 Task: Find connections with filter location South Elmsall with filter topic #lawenforcementwith filter profile language Spanish with filter current company Aristocrat with filter school Bharatiya Vidya Bhavan's with filter industry Laundry and Drycleaning Services with filter service category Financial Accounting with filter keywords title Supervisors
Action: Mouse moved to (645, 99)
Screenshot: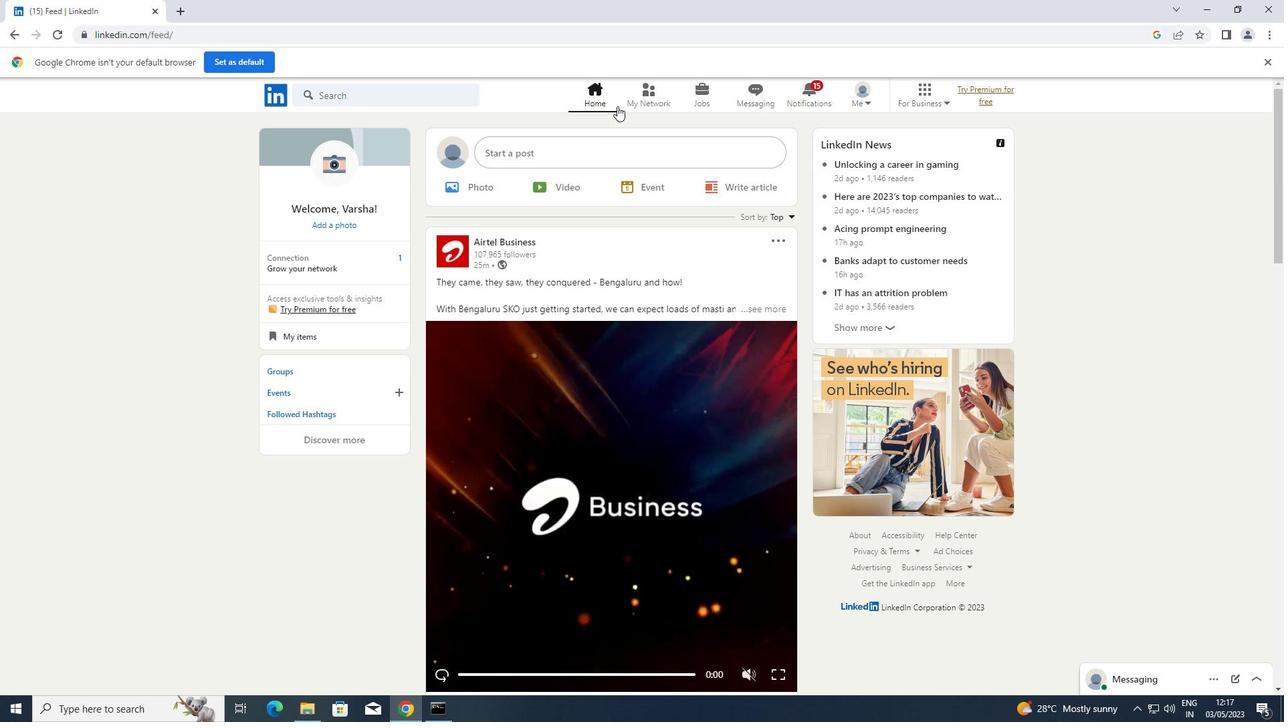 
Action: Mouse pressed left at (645, 99)
Screenshot: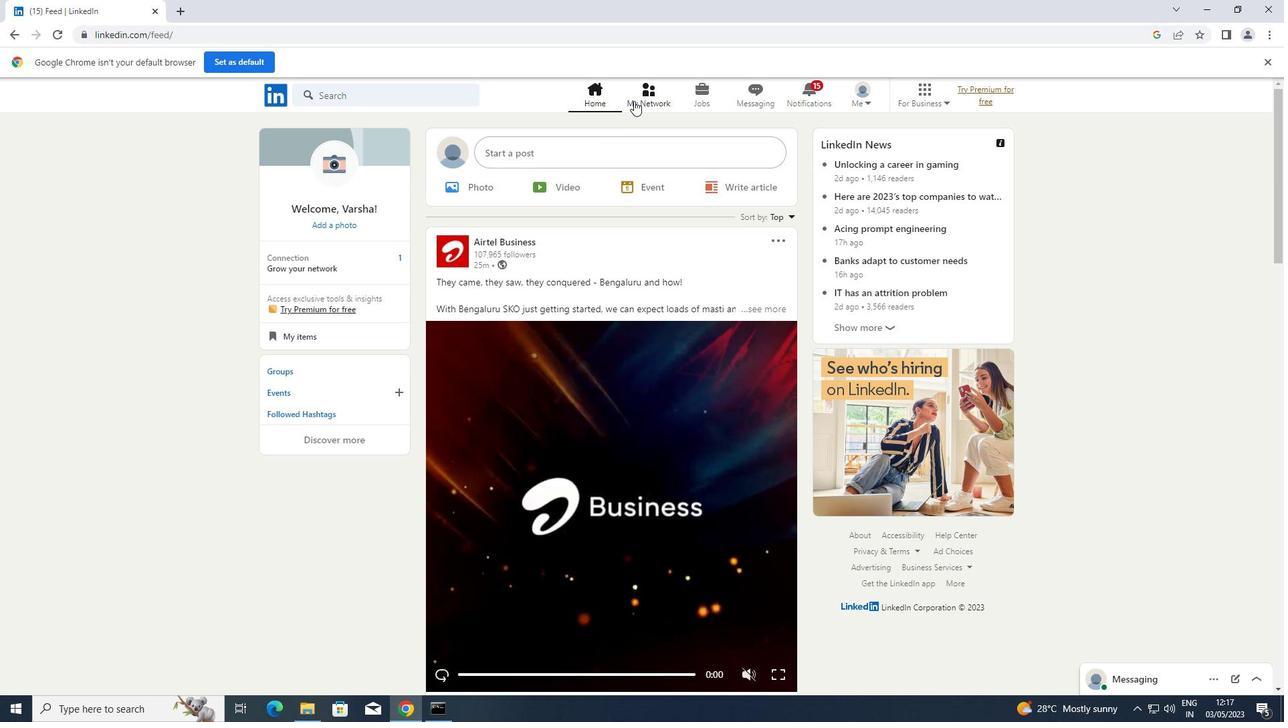 
Action: Mouse moved to (363, 164)
Screenshot: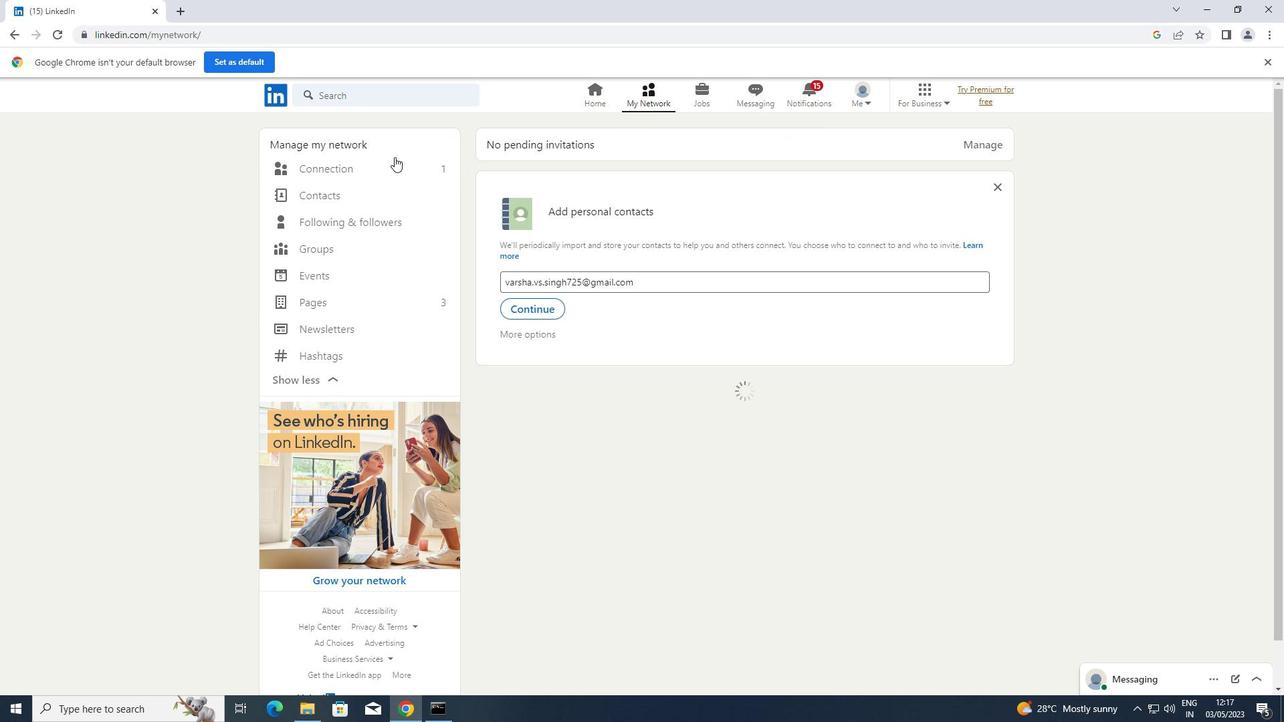 
Action: Mouse pressed left at (363, 164)
Screenshot: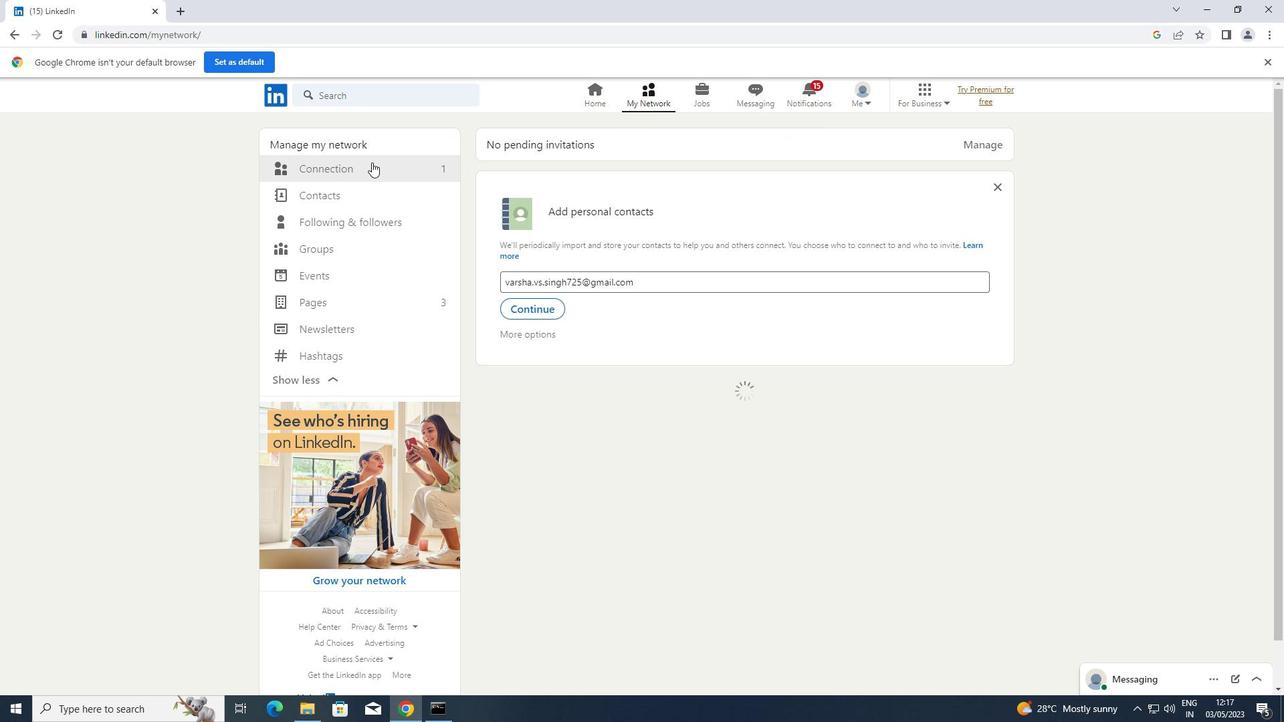 
Action: Mouse moved to (766, 167)
Screenshot: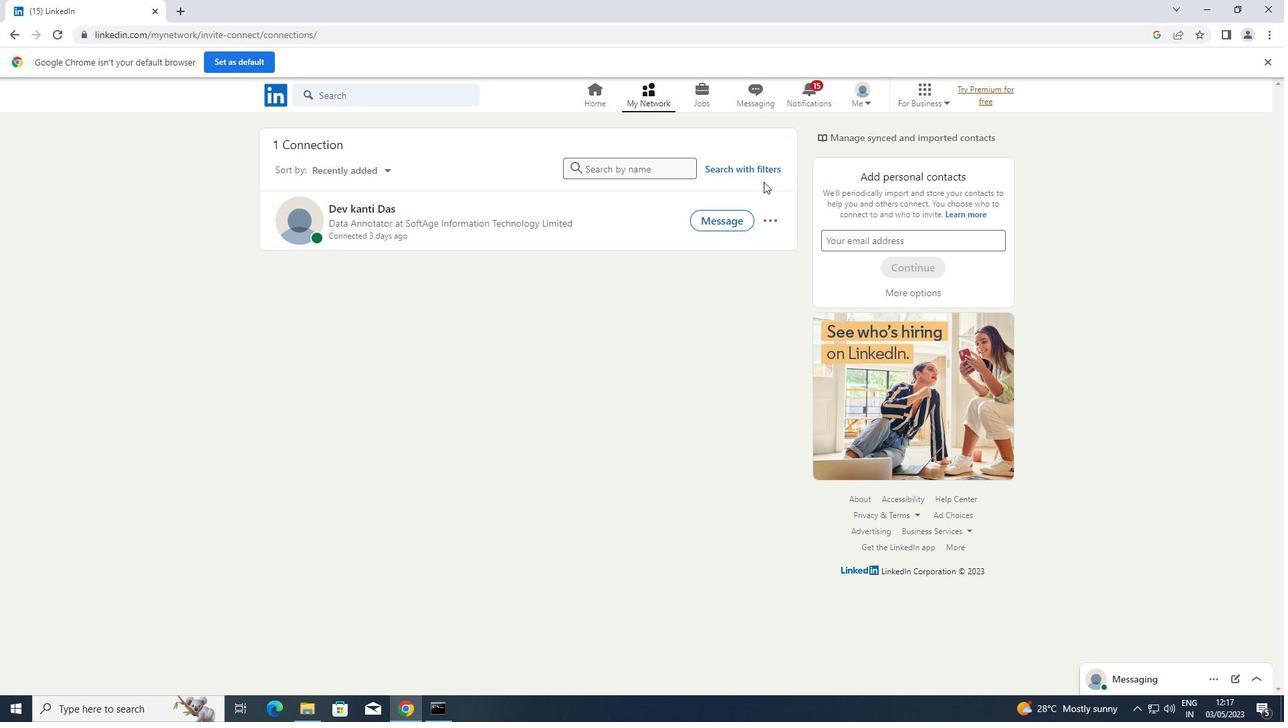 
Action: Mouse pressed left at (766, 167)
Screenshot: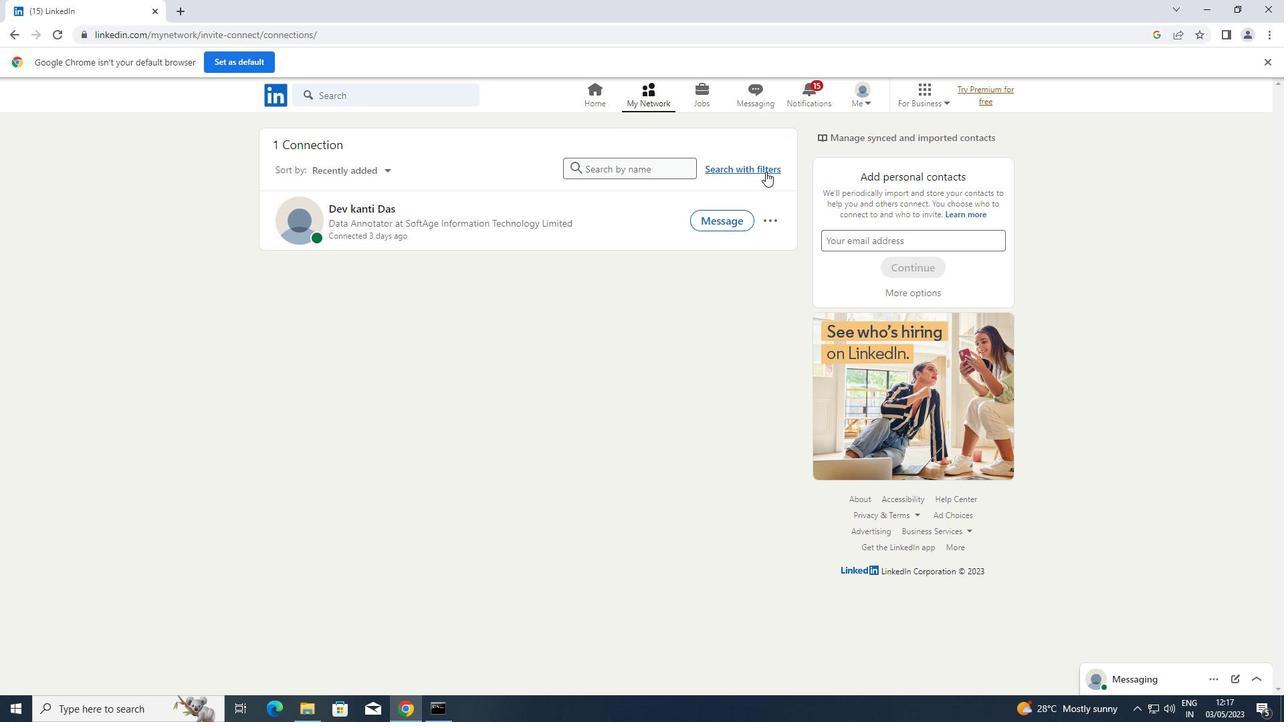 
Action: Mouse moved to (696, 132)
Screenshot: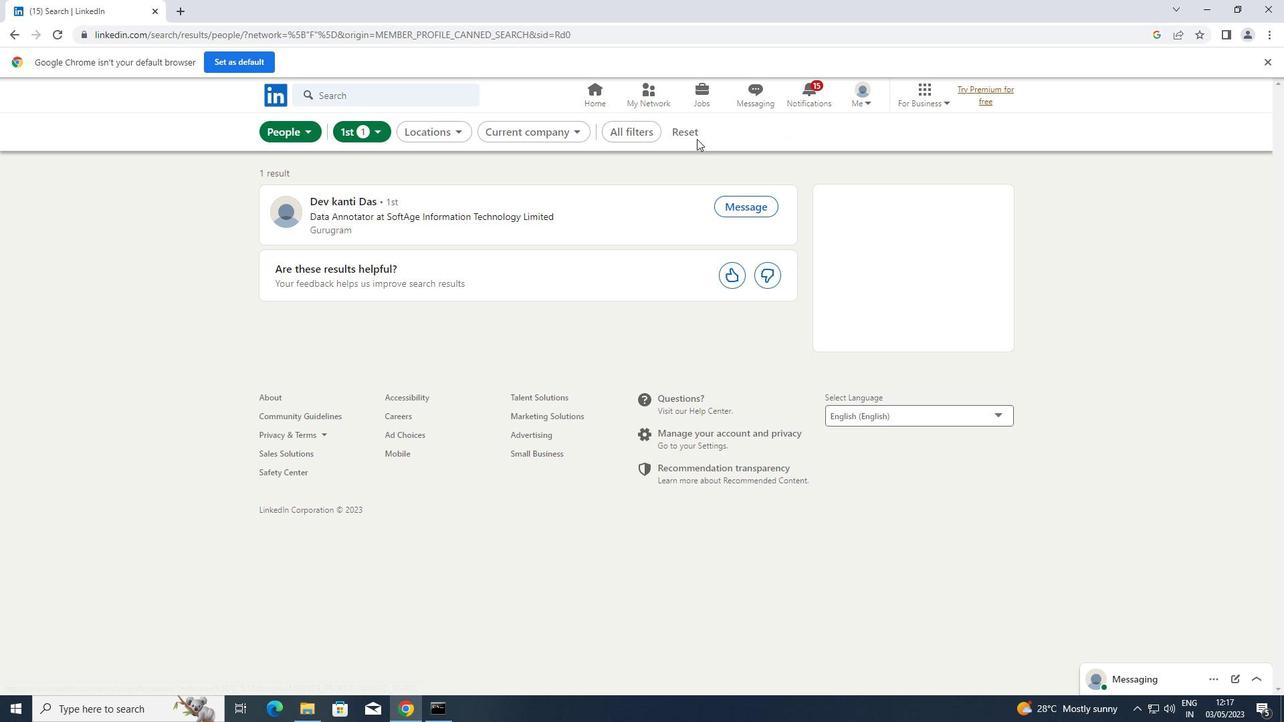 
Action: Mouse pressed left at (696, 132)
Screenshot: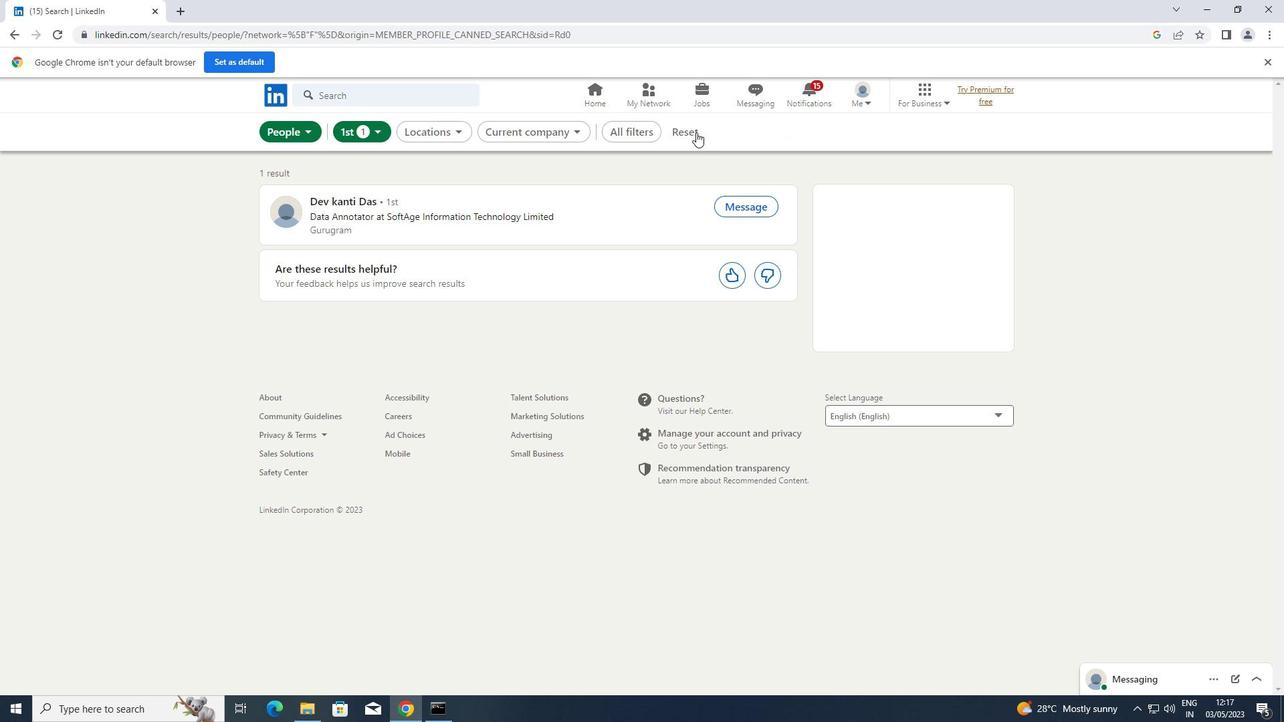 
Action: Mouse moved to (681, 134)
Screenshot: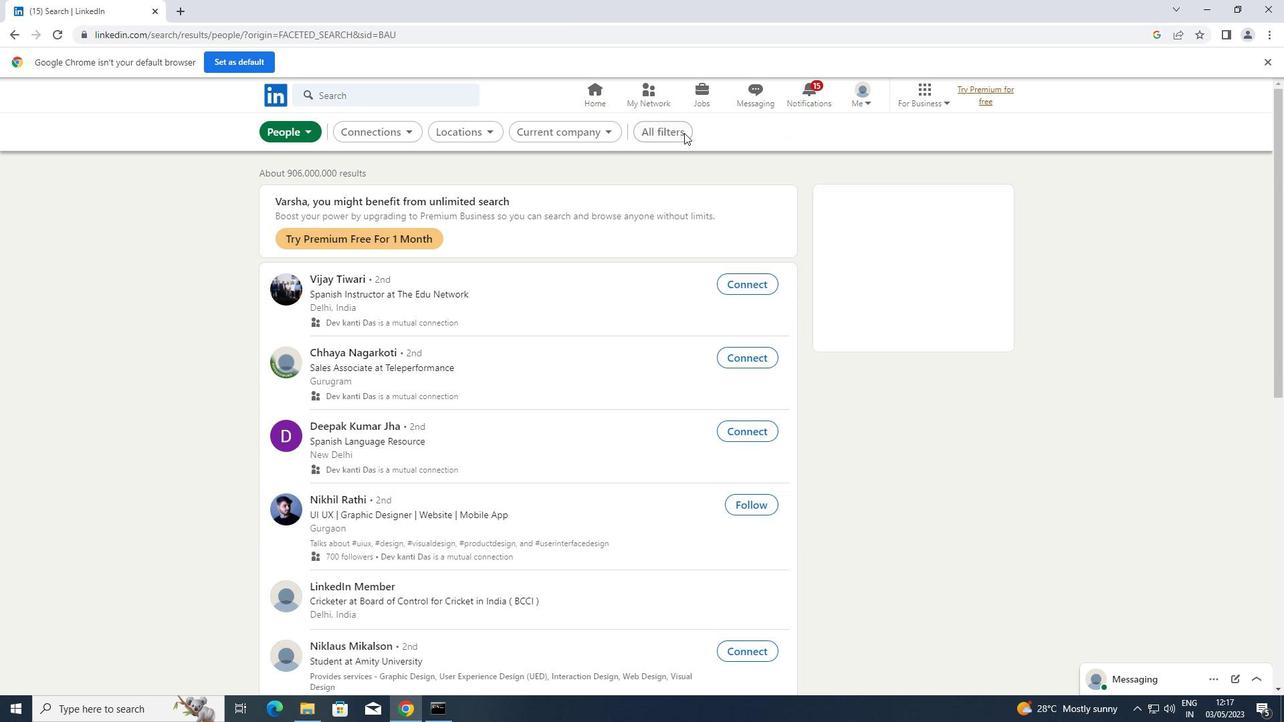 
Action: Mouse pressed left at (681, 134)
Screenshot: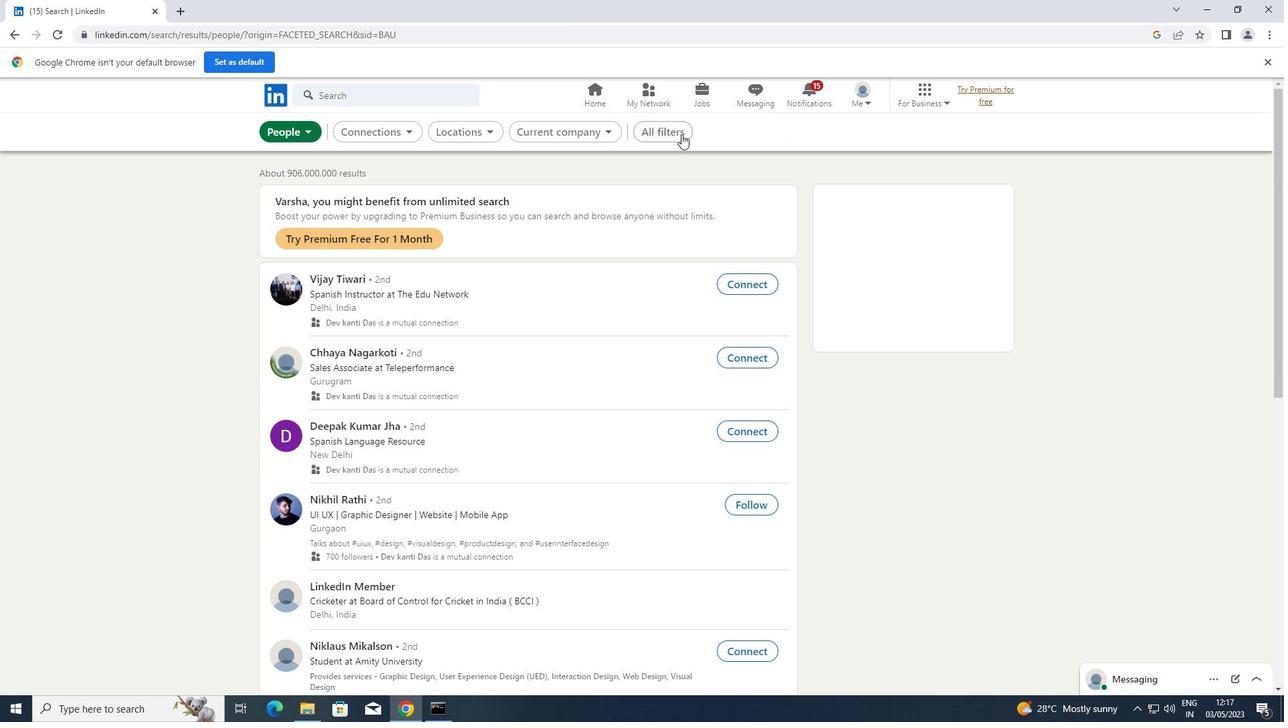 
Action: Mouse moved to (1008, 306)
Screenshot: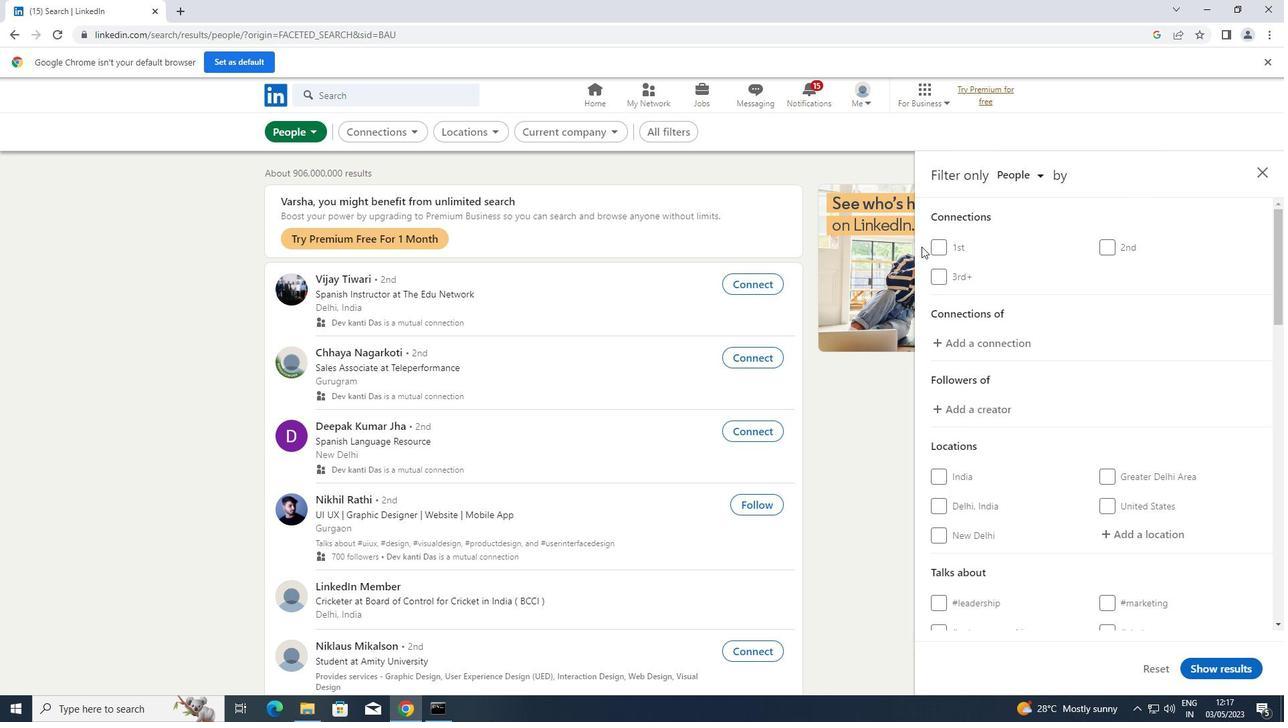 
Action: Mouse scrolled (1008, 305) with delta (0, 0)
Screenshot: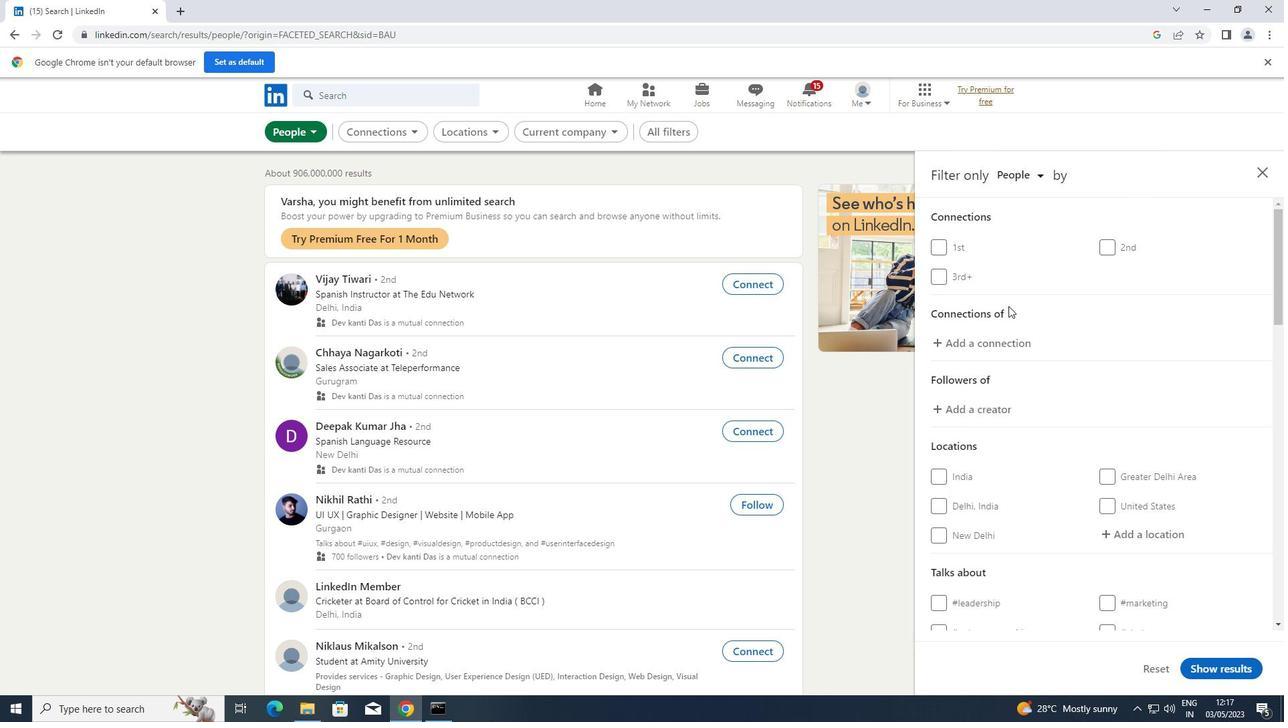 
Action: Mouse scrolled (1008, 305) with delta (0, 0)
Screenshot: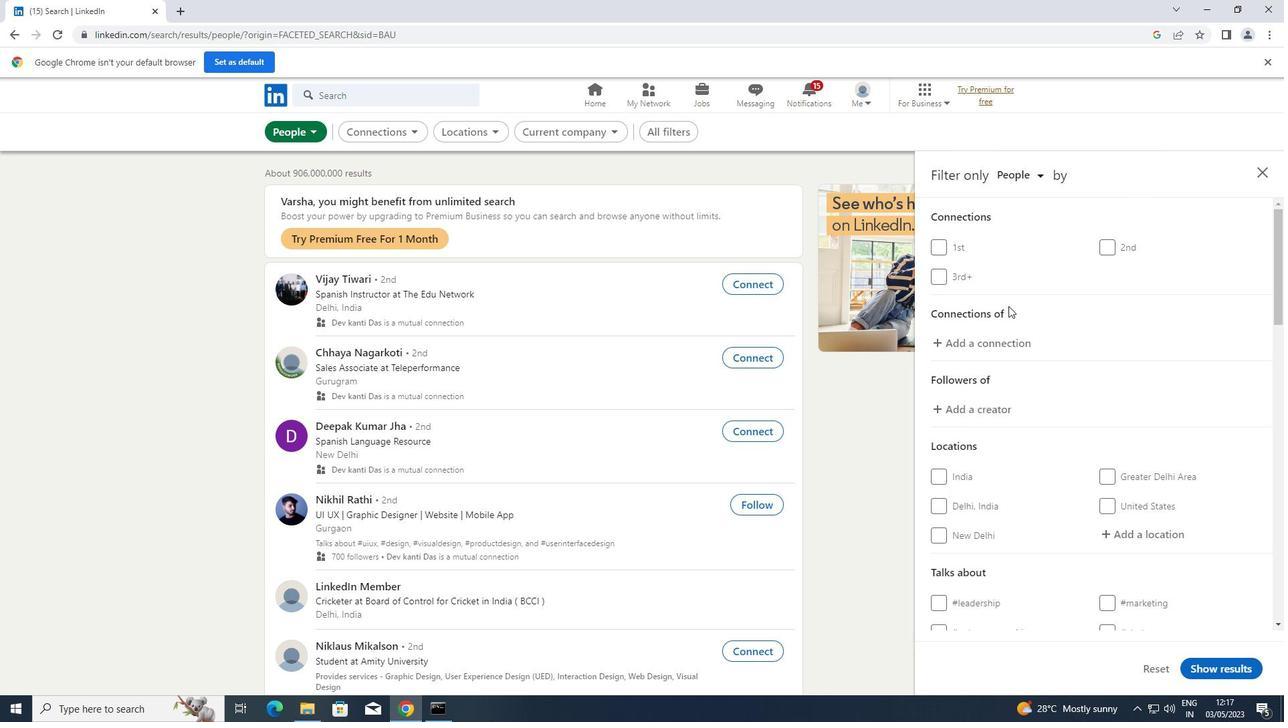 
Action: Mouse moved to (1120, 403)
Screenshot: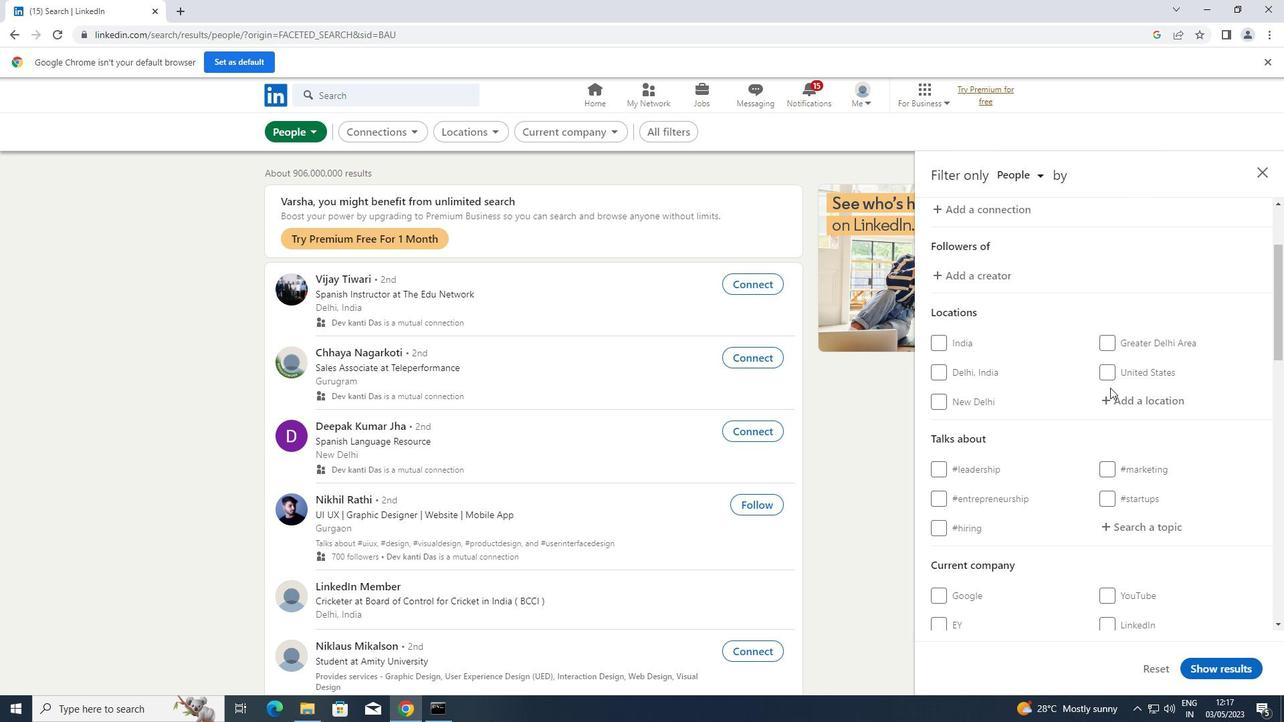 
Action: Mouse pressed left at (1120, 403)
Screenshot: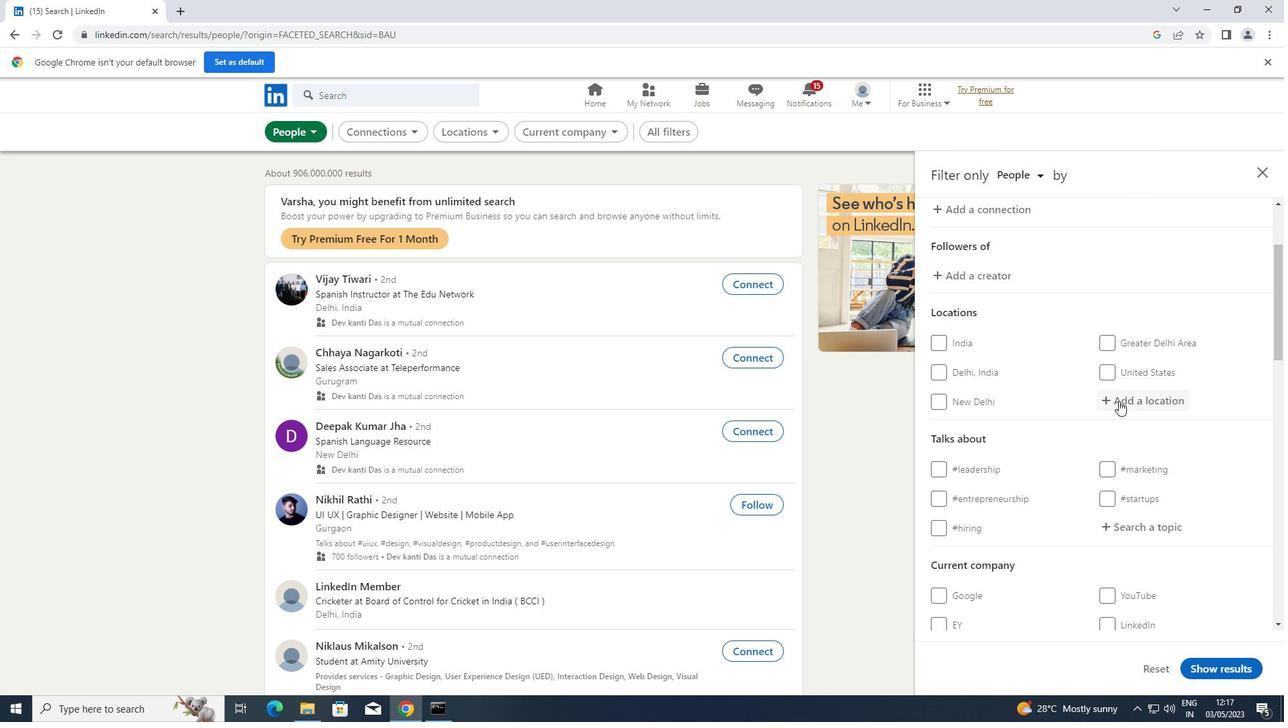 
Action: Key pressed <Key.shift>SOUTH<Key.space><Key.shift>ELMSALL
Screenshot: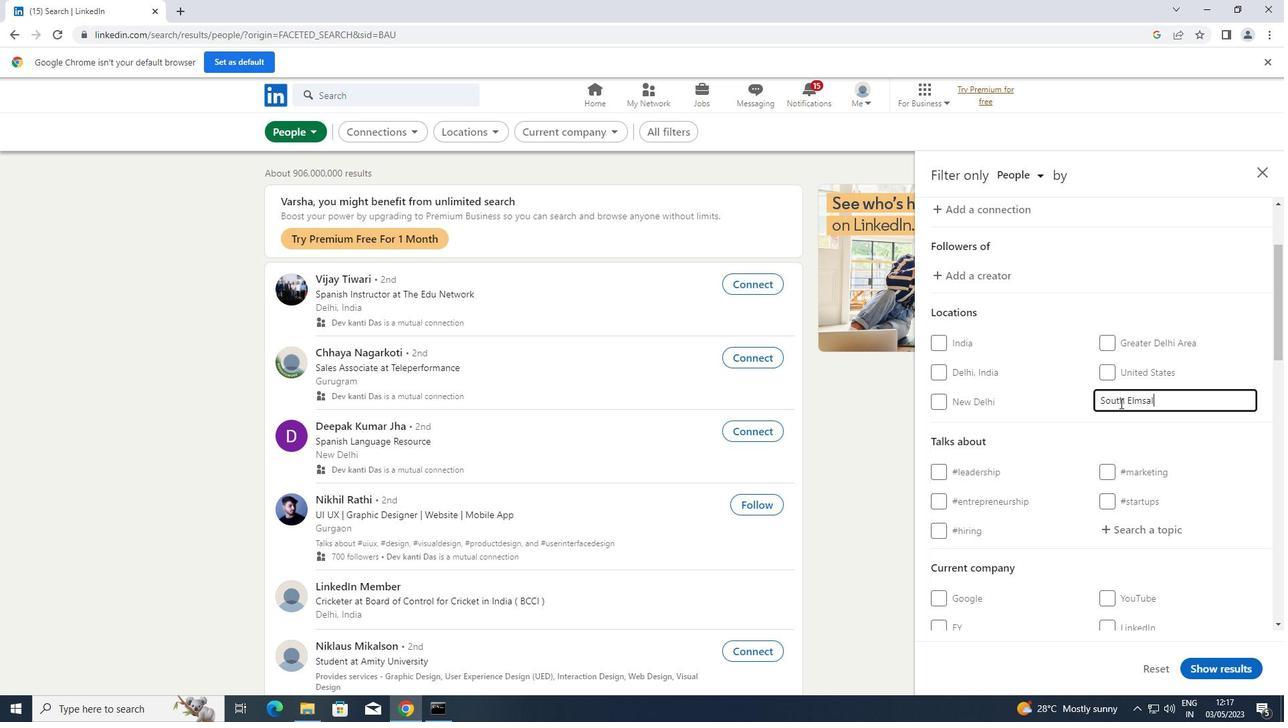 
Action: Mouse scrolled (1120, 402) with delta (0, 0)
Screenshot: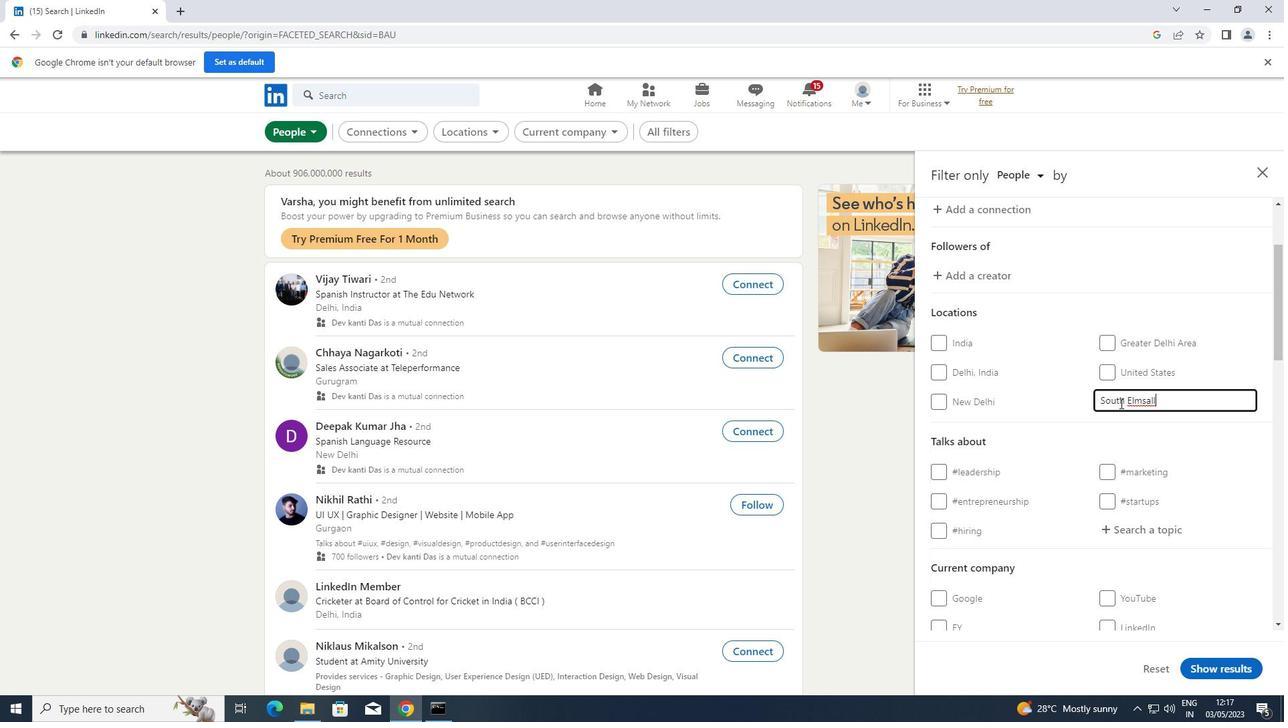 
Action: Mouse moved to (1153, 464)
Screenshot: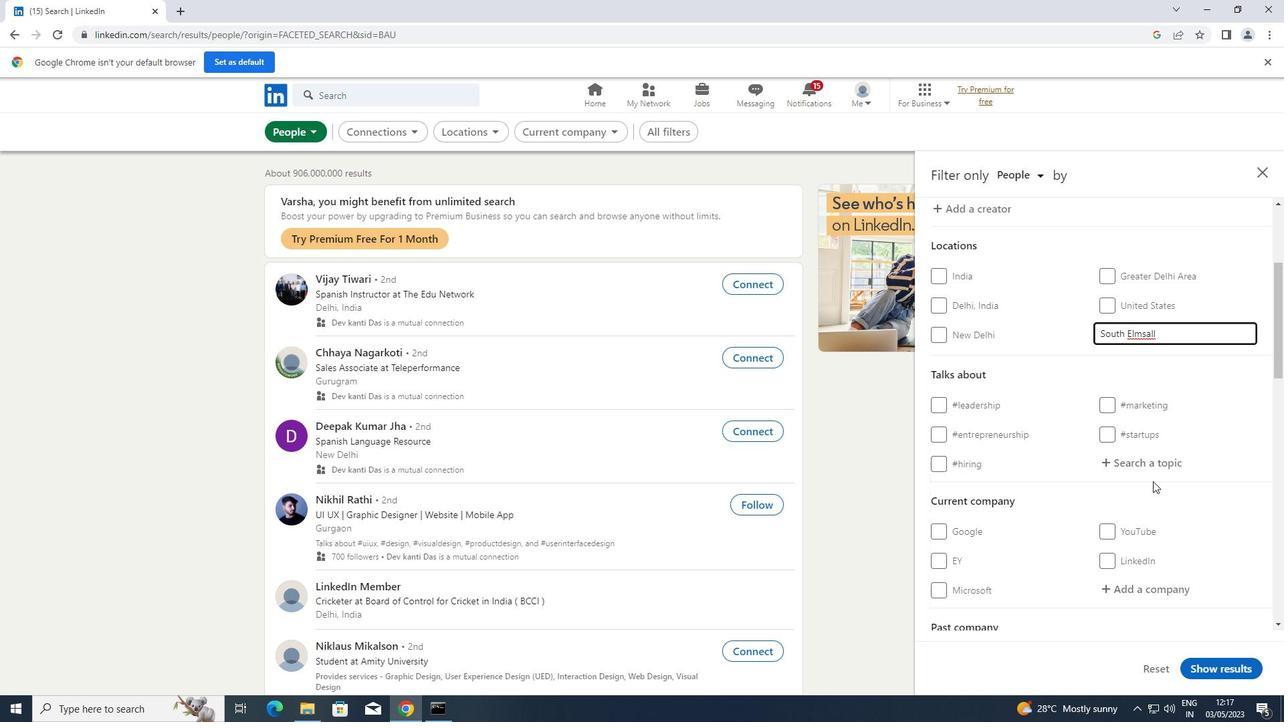 
Action: Mouse pressed left at (1153, 464)
Screenshot: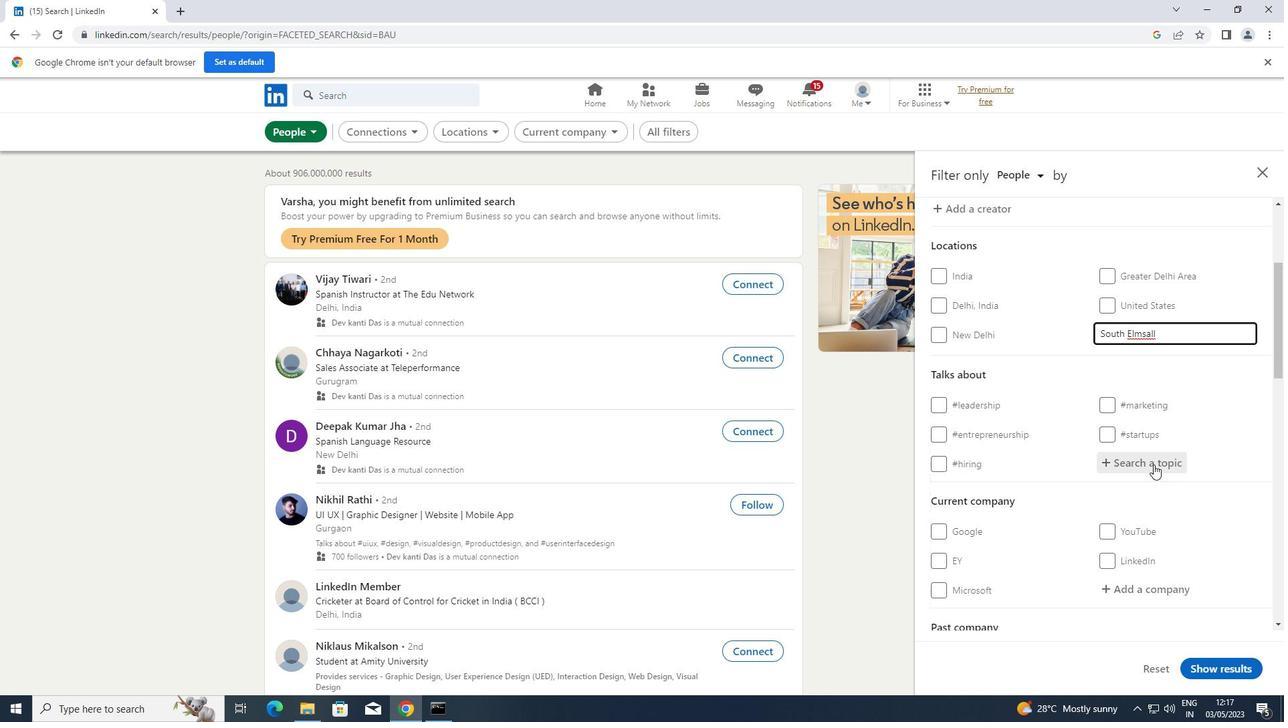 
Action: Key pressed LAWMEN
Screenshot: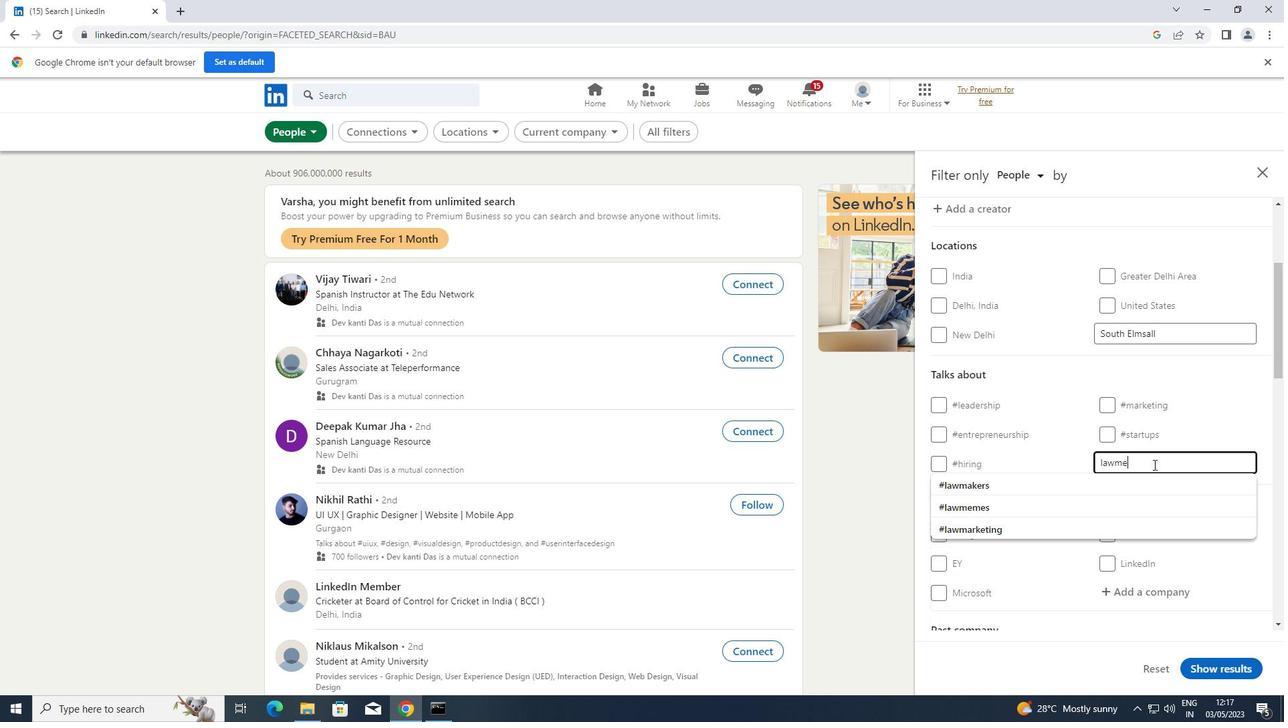 
Action: Mouse moved to (1126, 462)
Screenshot: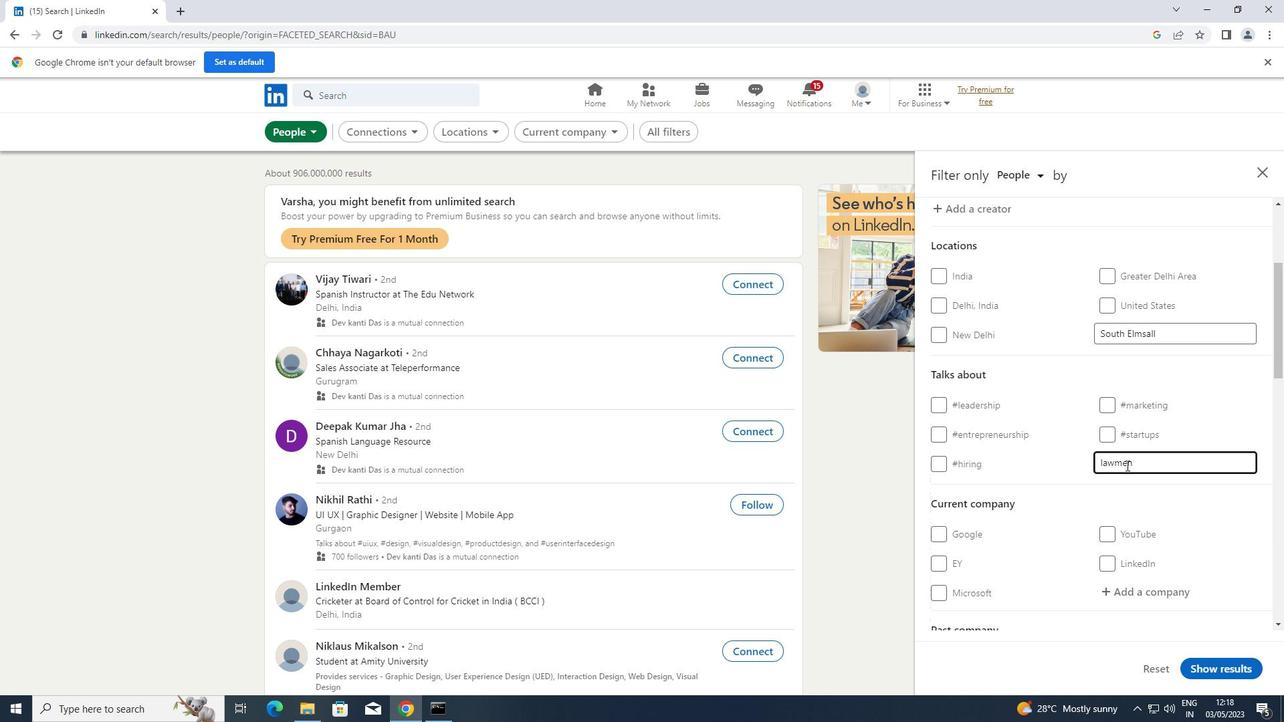 
Action: Mouse pressed left at (1126, 462)
Screenshot: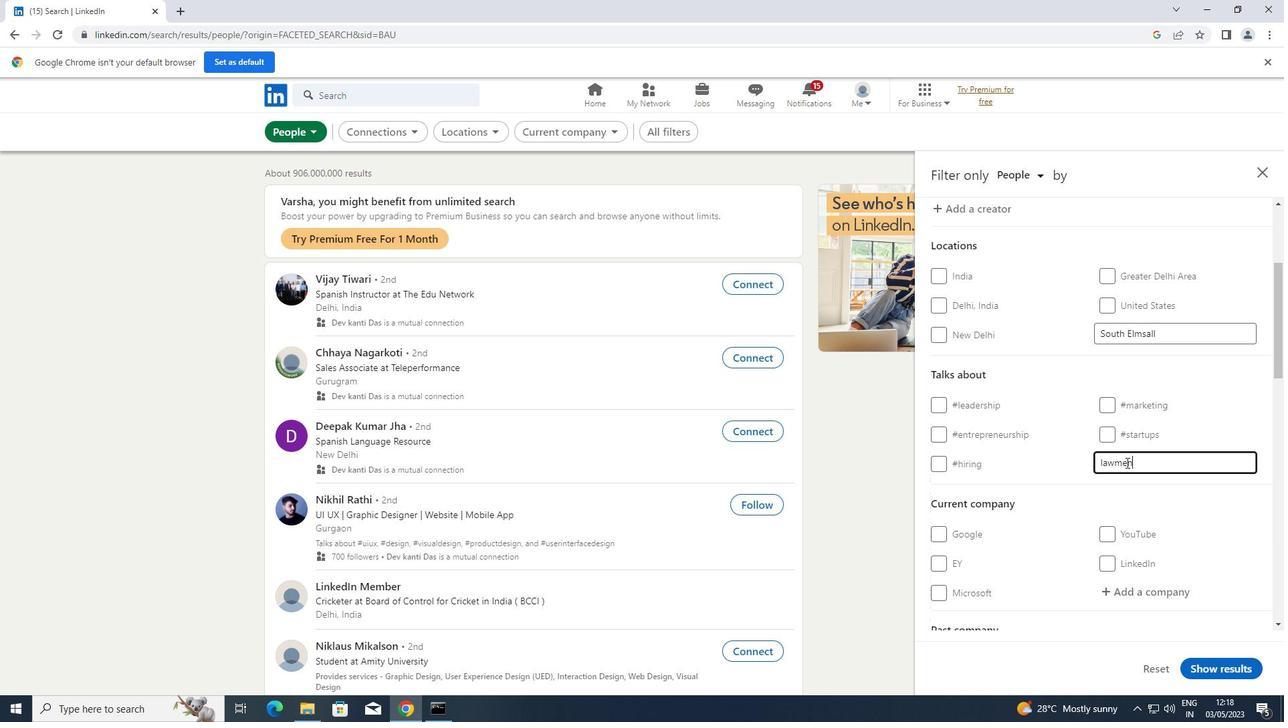 
Action: Mouse moved to (1123, 462)
Screenshot: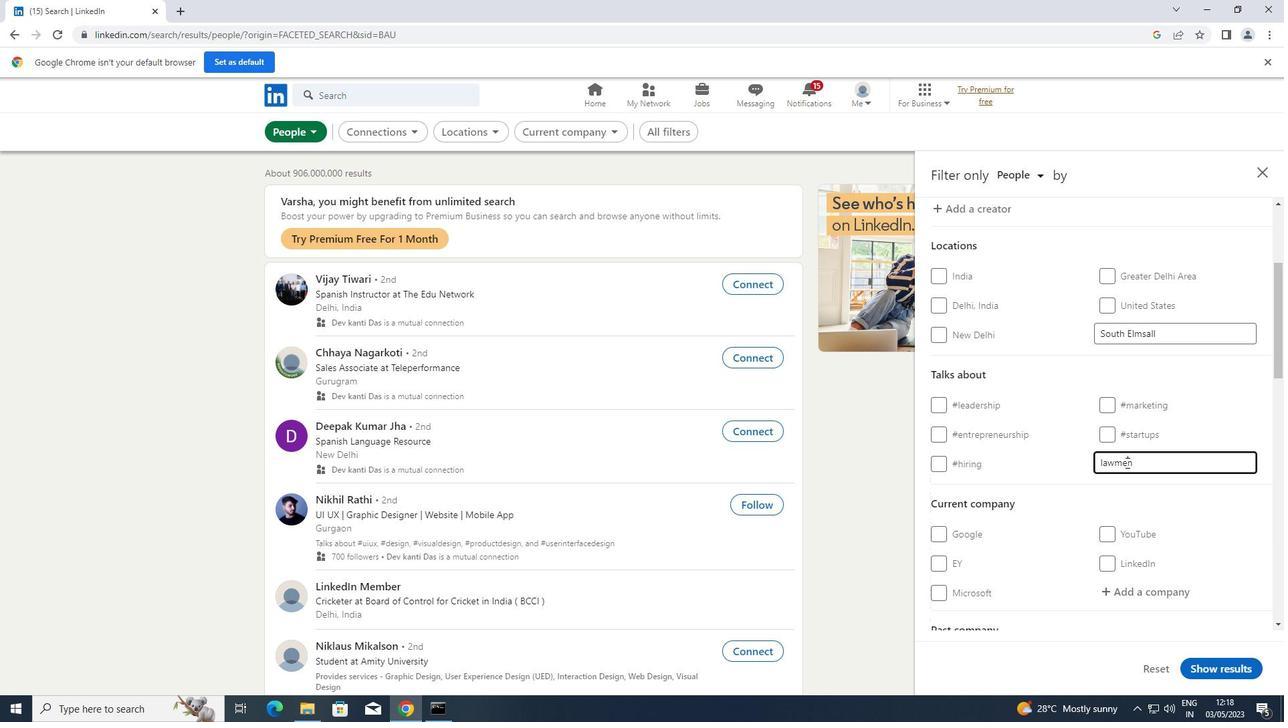 
Action: Mouse pressed left at (1123, 462)
Screenshot: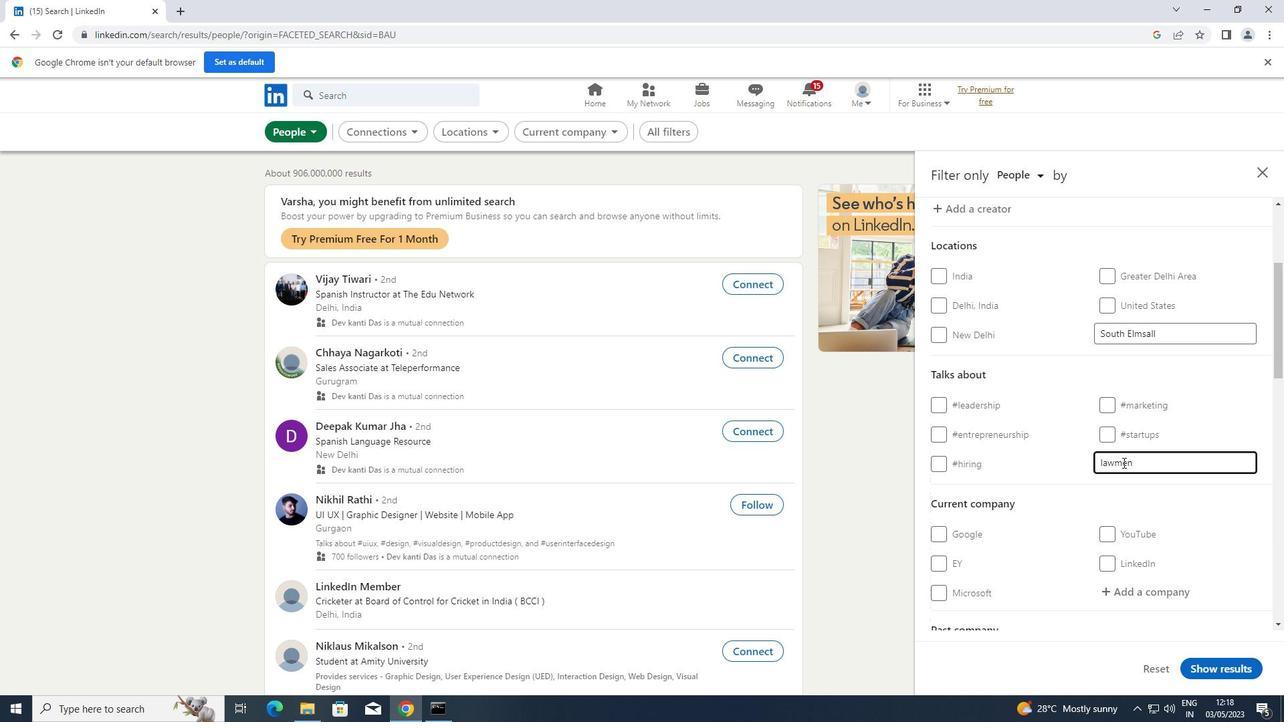 
Action: Key pressed <Key.backspace>
Screenshot: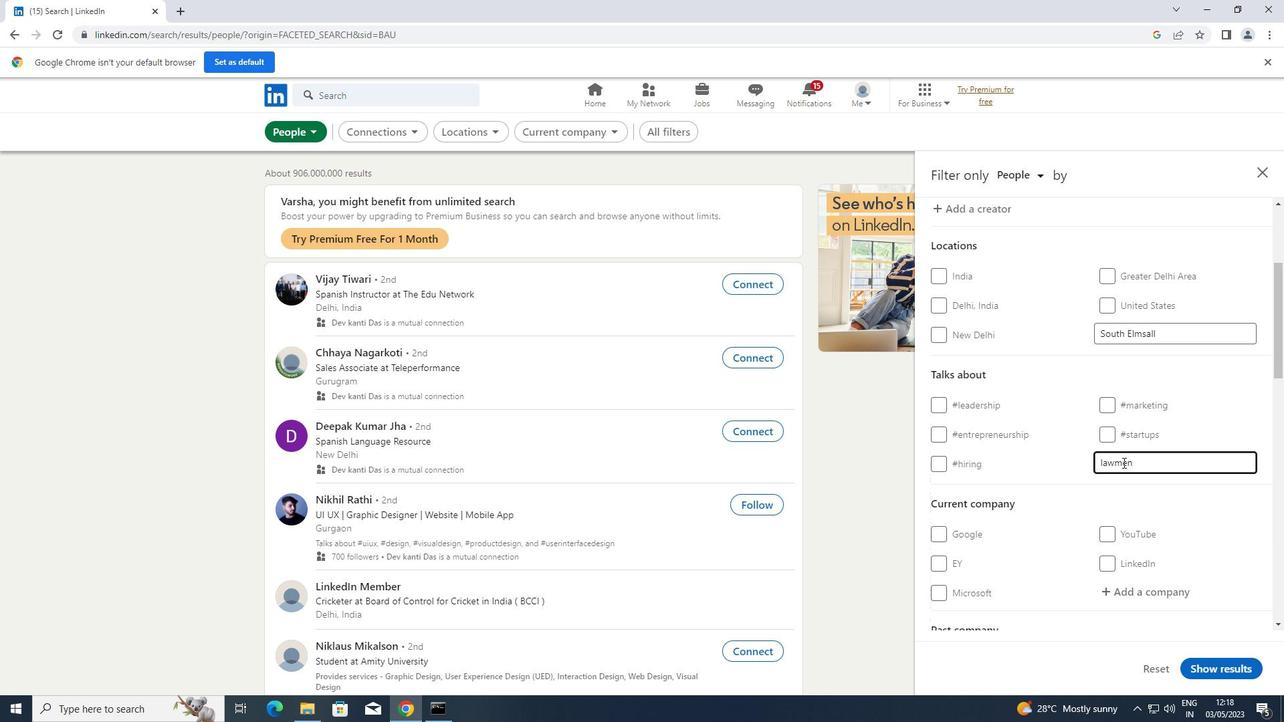 
Action: Mouse pressed left at (1123, 462)
Screenshot: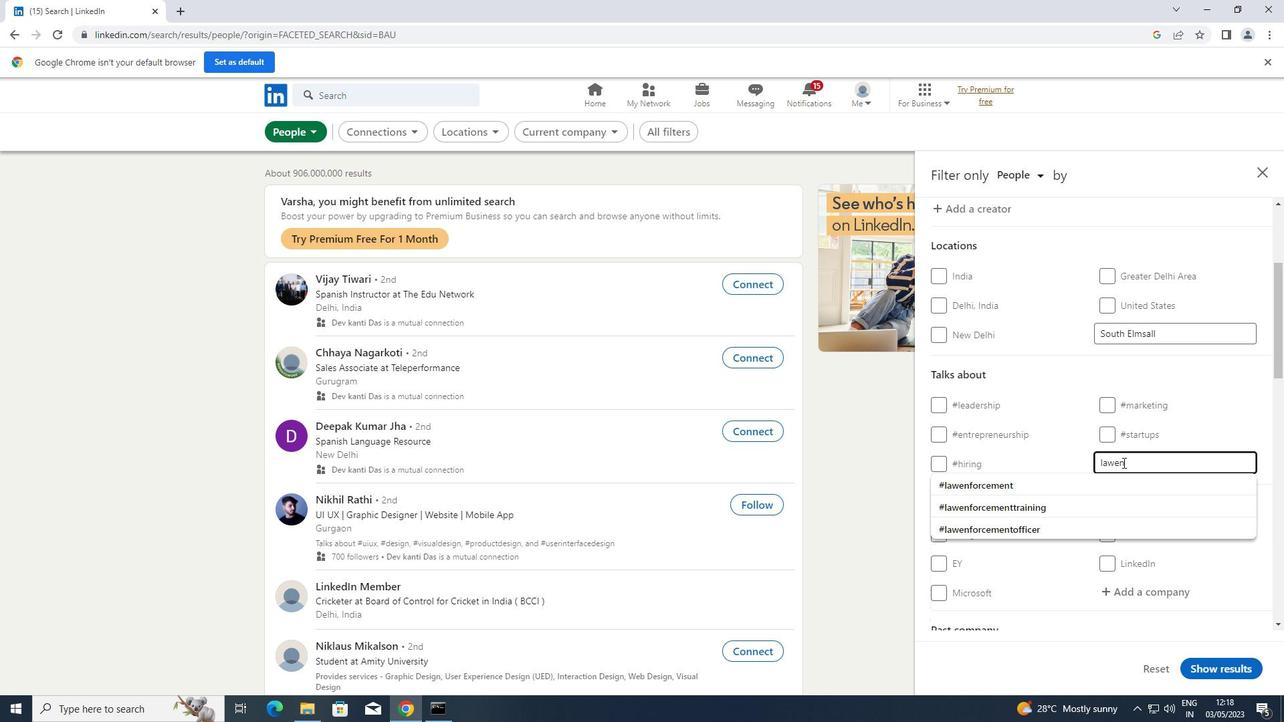 
Action: Mouse moved to (1127, 462)
Screenshot: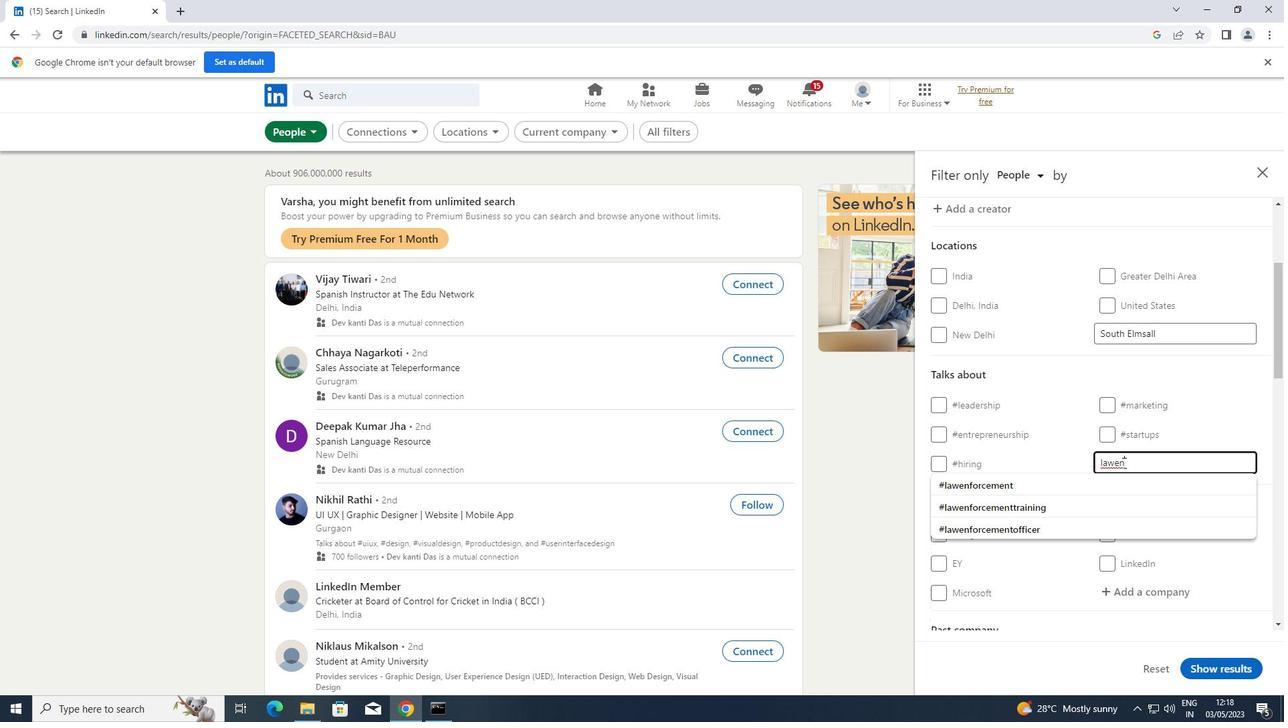 
Action: Mouse pressed left at (1127, 462)
Screenshot: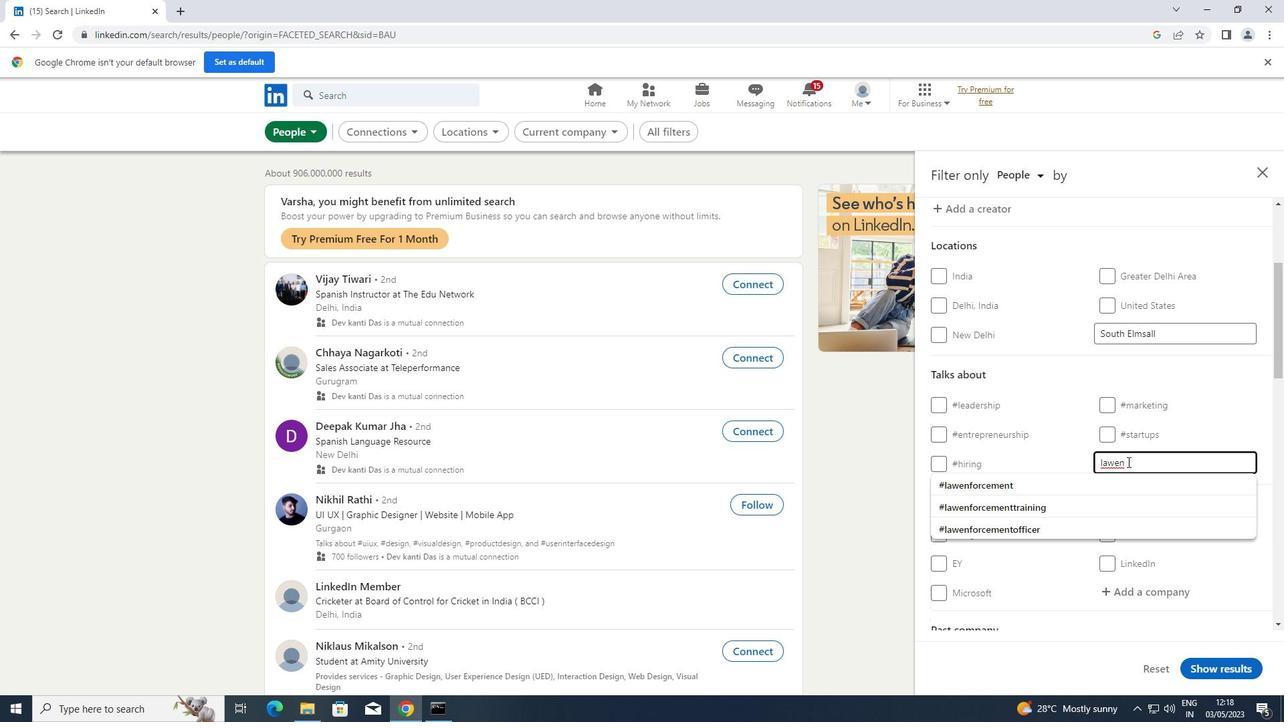 
Action: Key pressed FORCEMENT
Screenshot: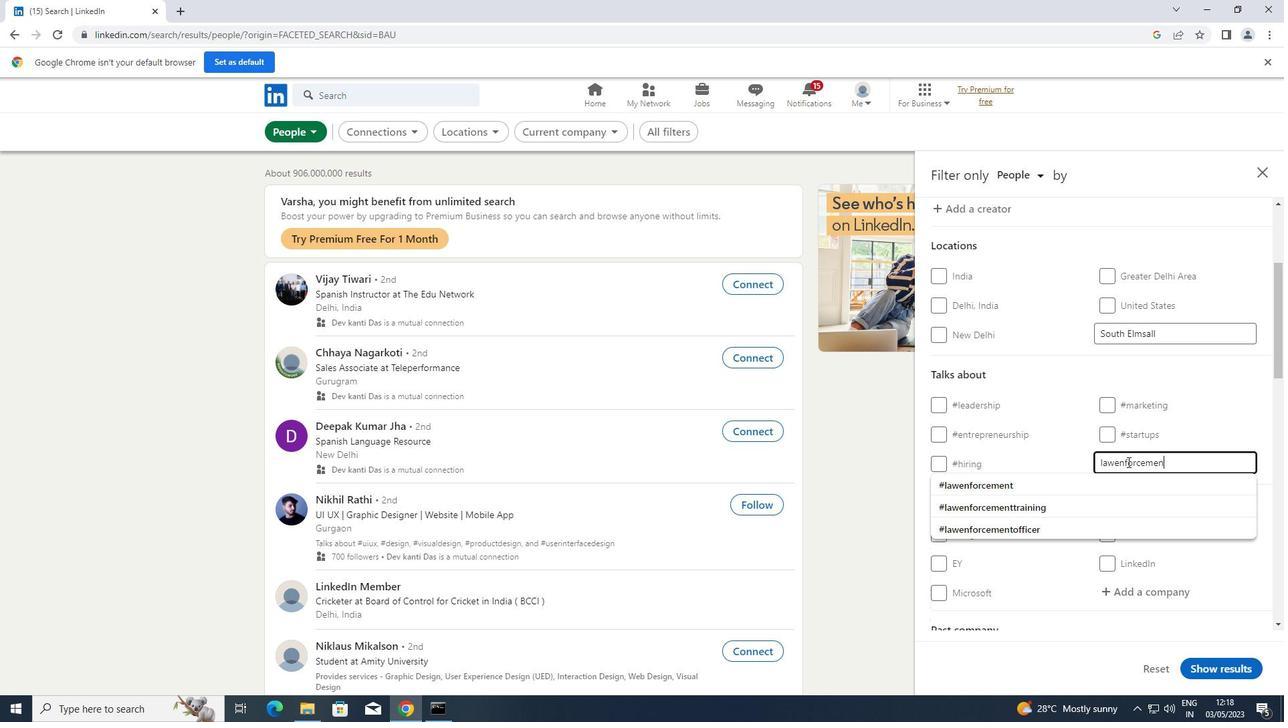 
Action: Mouse moved to (1057, 477)
Screenshot: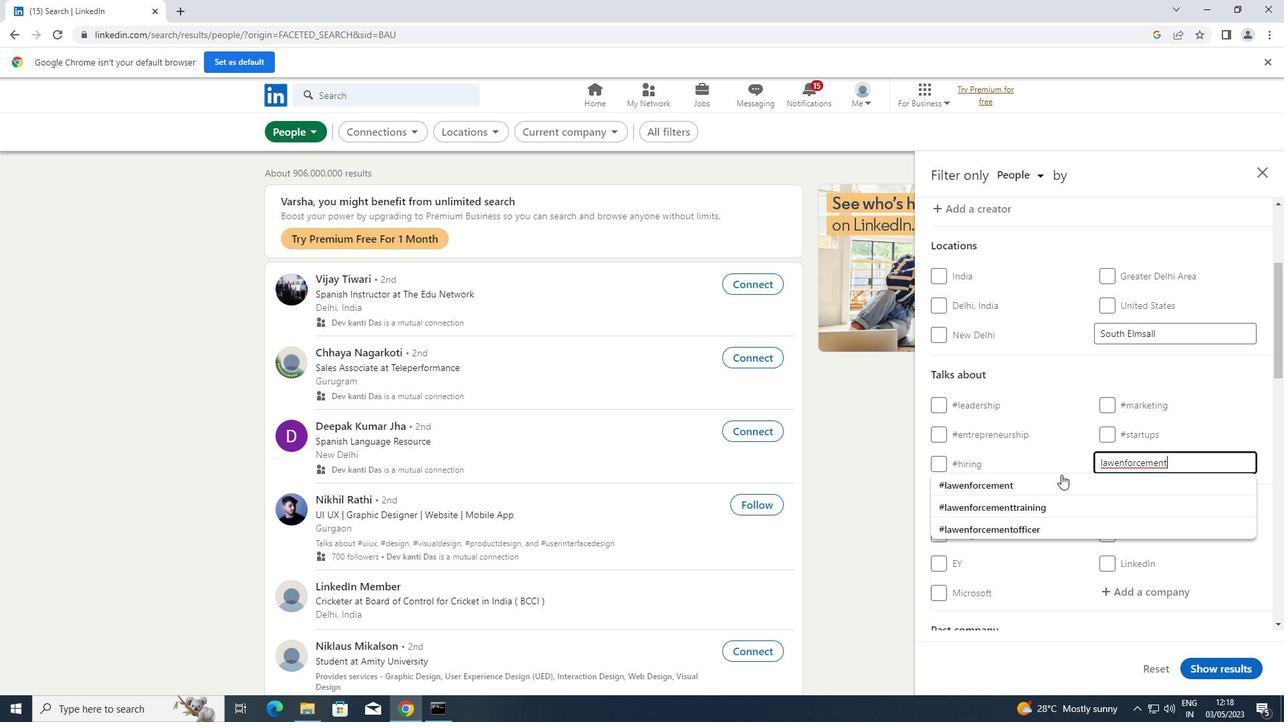 
Action: Mouse pressed left at (1057, 477)
Screenshot: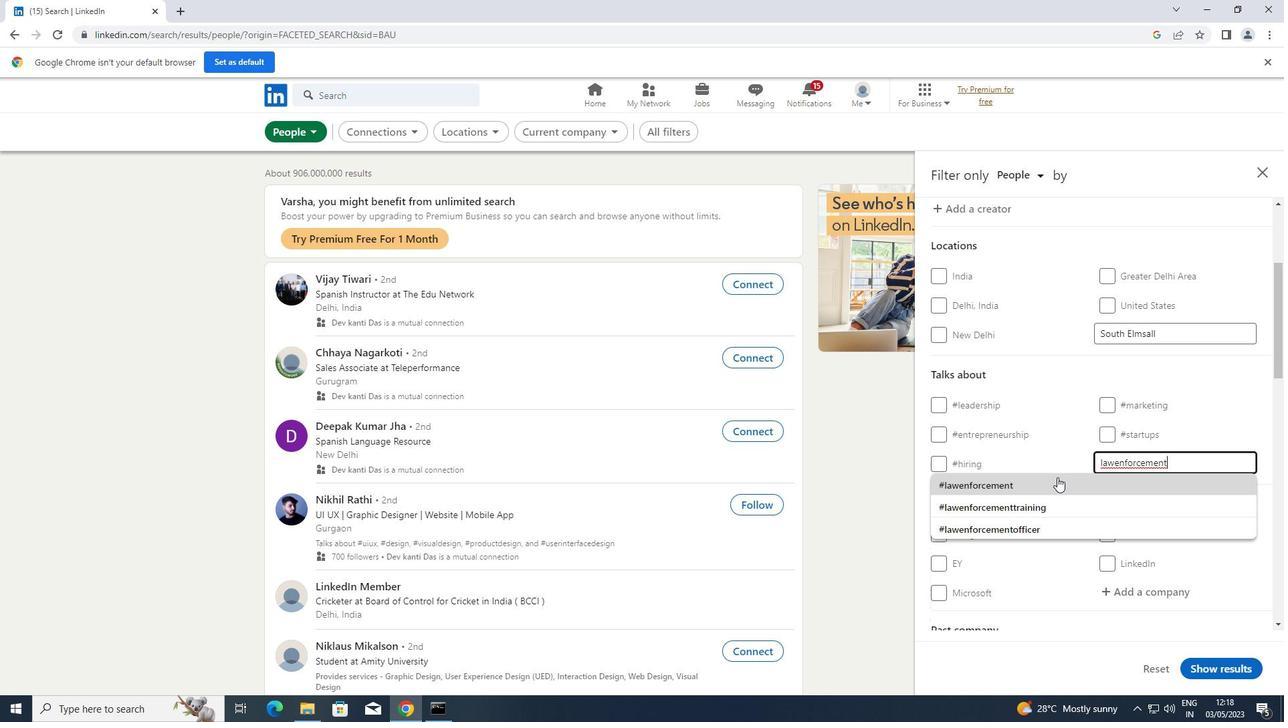 
Action: Mouse scrolled (1057, 476) with delta (0, 0)
Screenshot: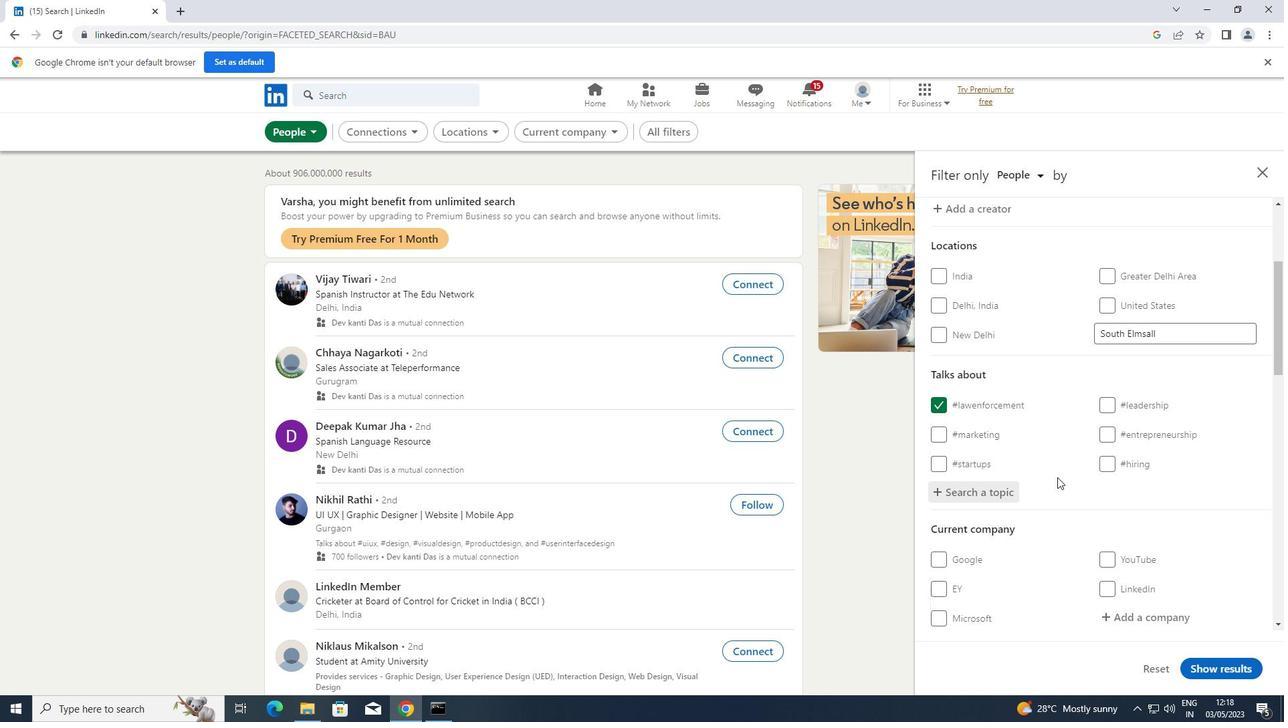 
Action: Mouse scrolled (1057, 476) with delta (0, 0)
Screenshot: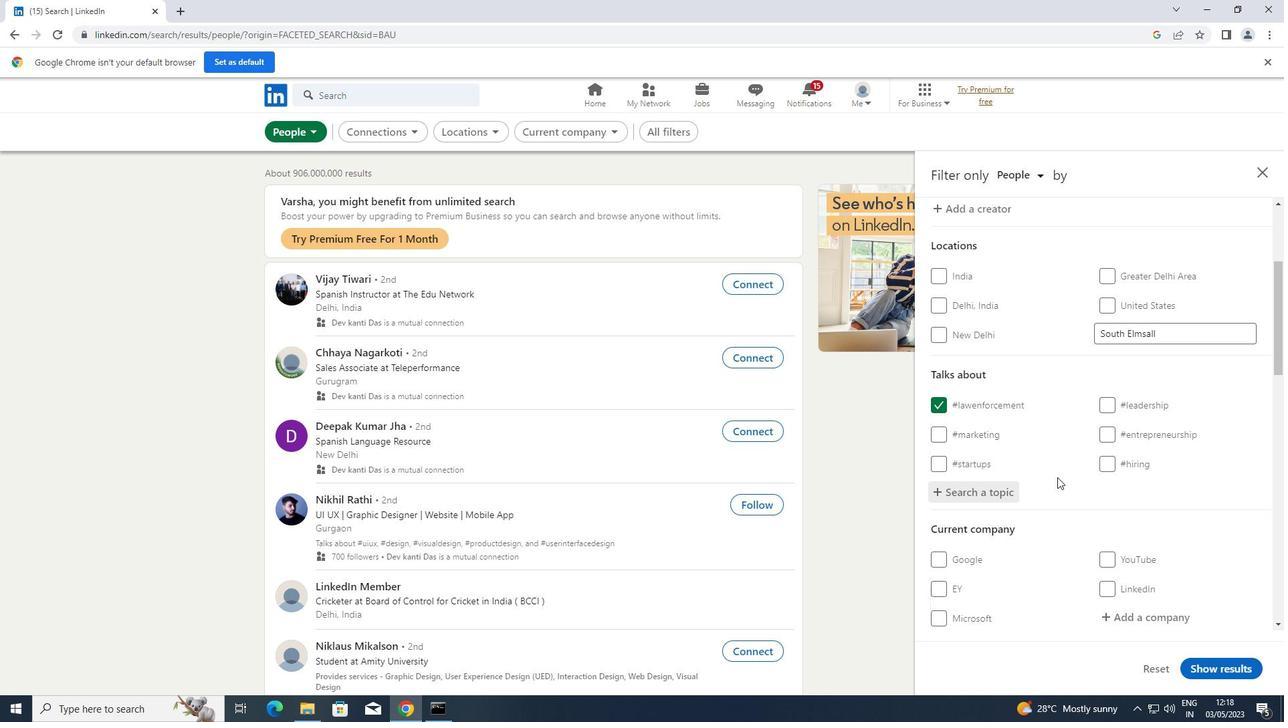 
Action: Mouse scrolled (1057, 476) with delta (0, 0)
Screenshot: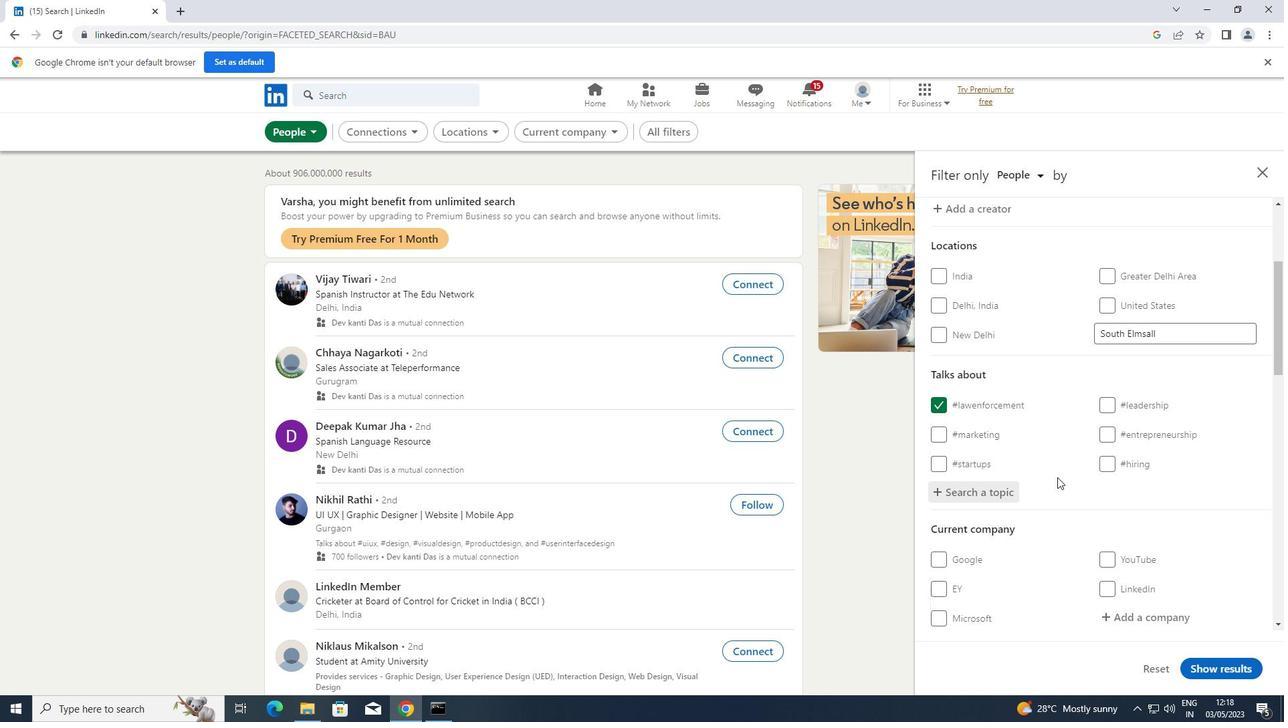 
Action: Mouse scrolled (1057, 476) with delta (0, 0)
Screenshot: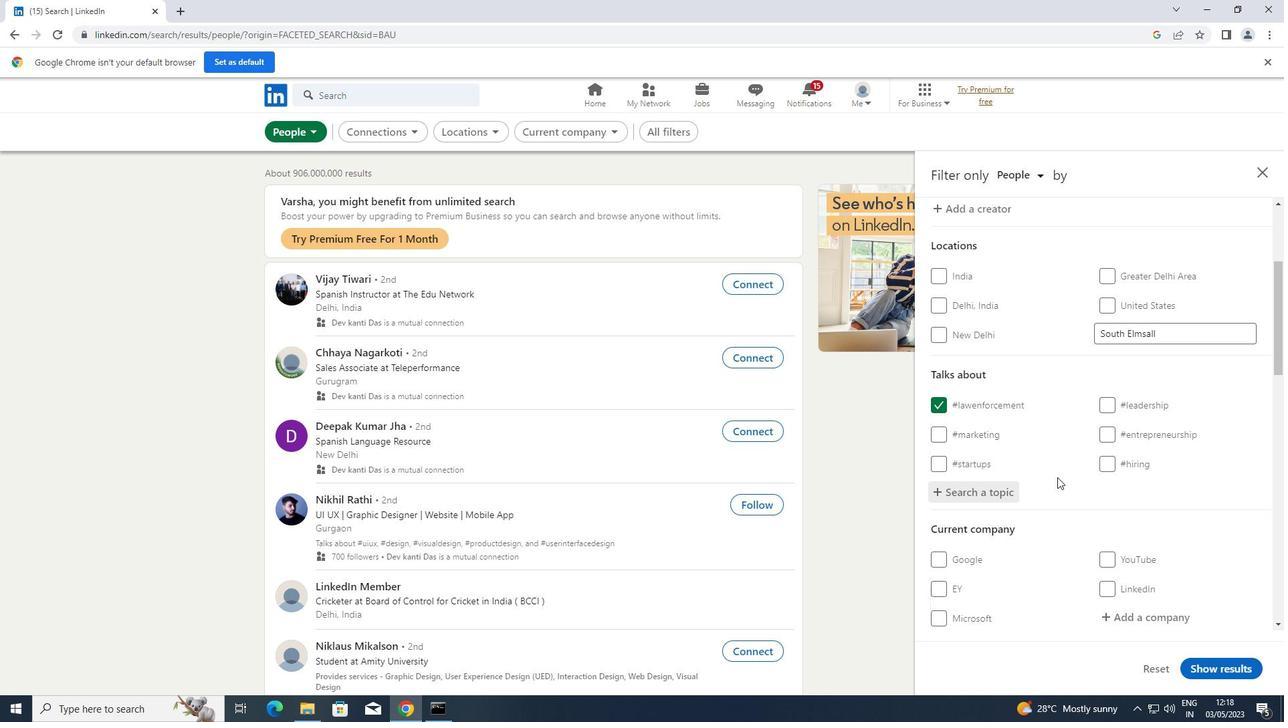
Action: Mouse scrolled (1057, 476) with delta (0, 0)
Screenshot: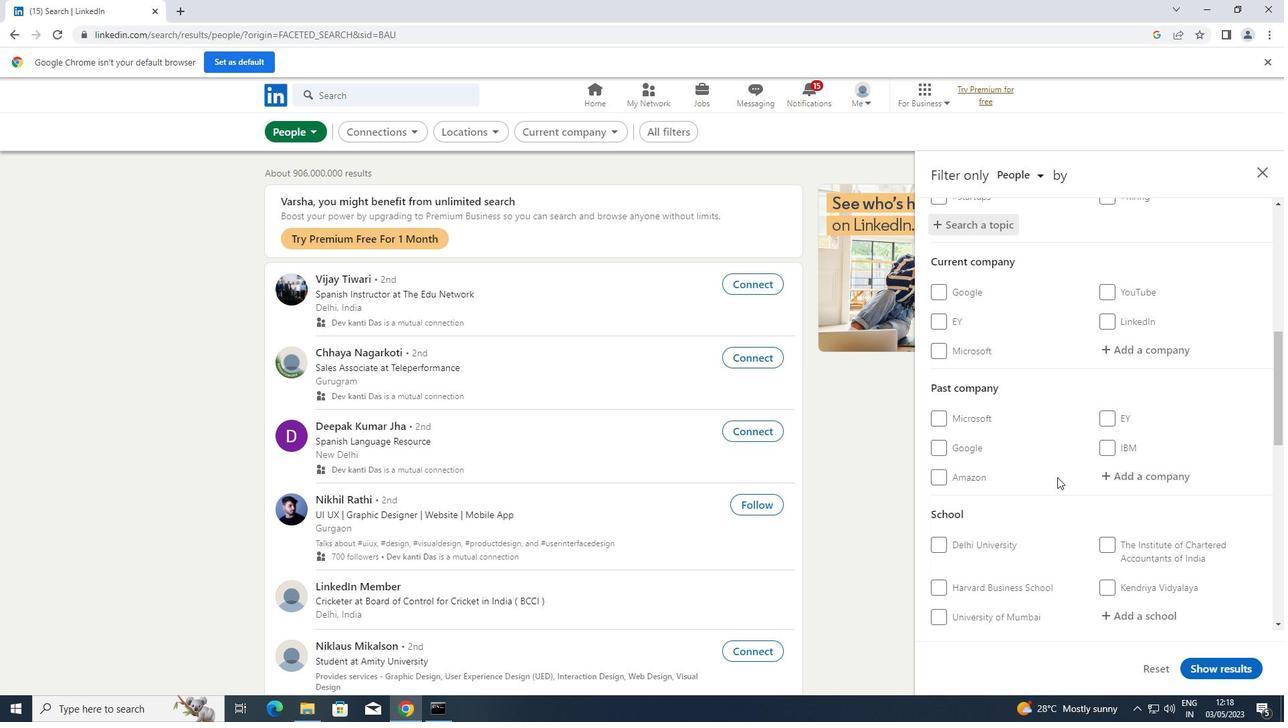 
Action: Mouse scrolled (1057, 476) with delta (0, 0)
Screenshot: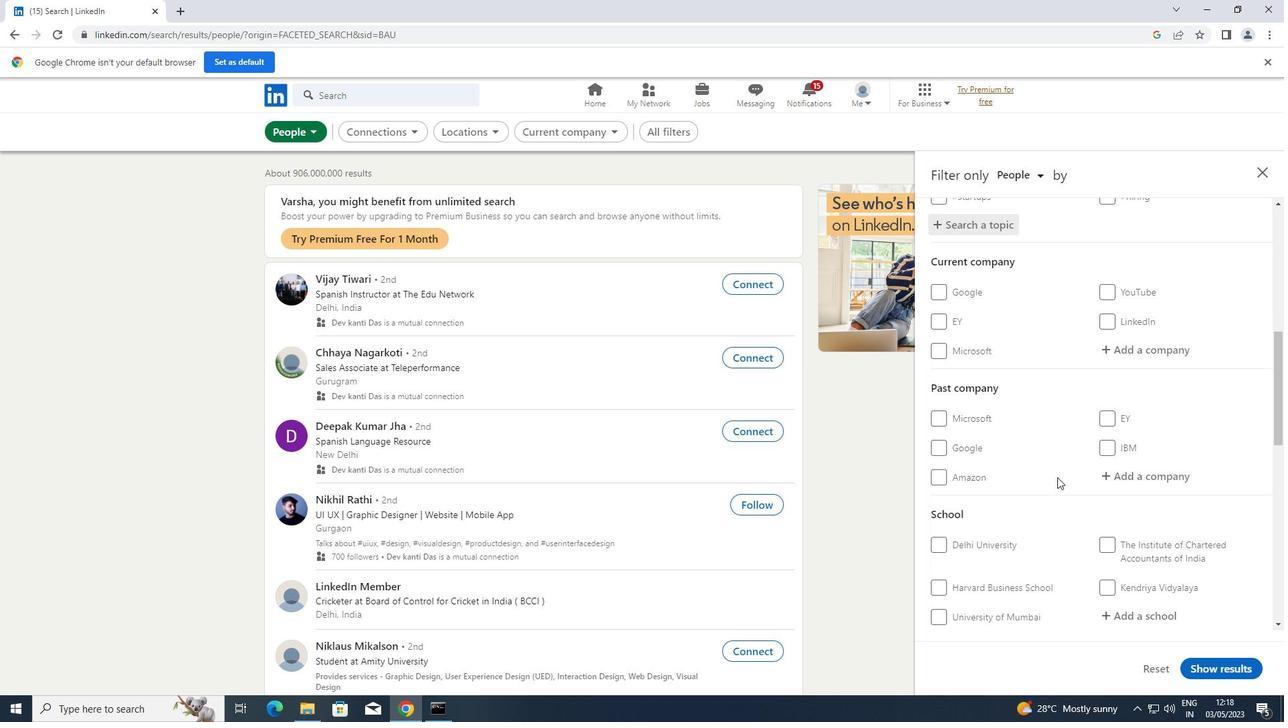 
Action: Mouse scrolled (1057, 476) with delta (0, 0)
Screenshot: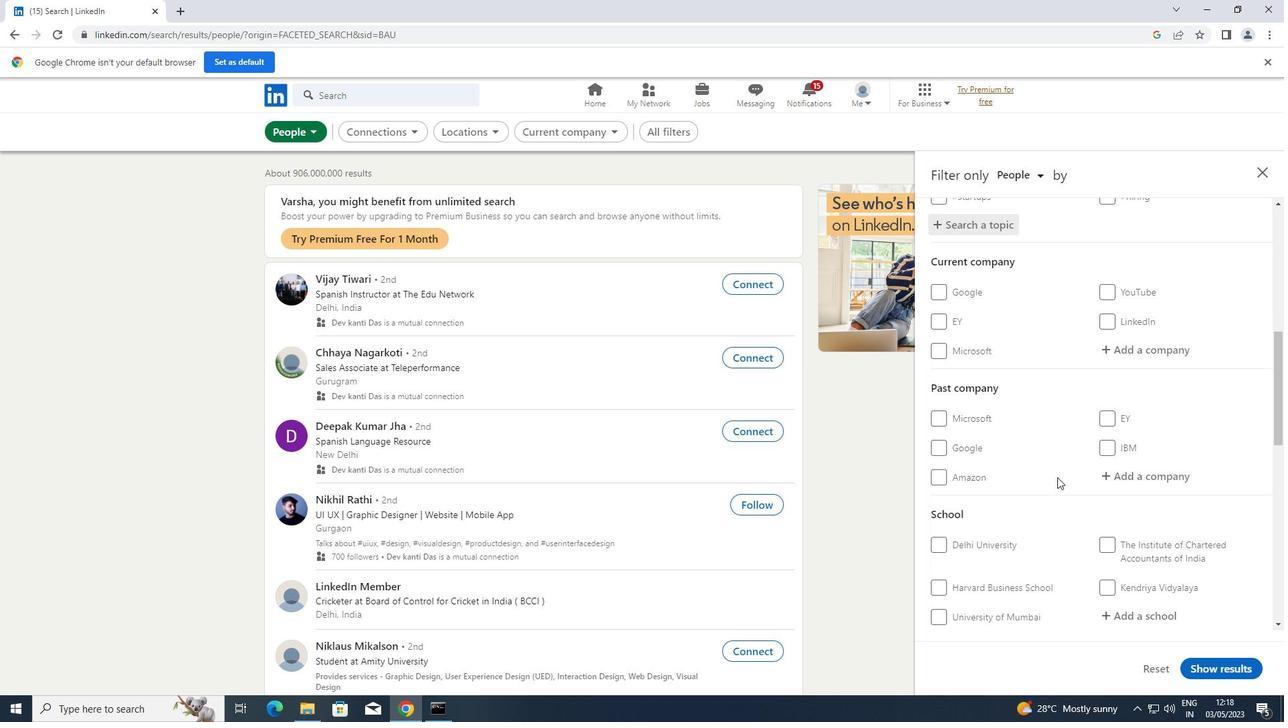 
Action: Mouse scrolled (1057, 476) with delta (0, 0)
Screenshot: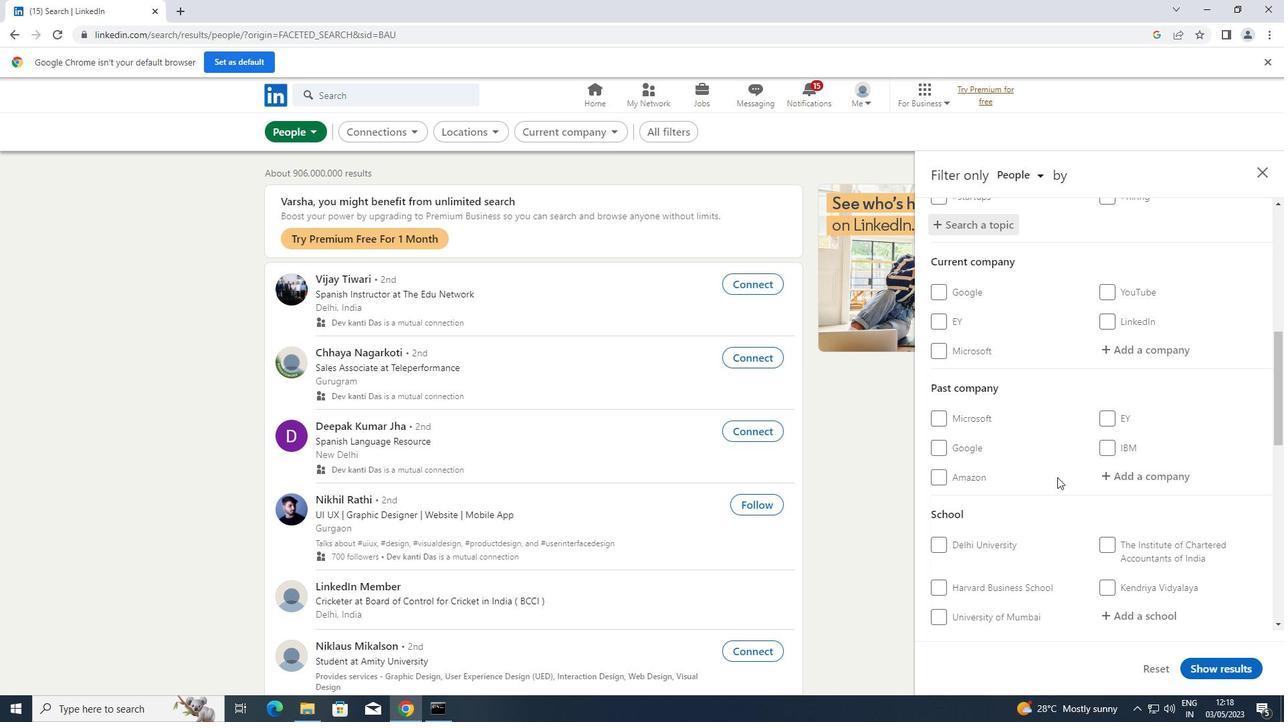 
Action: Mouse scrolled (1057, 476) with delta (0, 0)
Screenshot: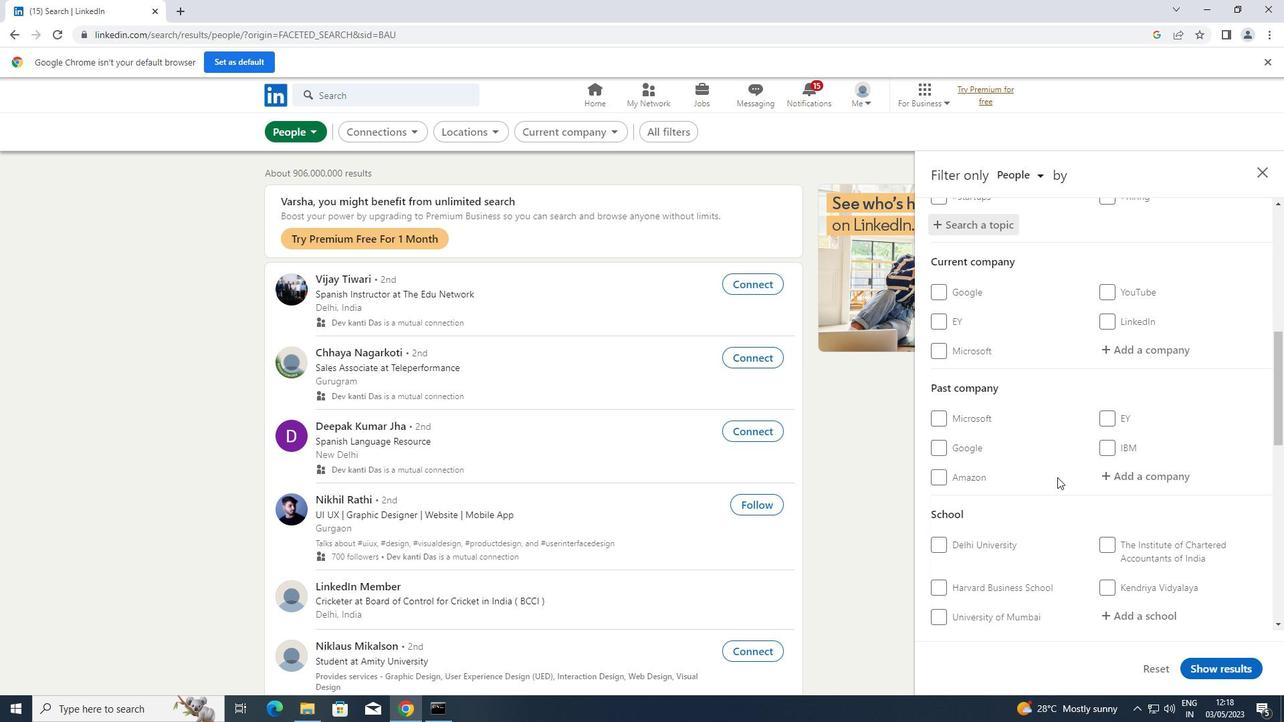 
Action: Mouse scrolled (1057, 476) with delta (0, 0)
Screenshot: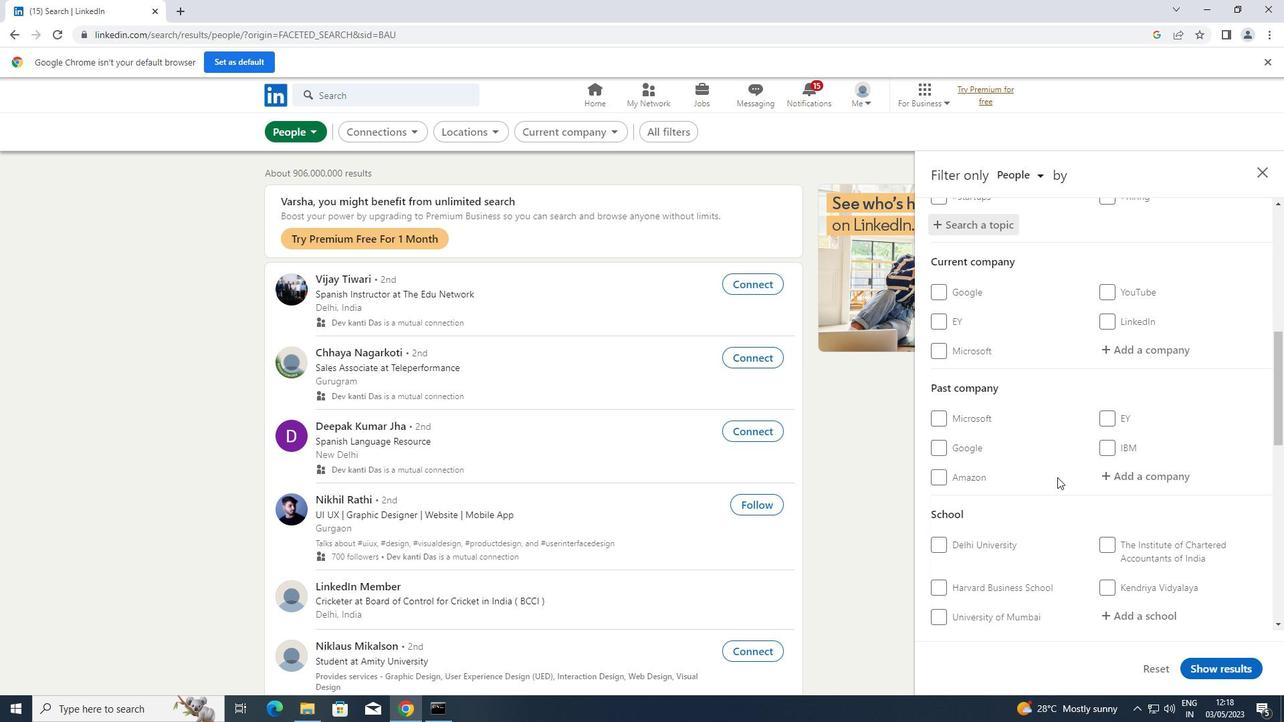 
Action: Mouse moved to (939, 462)
Screenshot: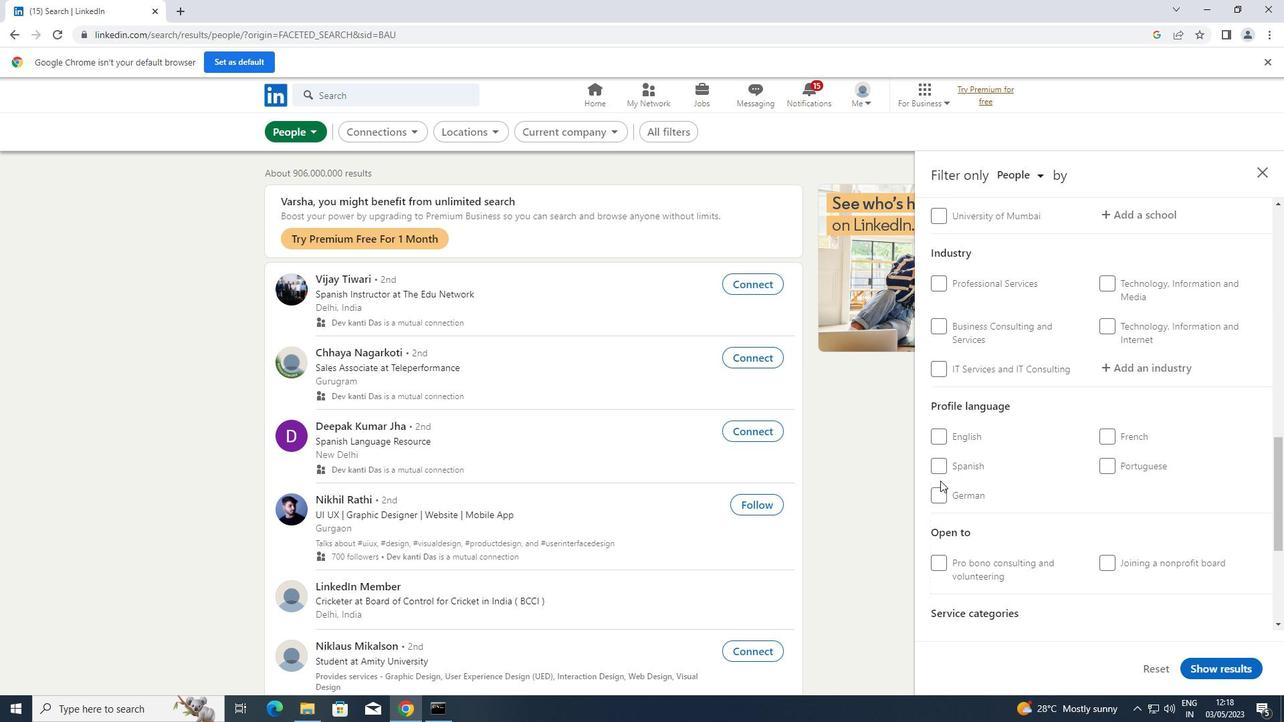 
Action: Mouse pressed left at (939, 462)
Screenshot: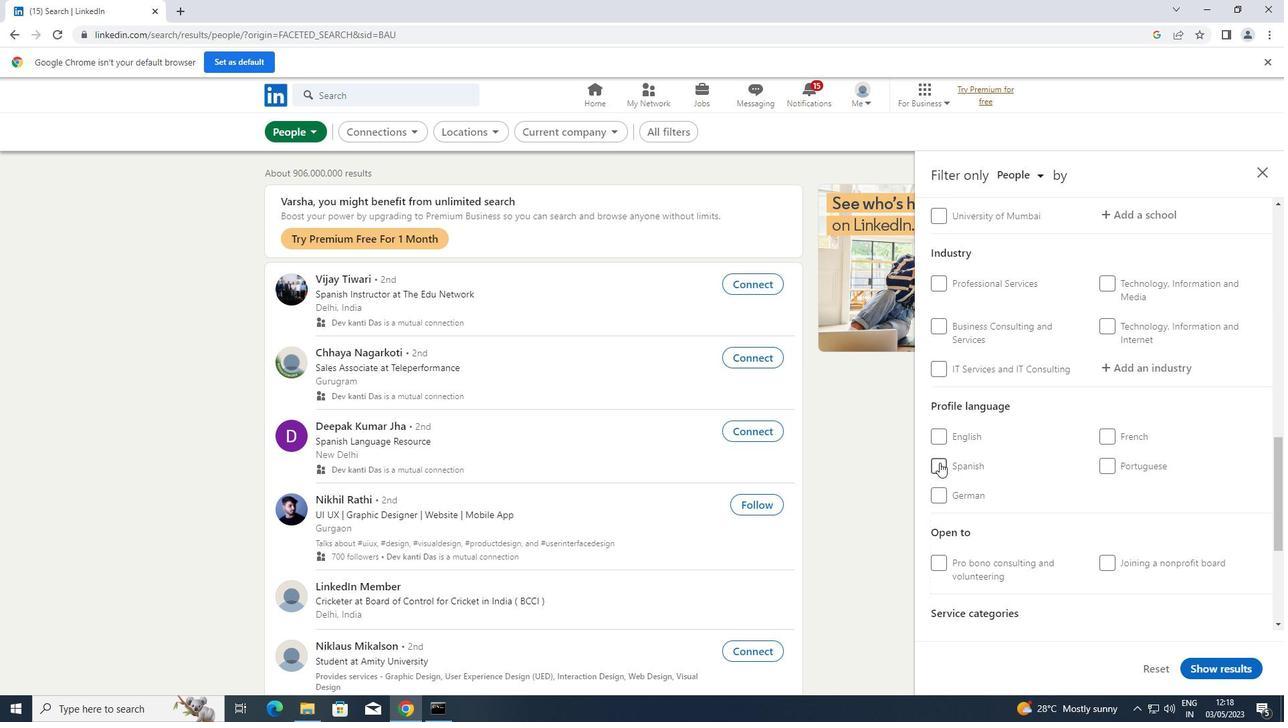 
Action: Mouse moved to (961, 466)
Screenshot: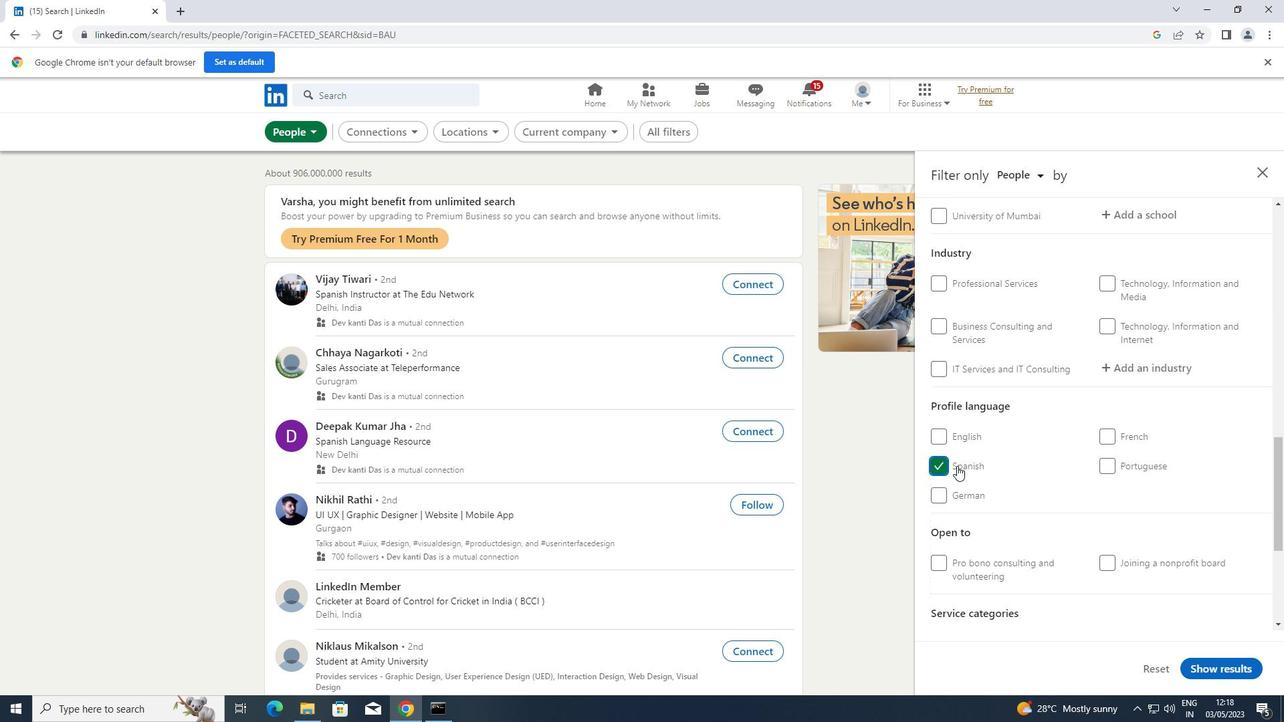 
Action: Mouse scrolled (961, 467) with delta (0, 0)
Screenshot: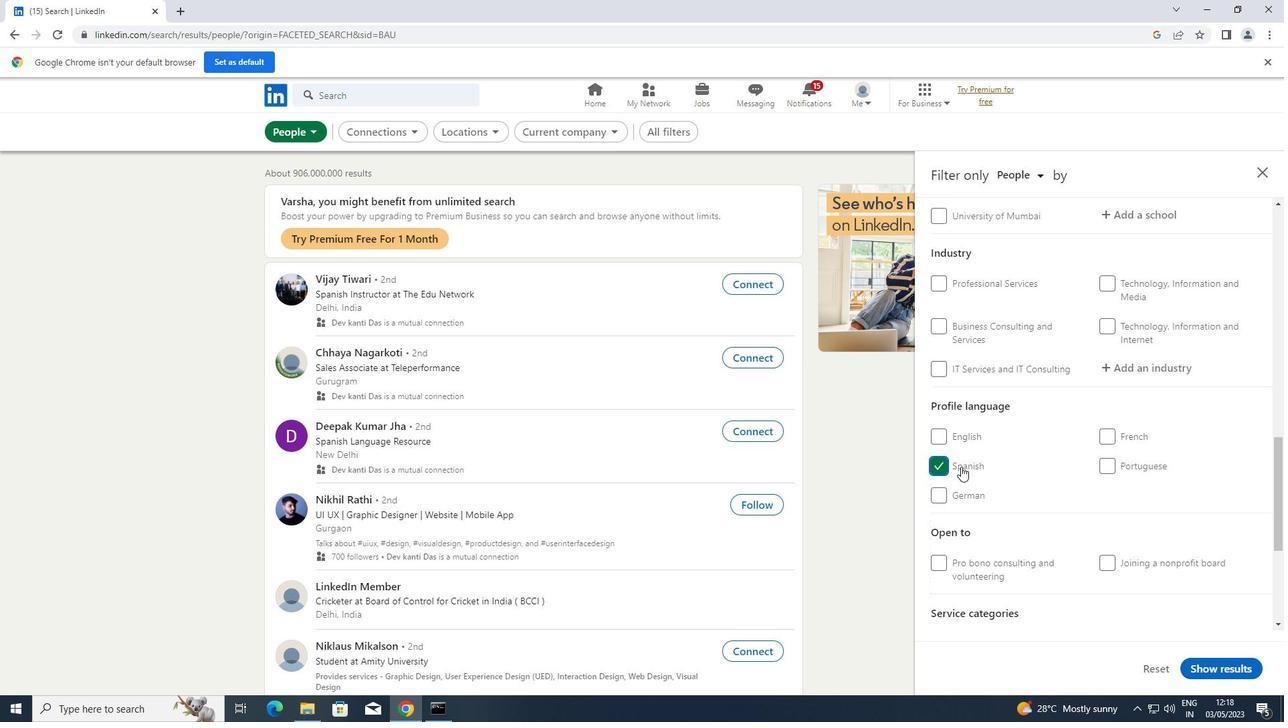
Action: Mouse scrolled (961, 467) with delta (0, 0)
Screenshot: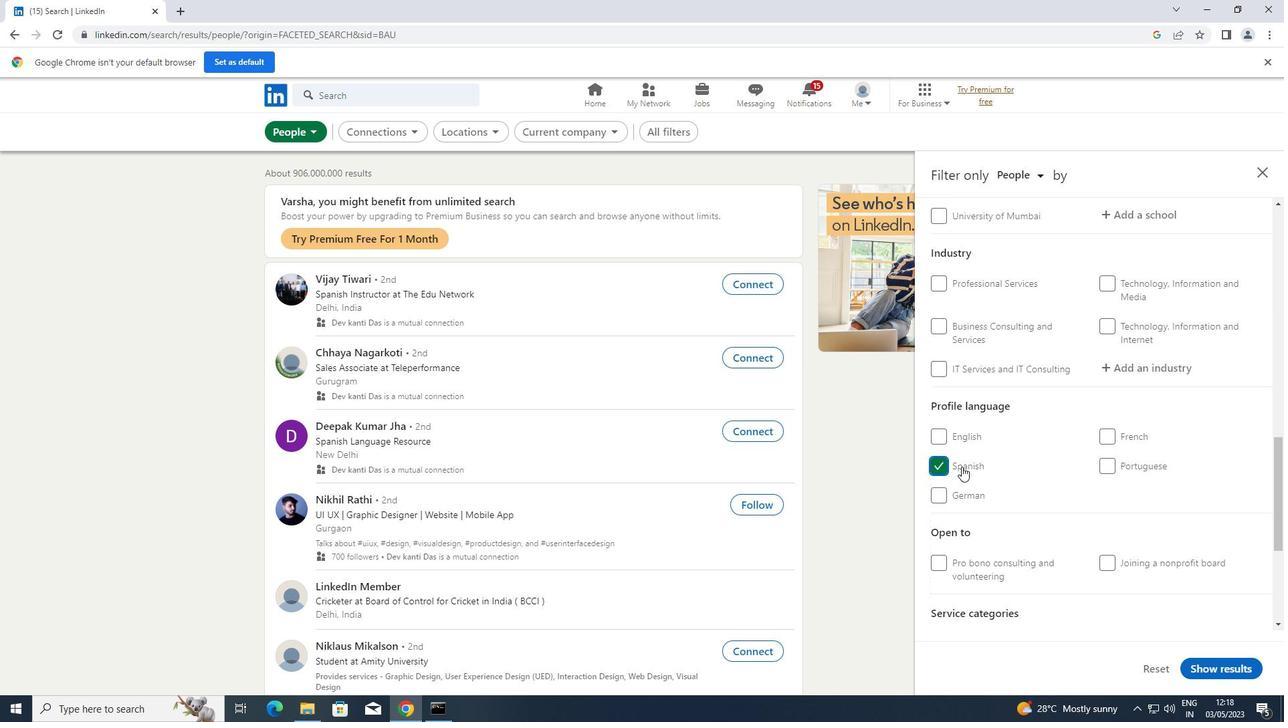 
Action: Mouse scrolled (961, 467) with delta (0, 0)
Screenshot: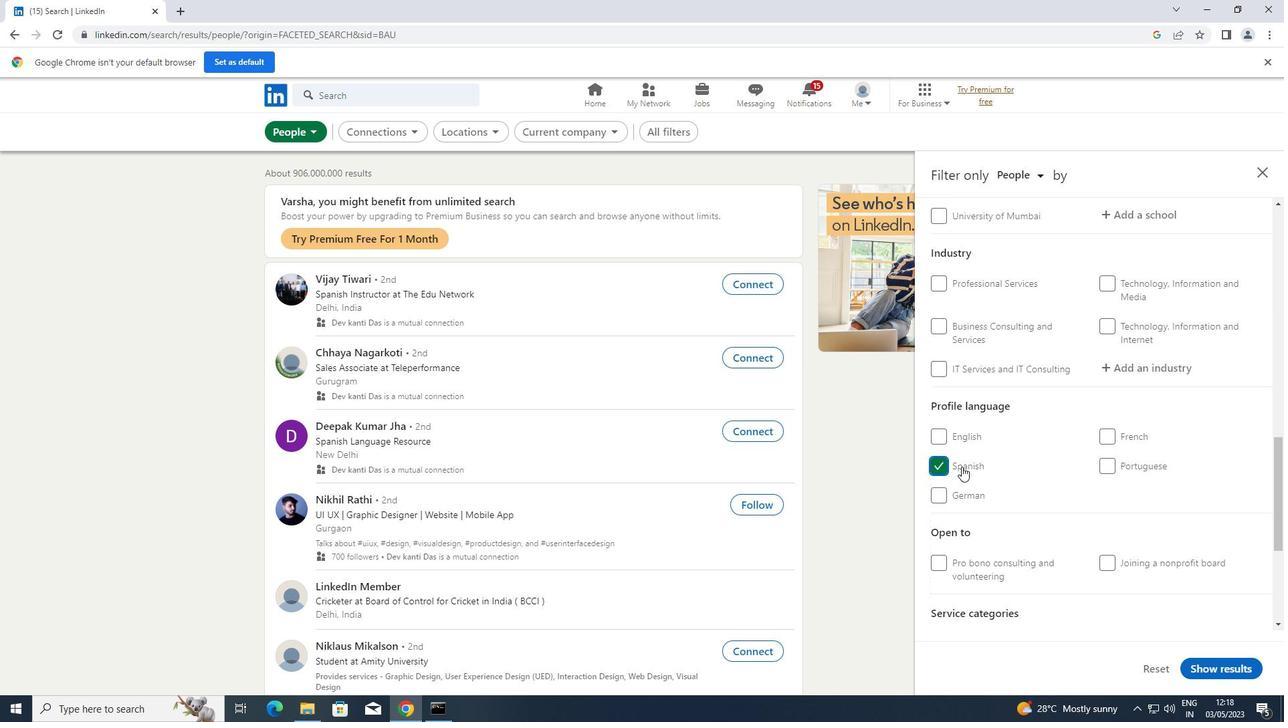 
Action: Mouse scrolled (961, 467) with delta (0, 0)
Screenshot: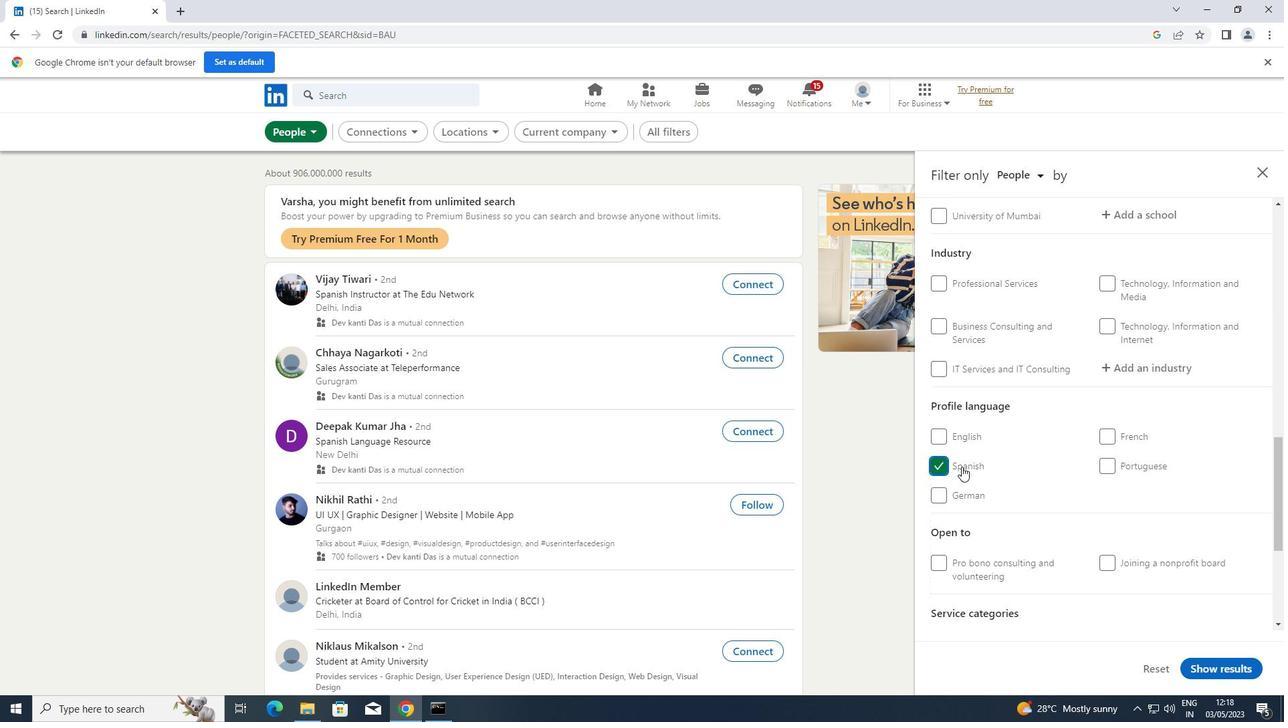 
Action: Mouse scrolled (961, 467) with delta (0, 0)
Screenshot: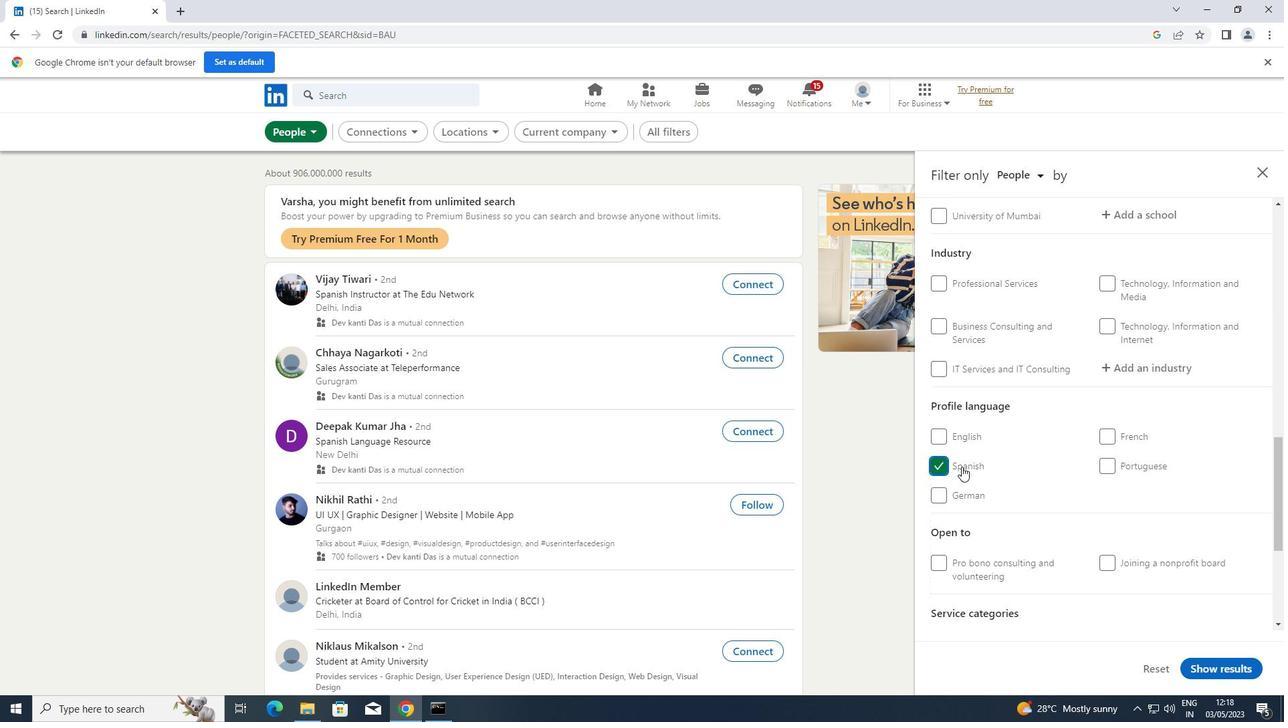 
Action: Mouse scrolled (961, 467) with delta (0, 0)
Screenshot: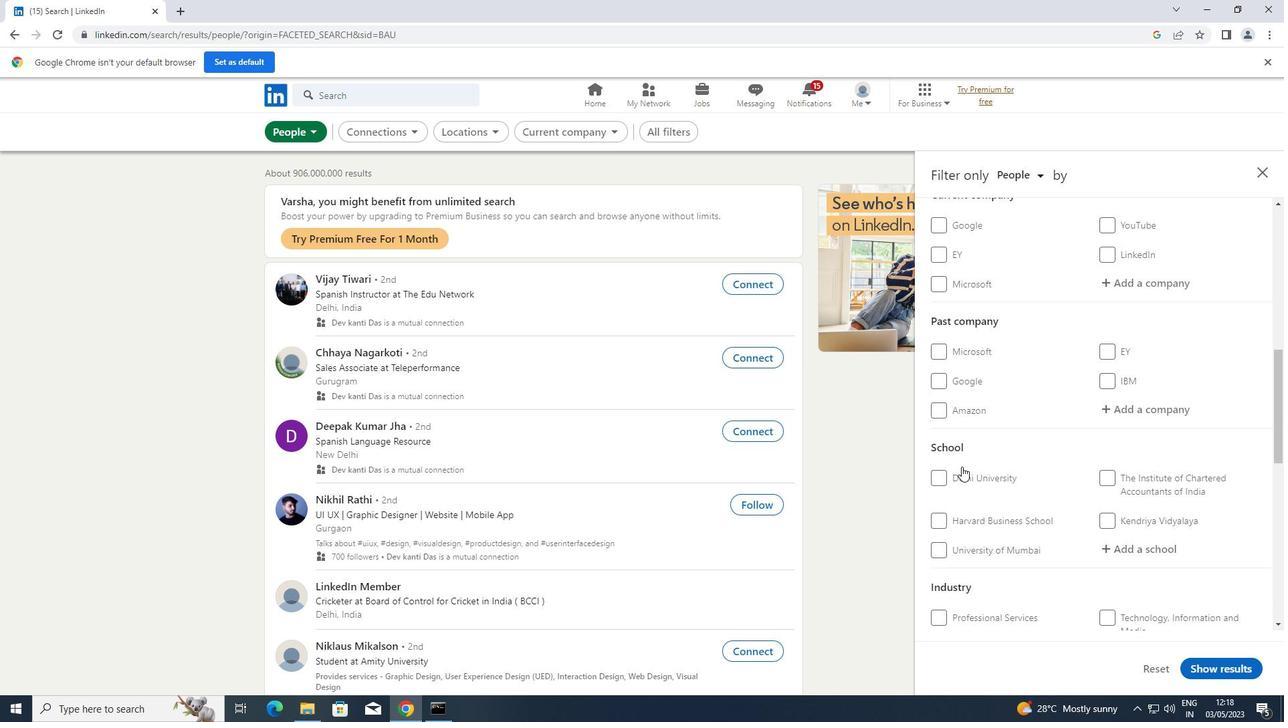 
Action: Mouse scrolled (961, 467) with delta (0, 0)
Screenshot: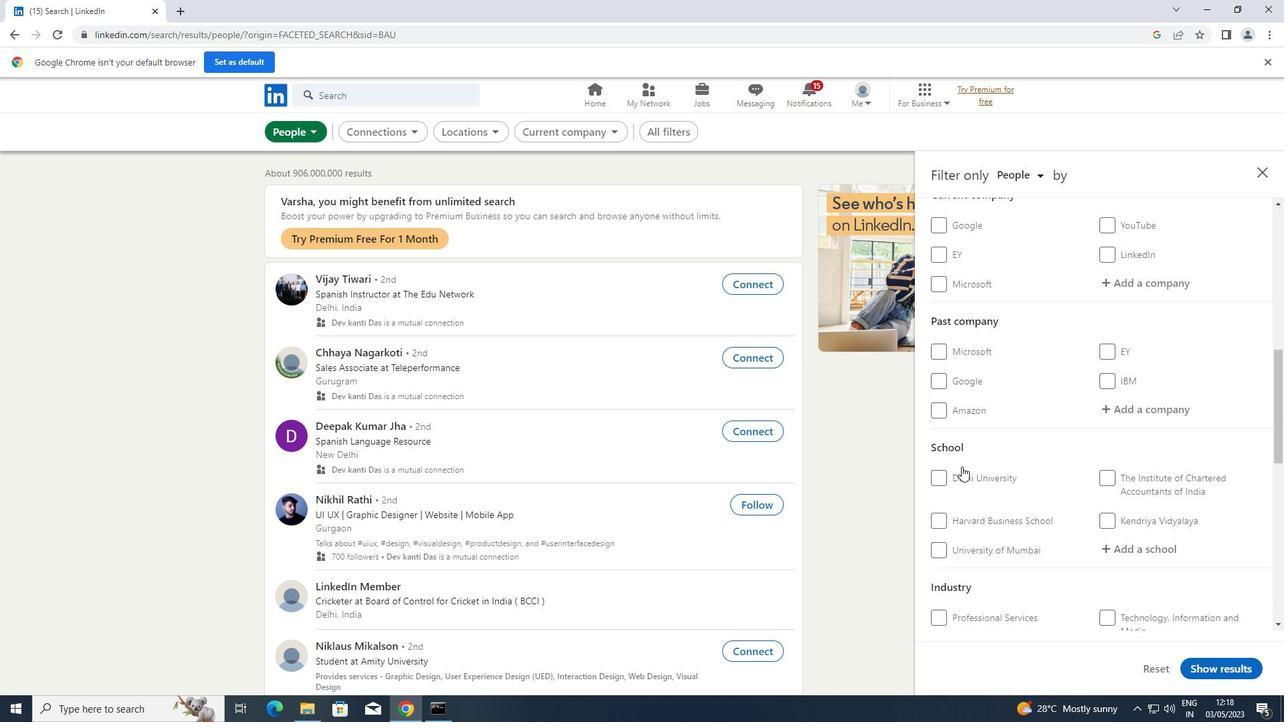 
Action: Mouse scrolled (961, 467) with delta (0, 0)
Screenshot: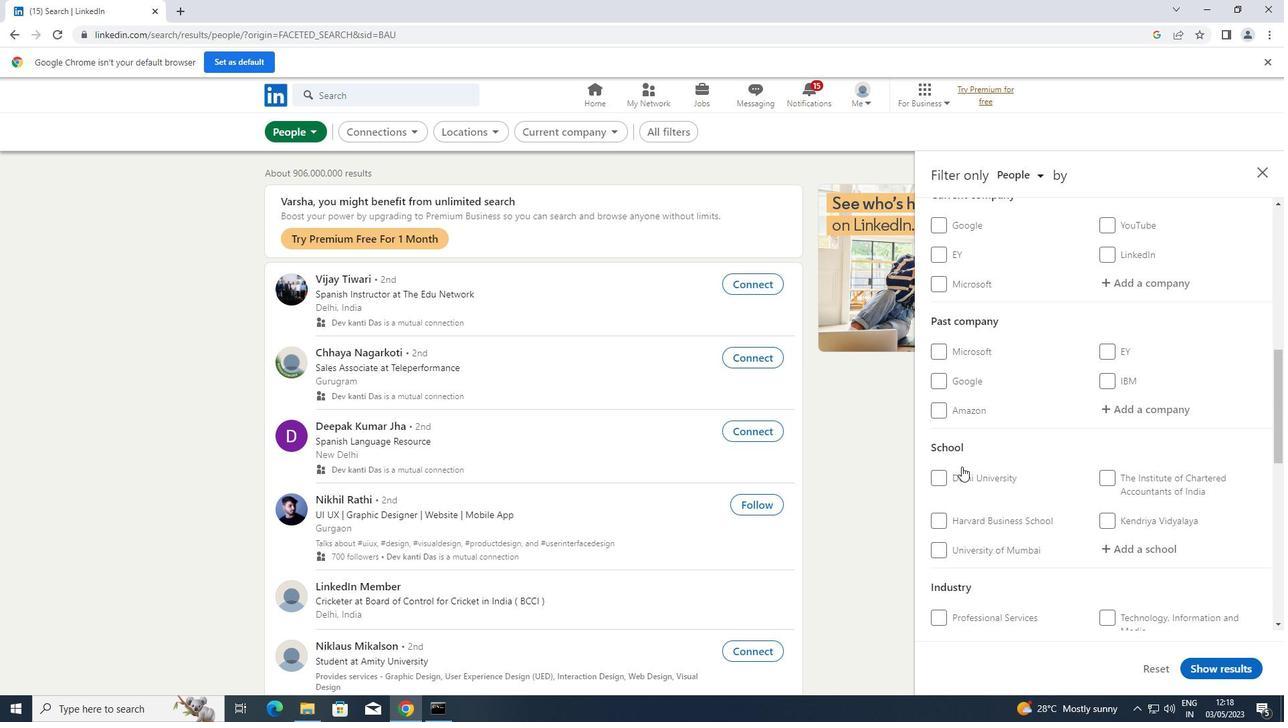 
Action: Mouse moved to (961, 466)
Screenshot: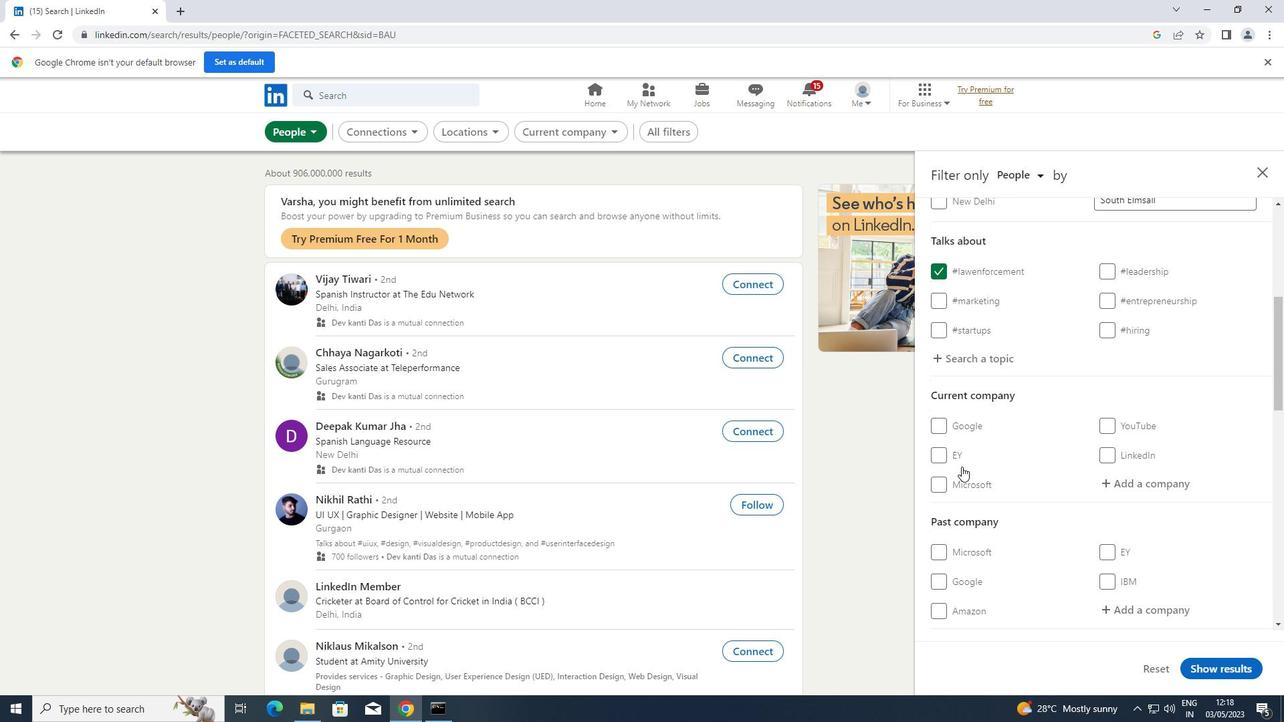 
Action: Mouse scrolled (961, 467) with delta (0, 0)
Screenshot: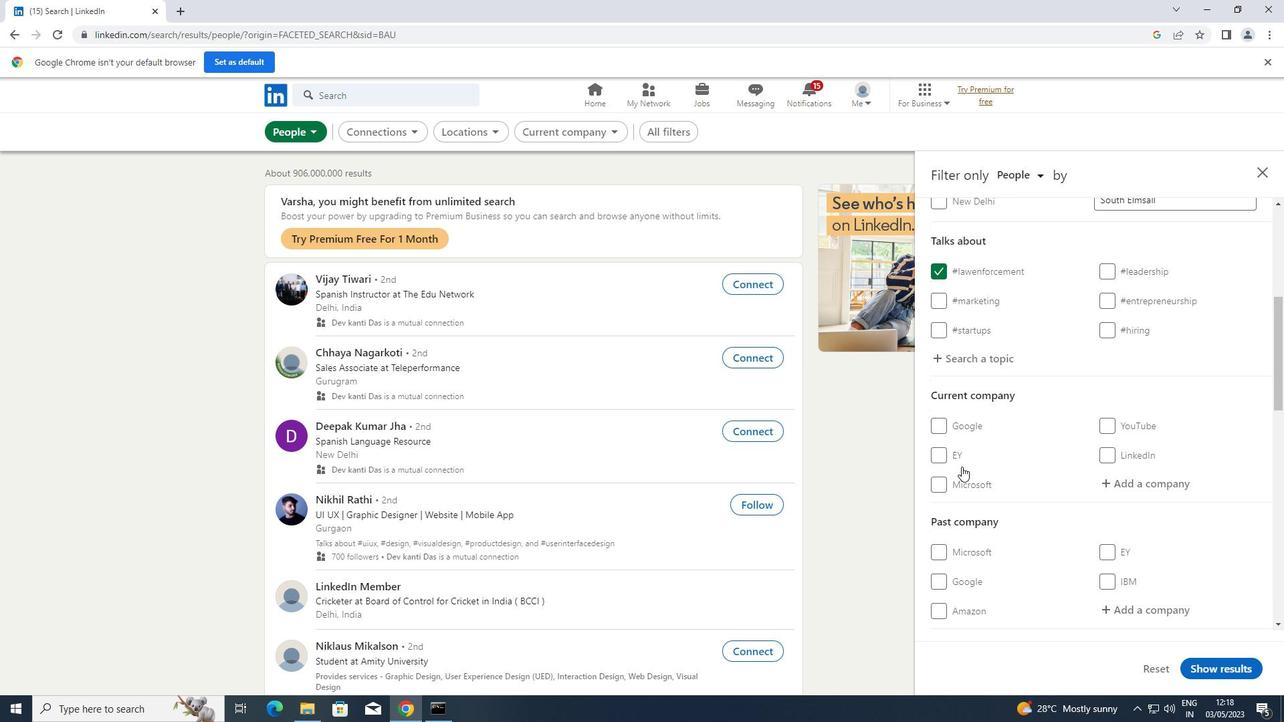
Action: Mouse moved to (1129, 544)
Screenshot: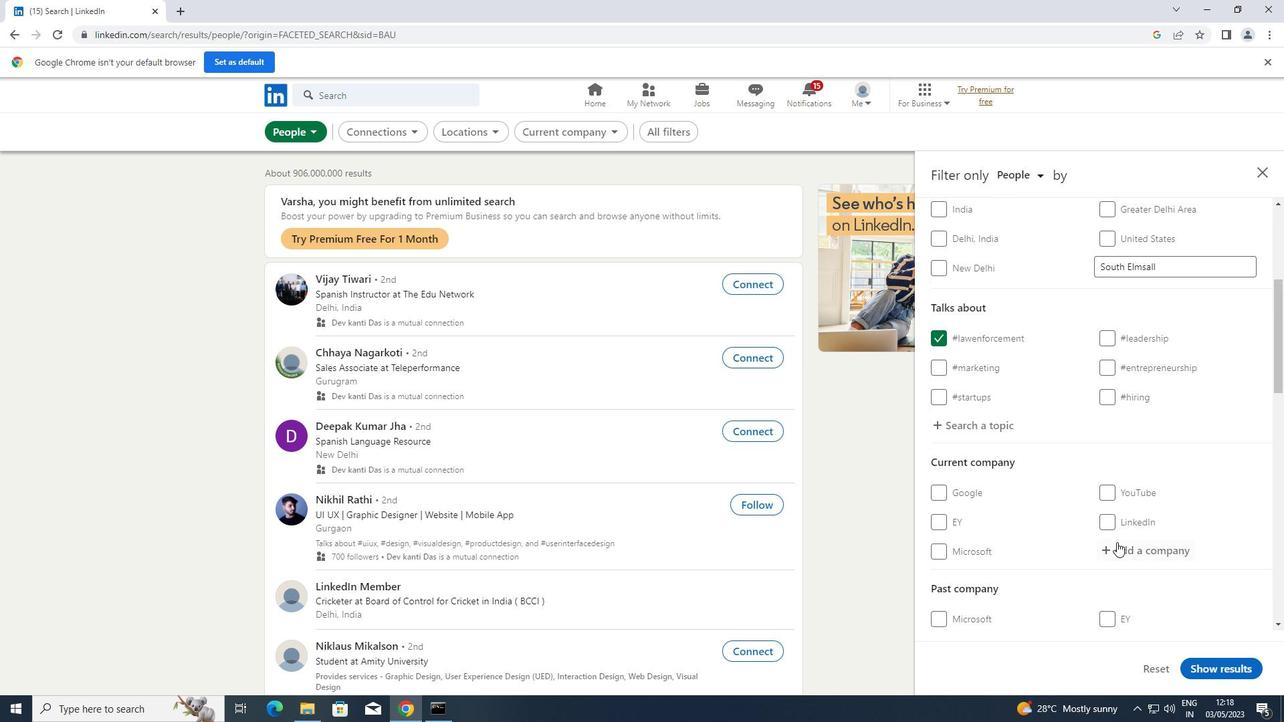 
Action: Mouse pressed left at (1129, 544)
Screenshot: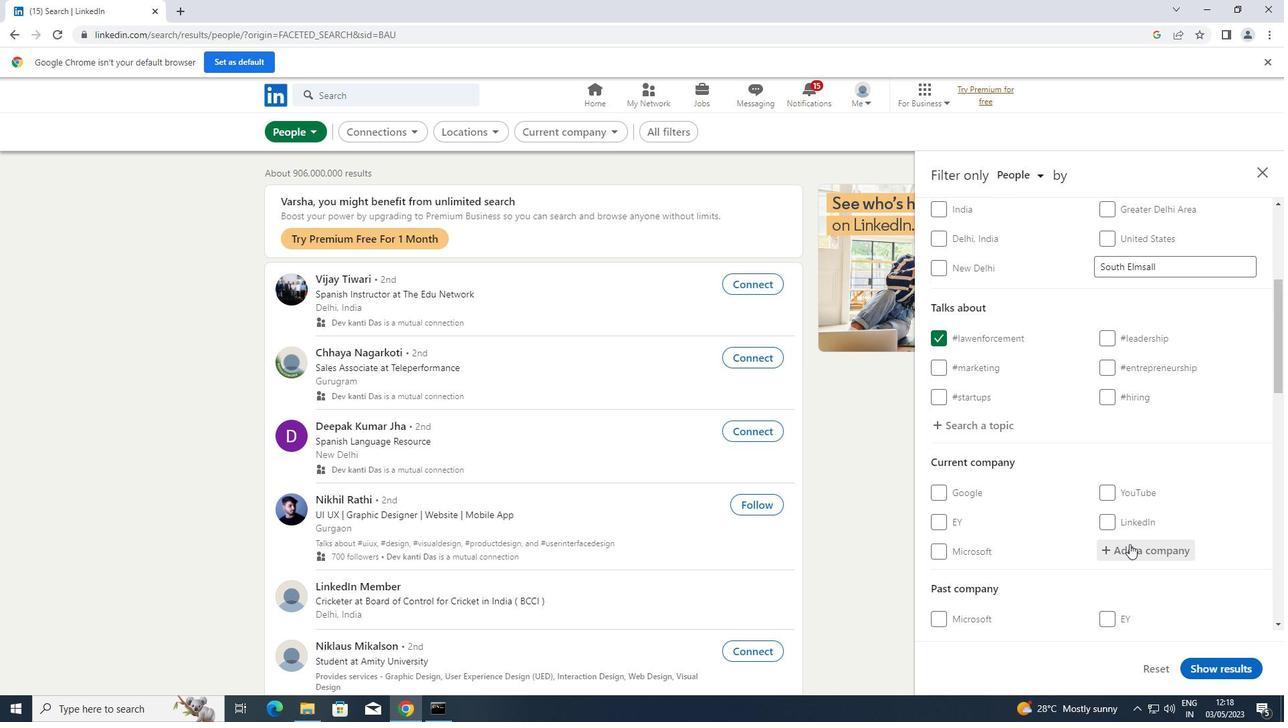 
Action: Key pressed <Key.shift>ARISTOCRA
Screenshot: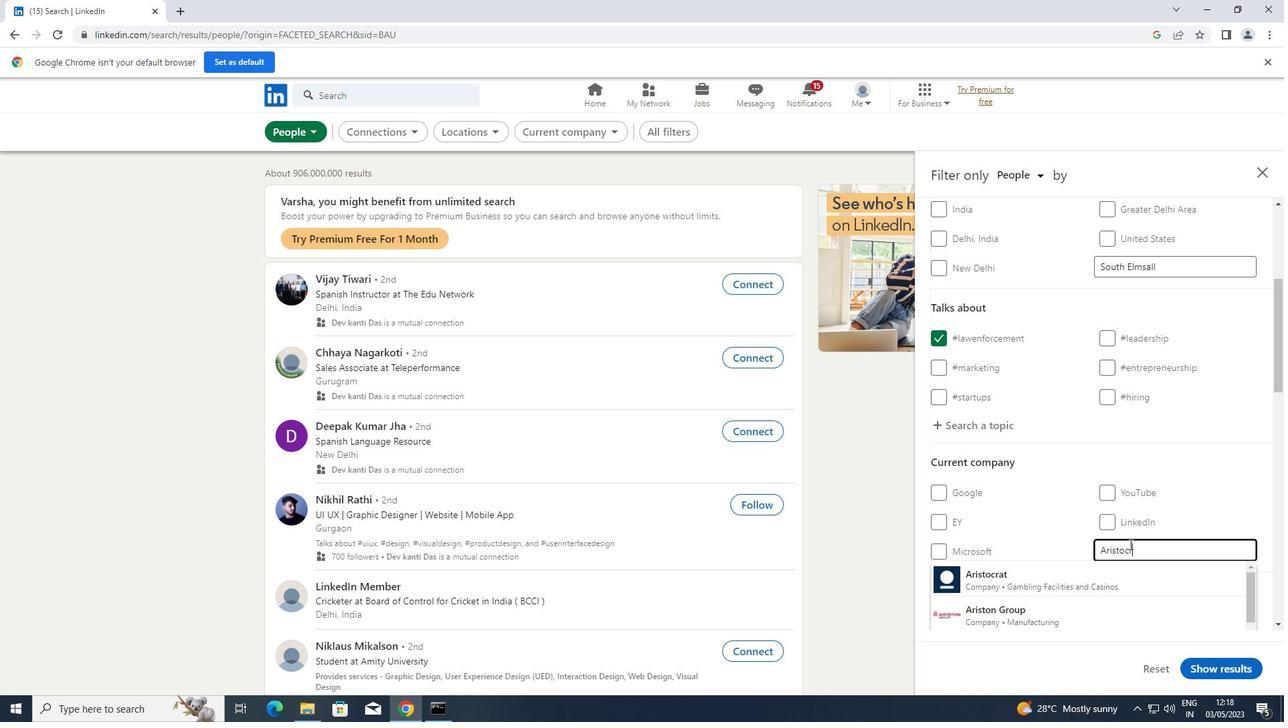 
Action: Mouse moved to (1066, 575)
Screenshot: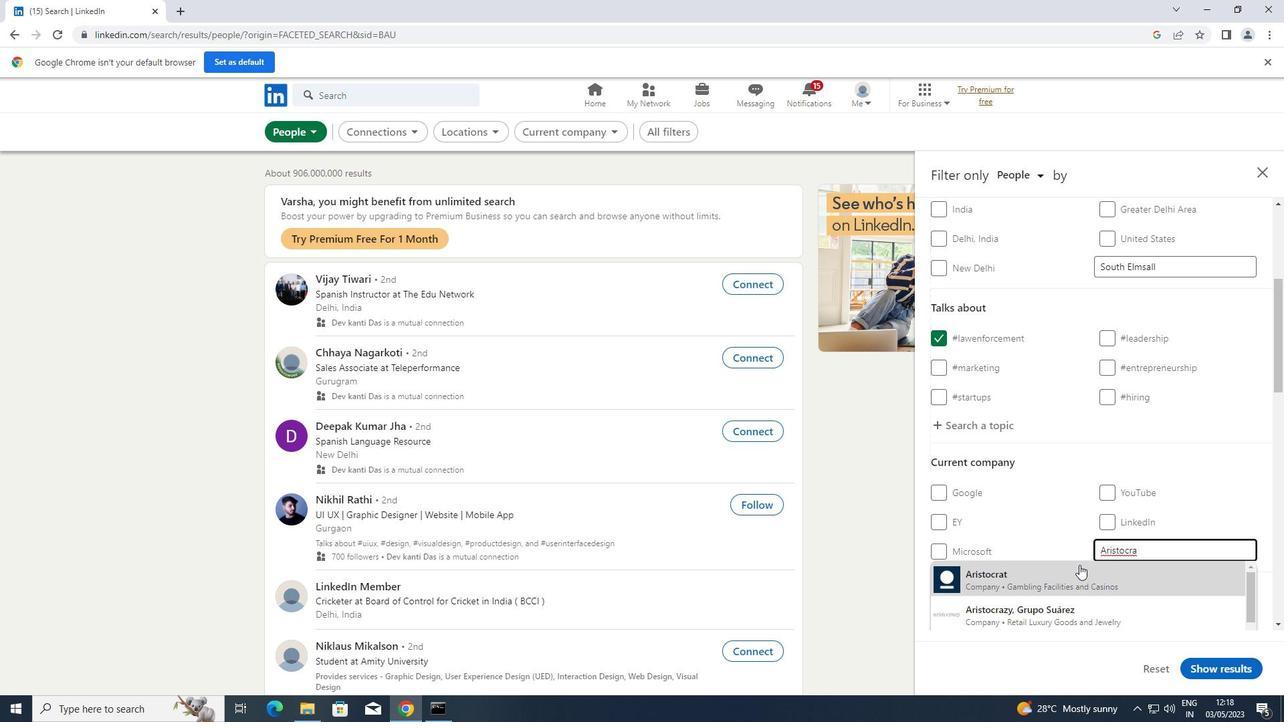 
Action: Mouse pressed left at (1066, 575)
Screenshot: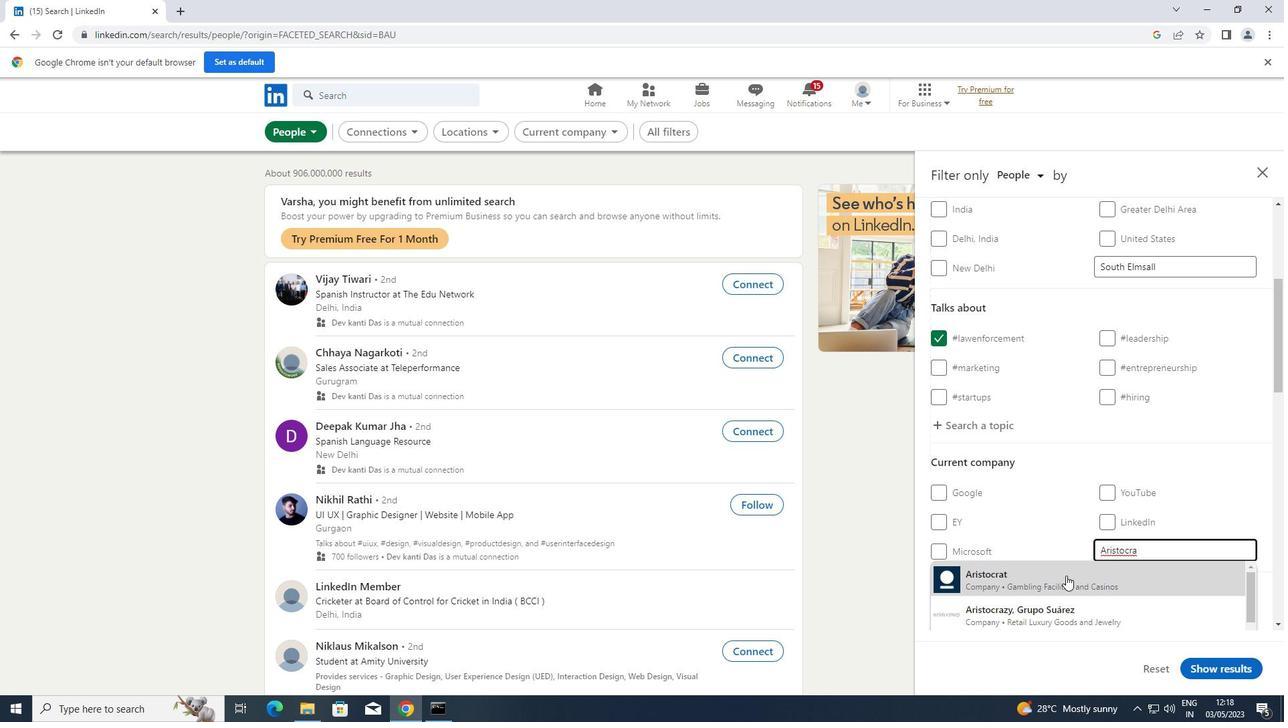 
Action: Mouse scrolled (1066, 575) with delta (0, 0)
Screenshot: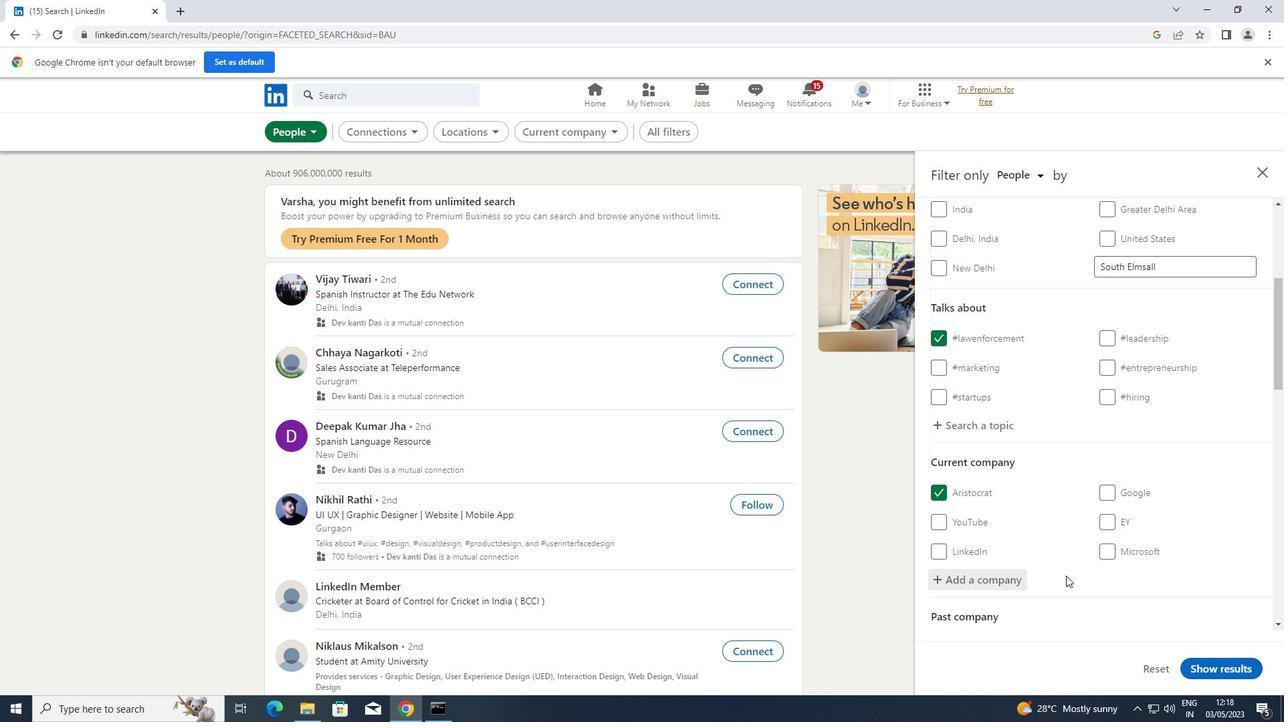
Action: Mouse scrolled (1066, 575) with delta (0, 0)
Screenshot: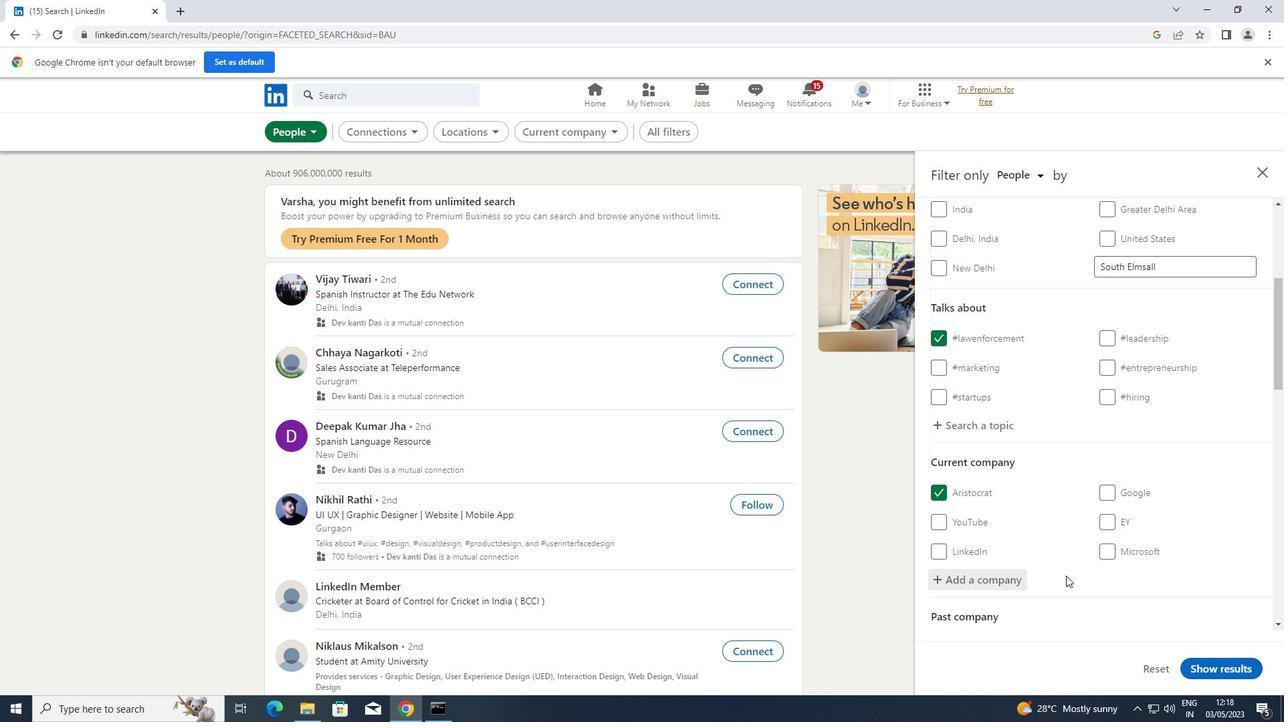 
Action: Mouse moved to (1065, 574)
Screenshot: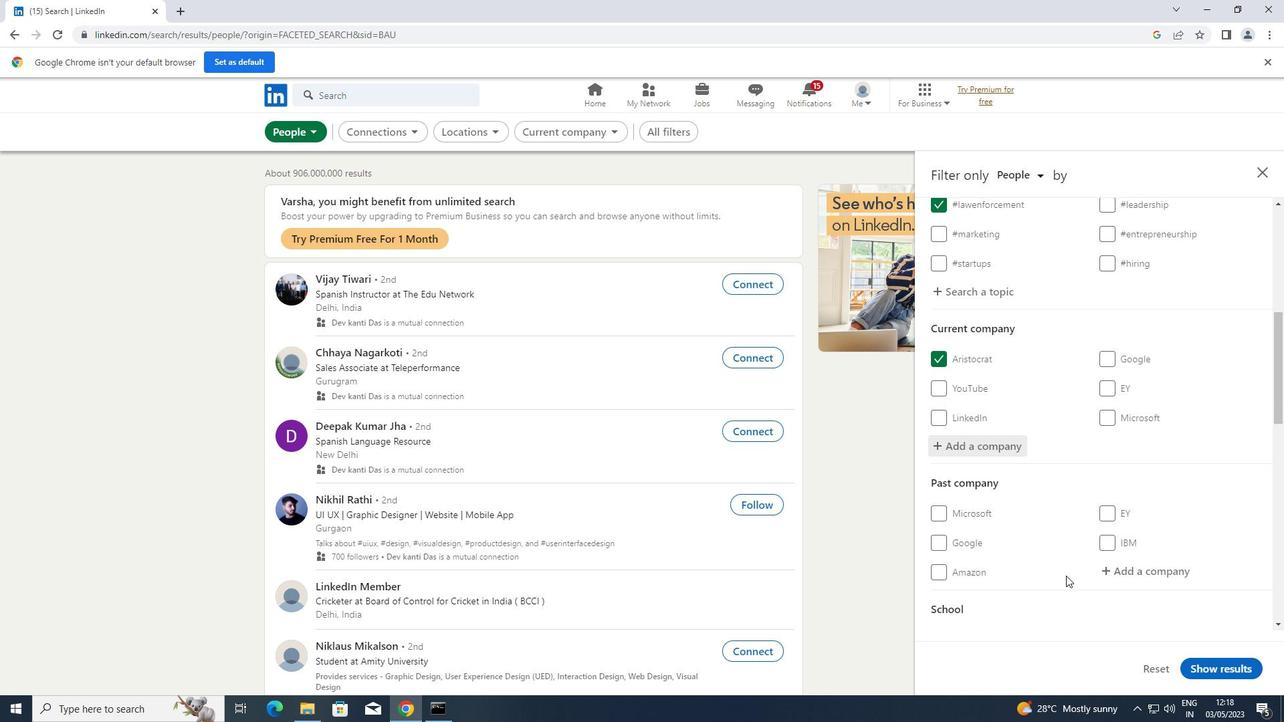 
Action: Mouse scrolled (1065, 573) with delta (0, 0)
Screenshot: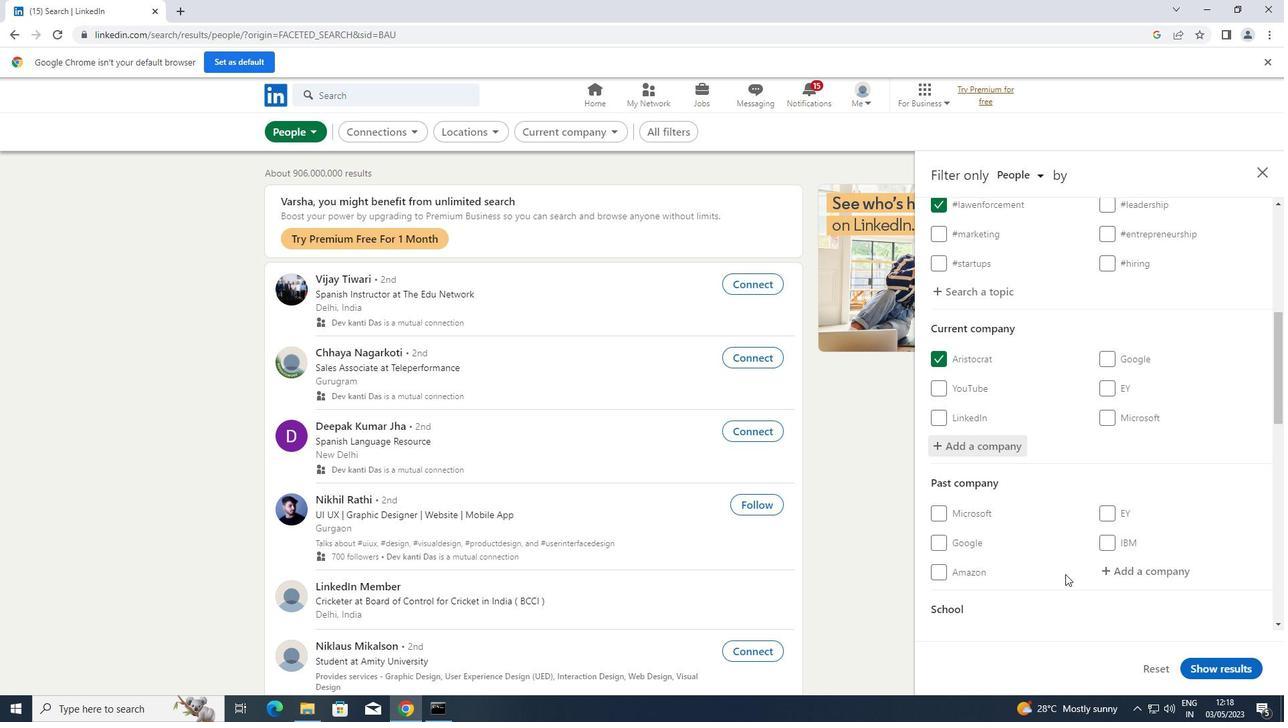 
Action: Mouse moved to (1133, 550)
Screenshot: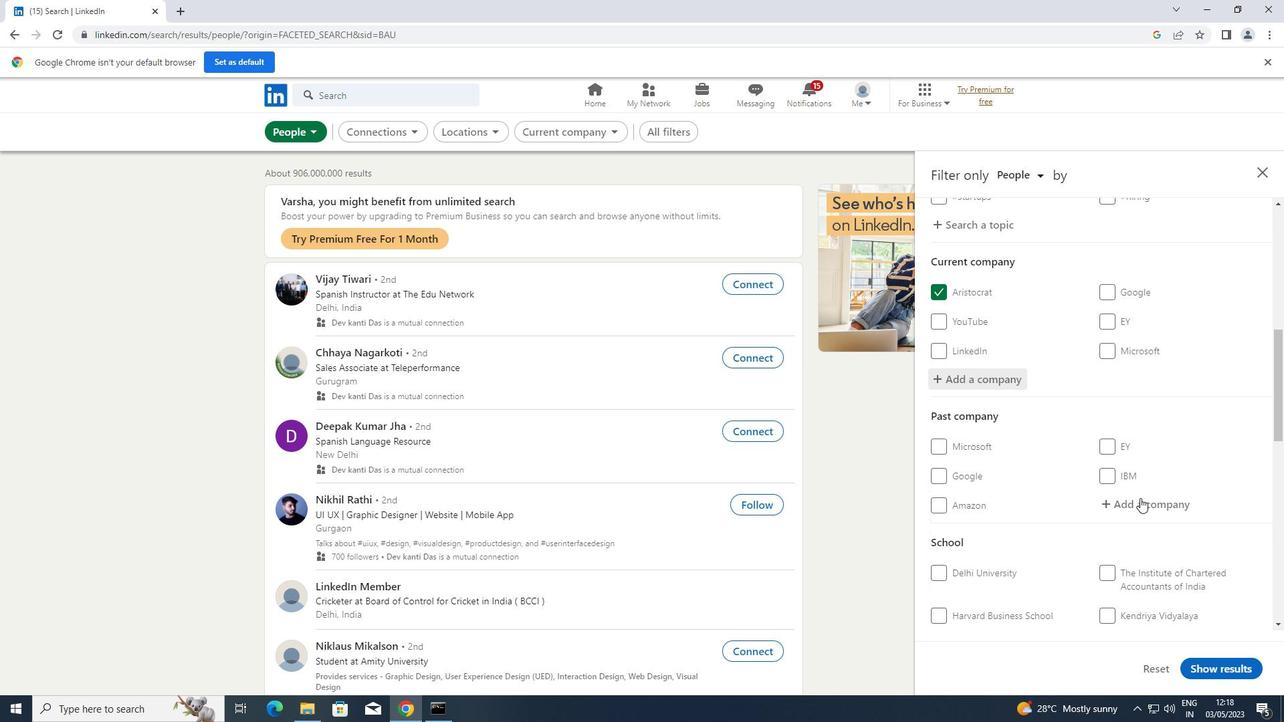 
Action: Mouse scrolled (1133, 549) with delta (0, 0)
Screenshot: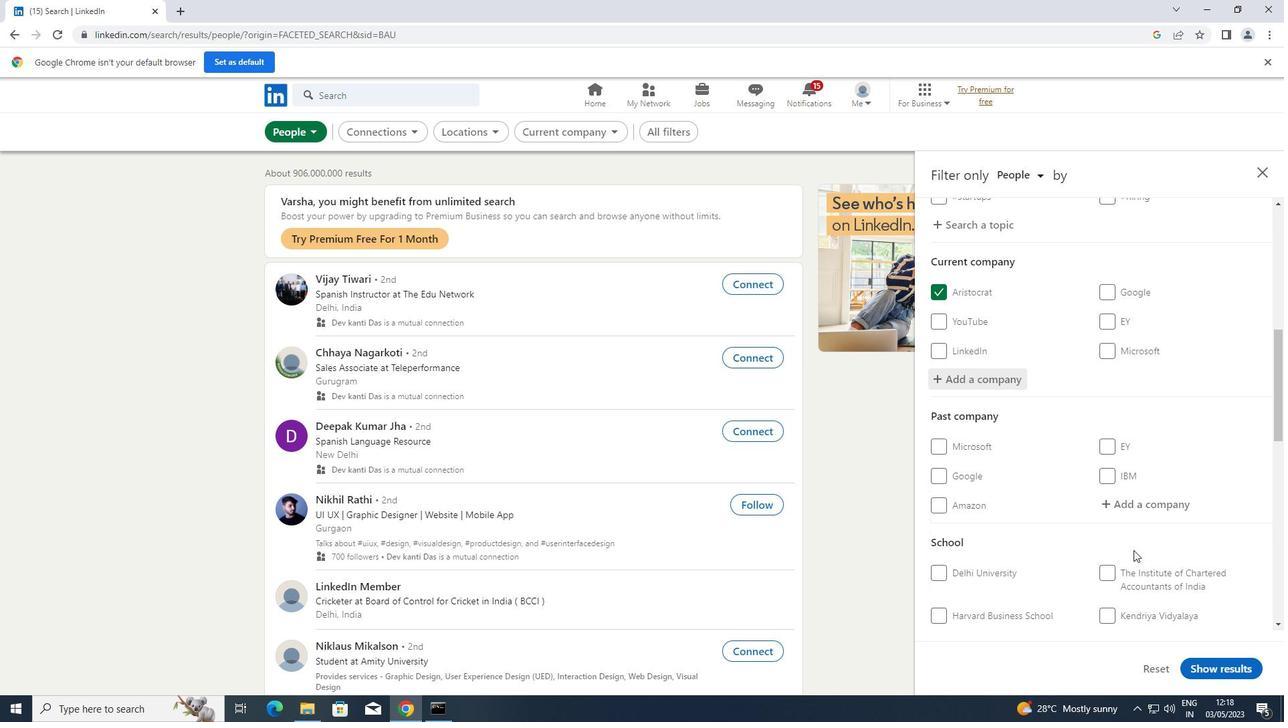 
Action: Mouse scrolled (1133, 549) with delta (0, 0)
Screenshot: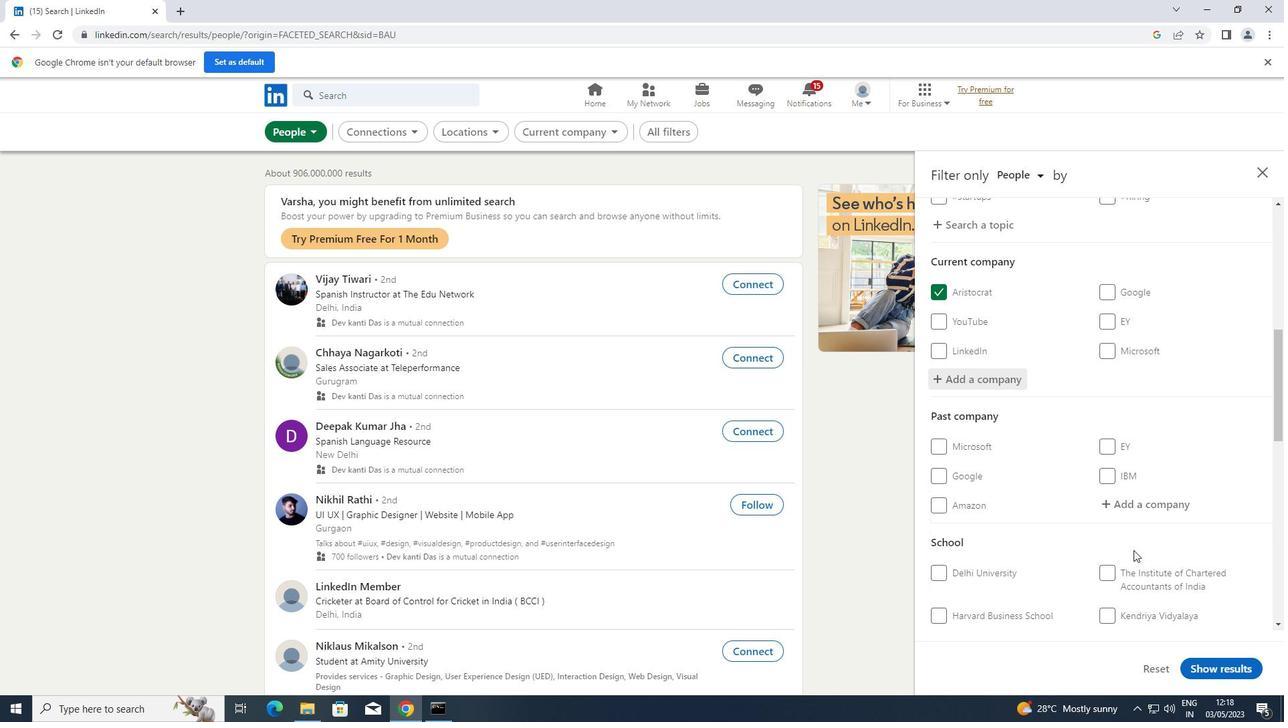 
Action: Mouse scrolled (1133, 549) with delta (0, 0)
Screenshot: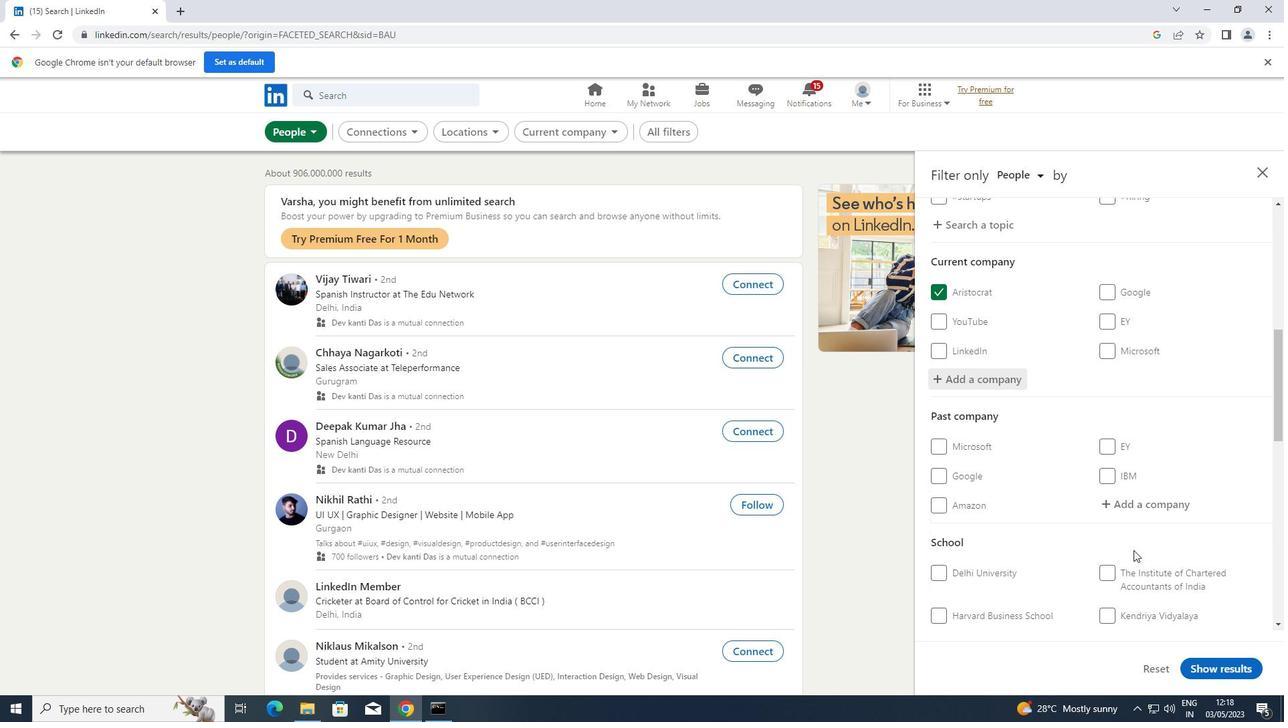 
Action: Mouse moved to (1164, 443)
Screenshot: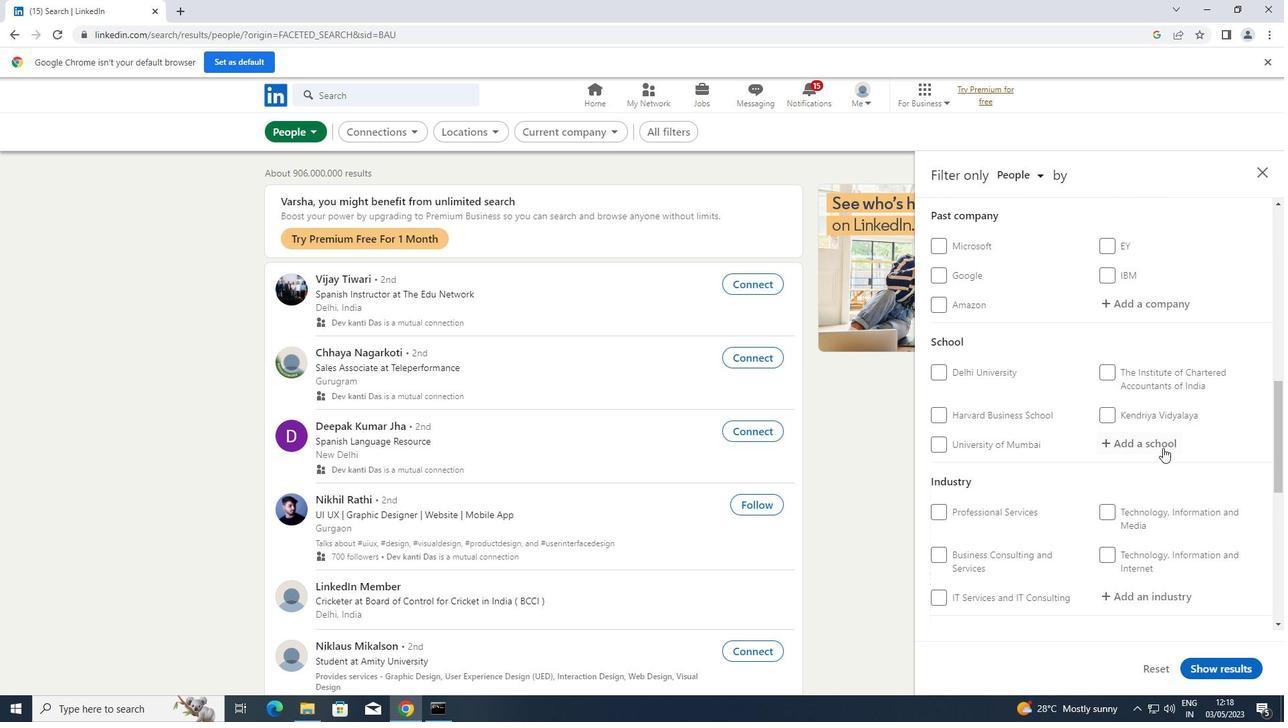 
Action: Mouse pressed left at (1164, 443)
Screenshot: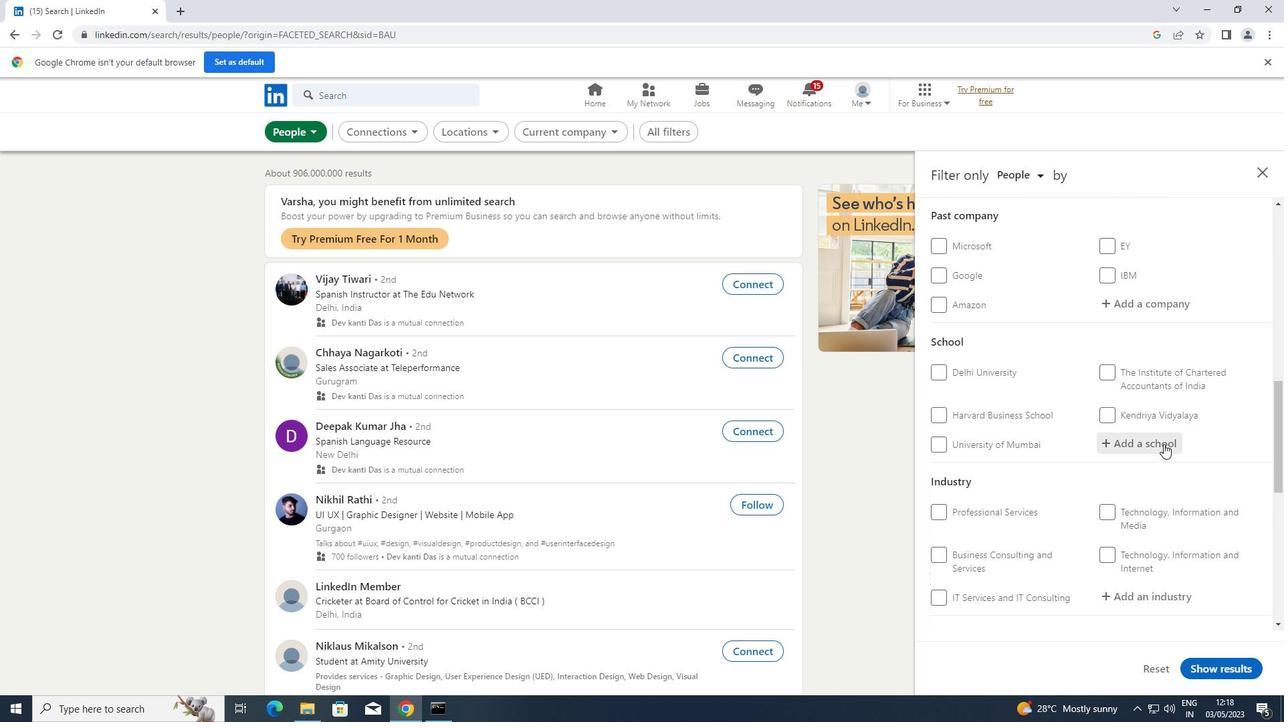 
Action: Key pressed <Key.shift><Key.shift><Key.shift><Key.shift><Key.shift><Key.shift>BHARTIYA<Key.space><Key.shift>VID
Screenshot: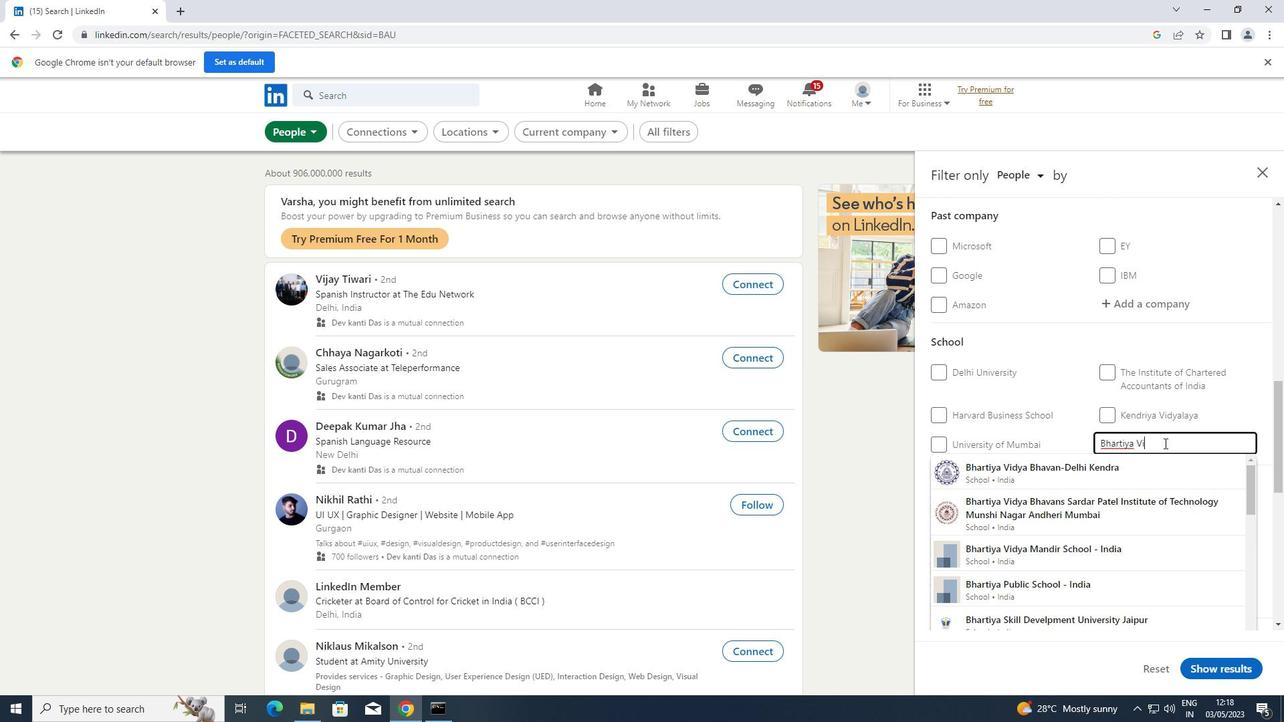 
Action: Mouse moved to (1111, 476)
Screenshot: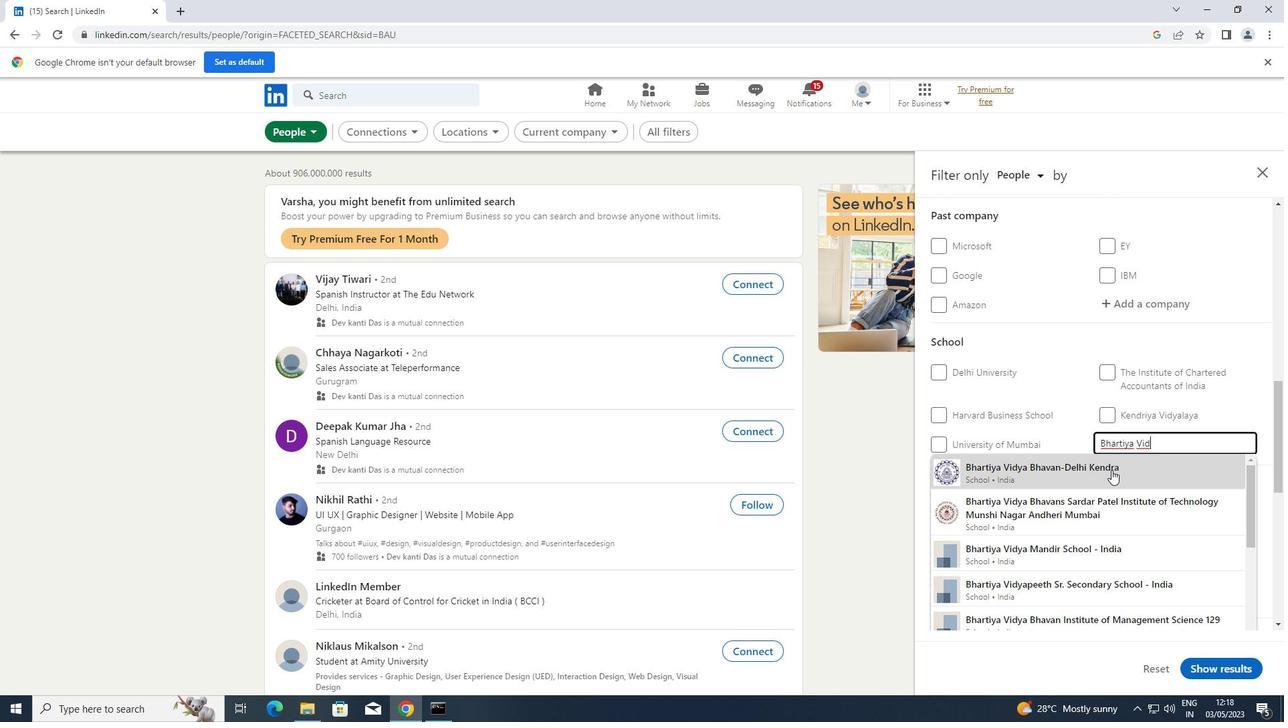 
Action: Key pressed YA<Key.space><Key.shift>BHAVAN'S
Screenshot: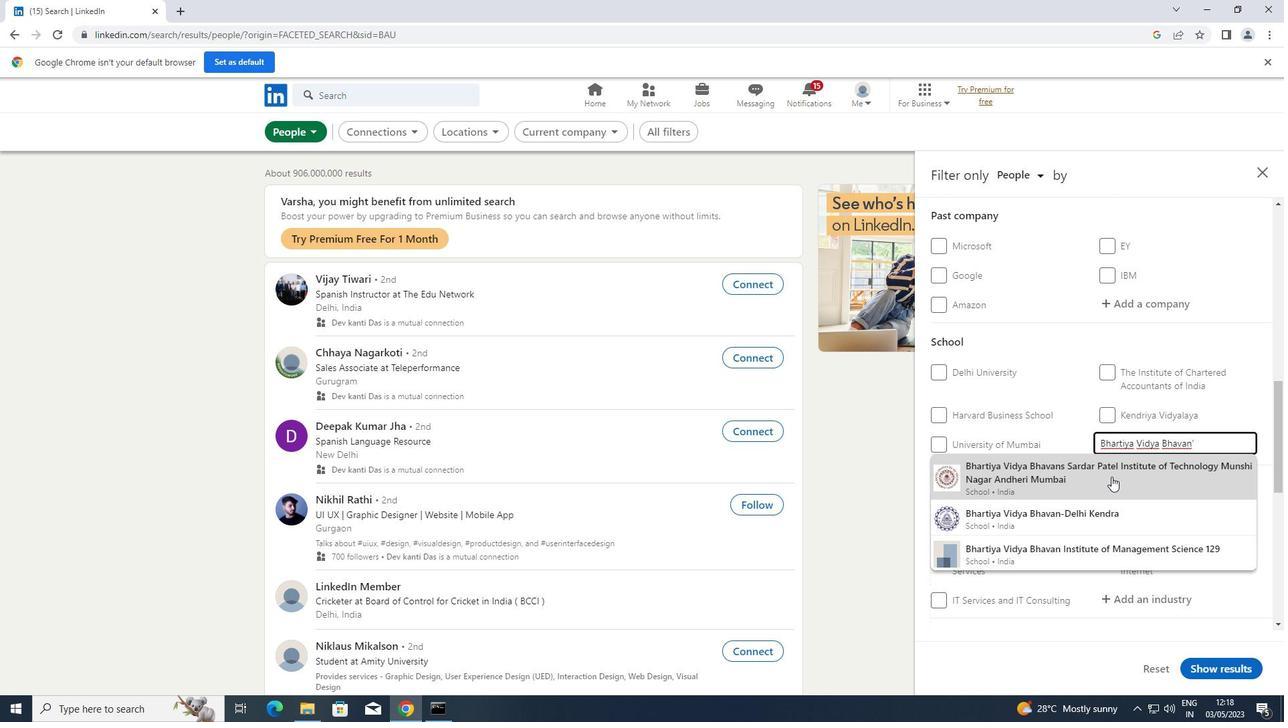 
Action: Mouse moved to (1143, 481)
Screenshot: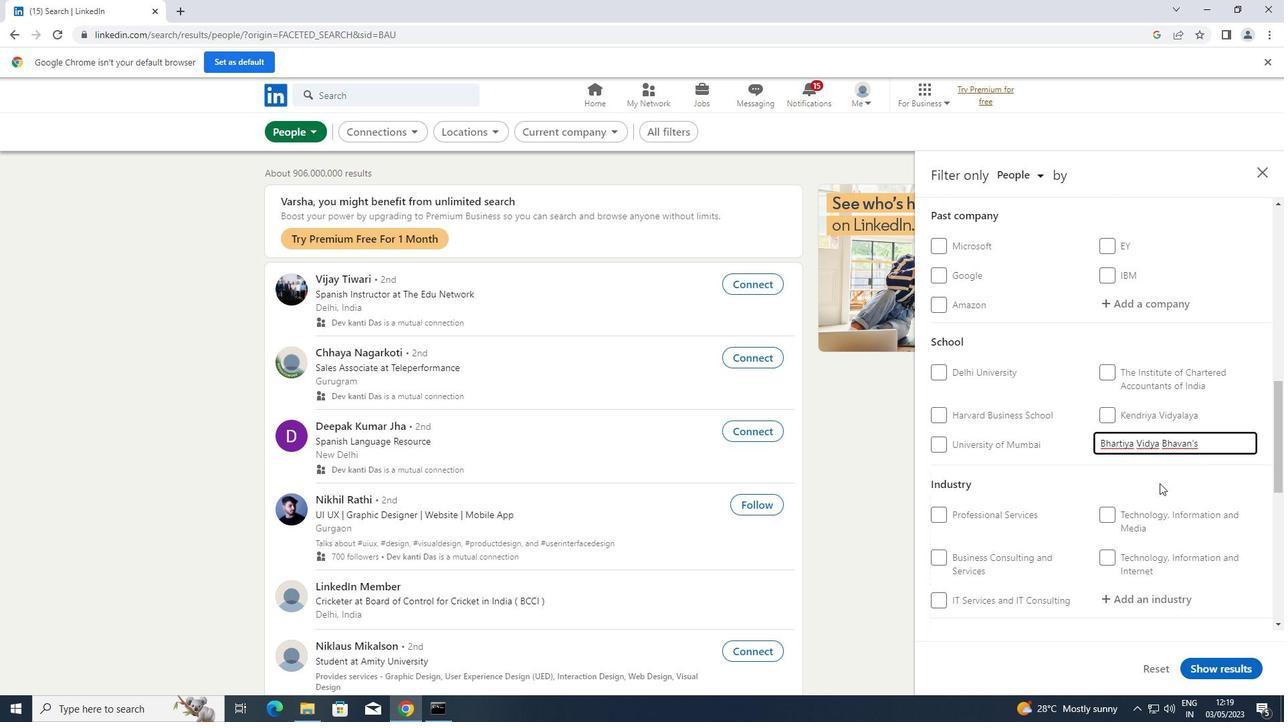 
Action: Mouse scrolled (1143, 480) with delta (0, 0)
Screenshot: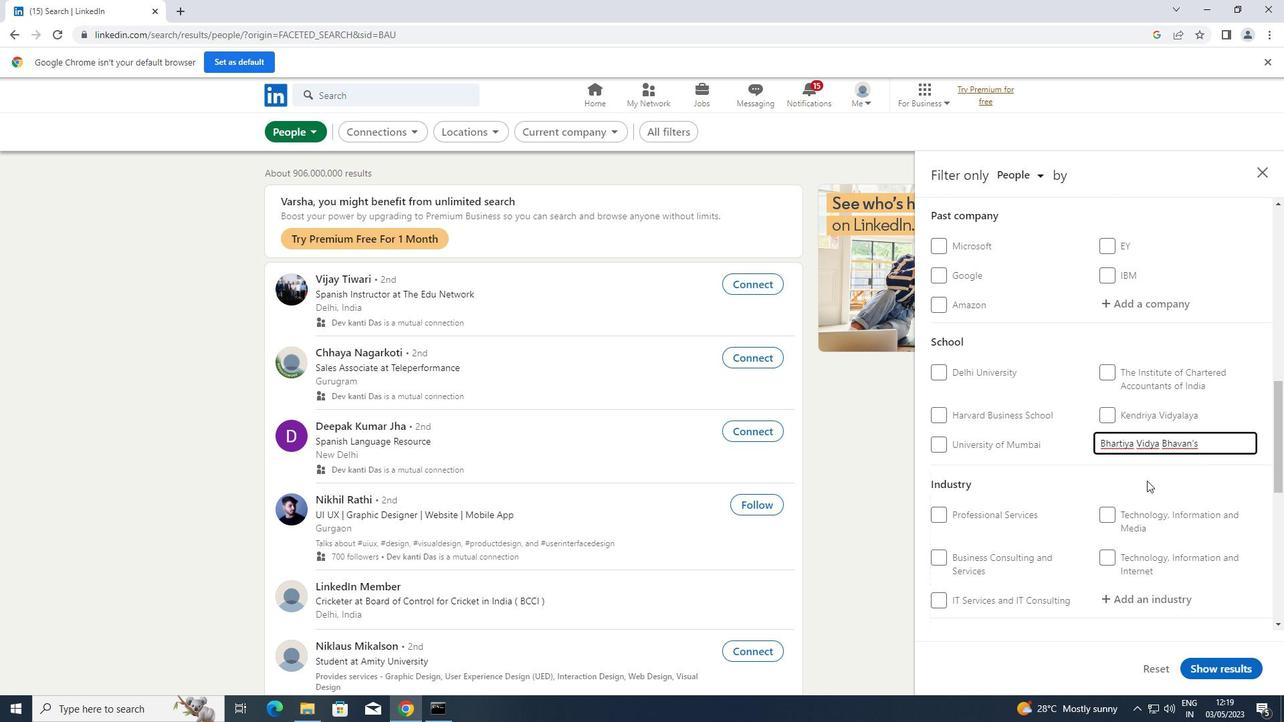
Action: Mouse scrolled (1143, 480) with delta (0, 0)
Screenshot: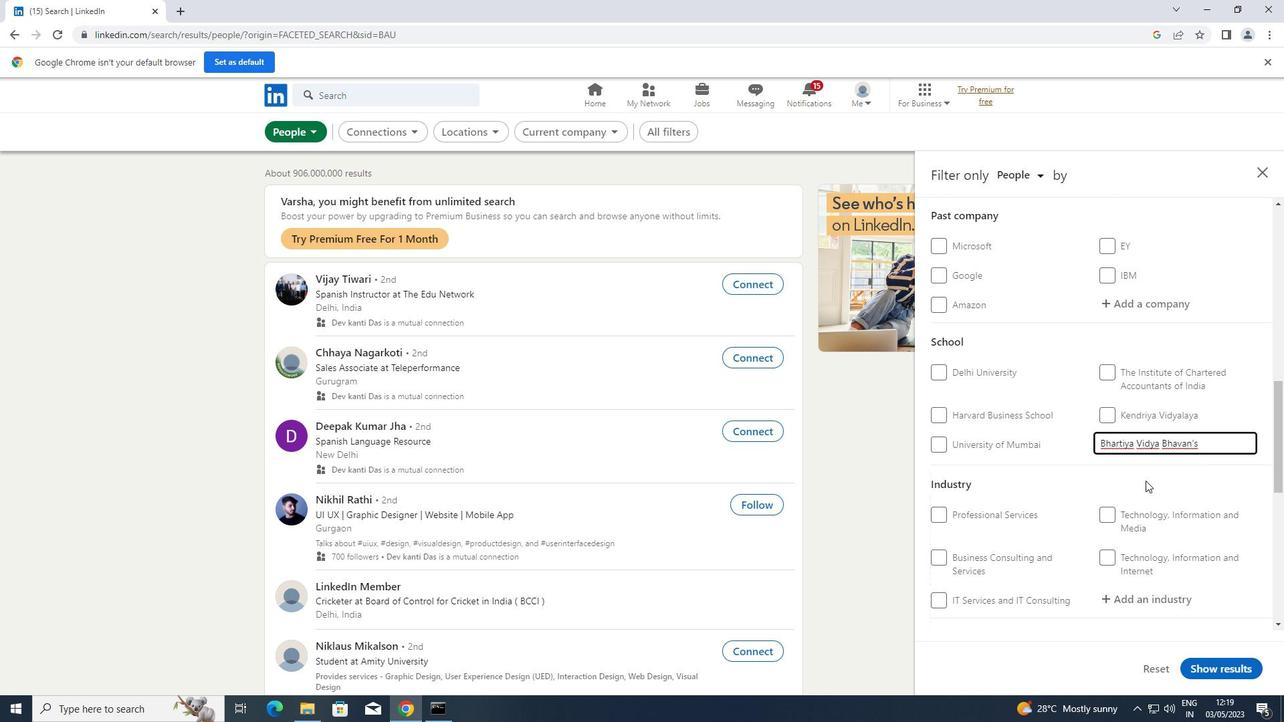 
Action: Mouse moved to (1143, 481)
Screenshot: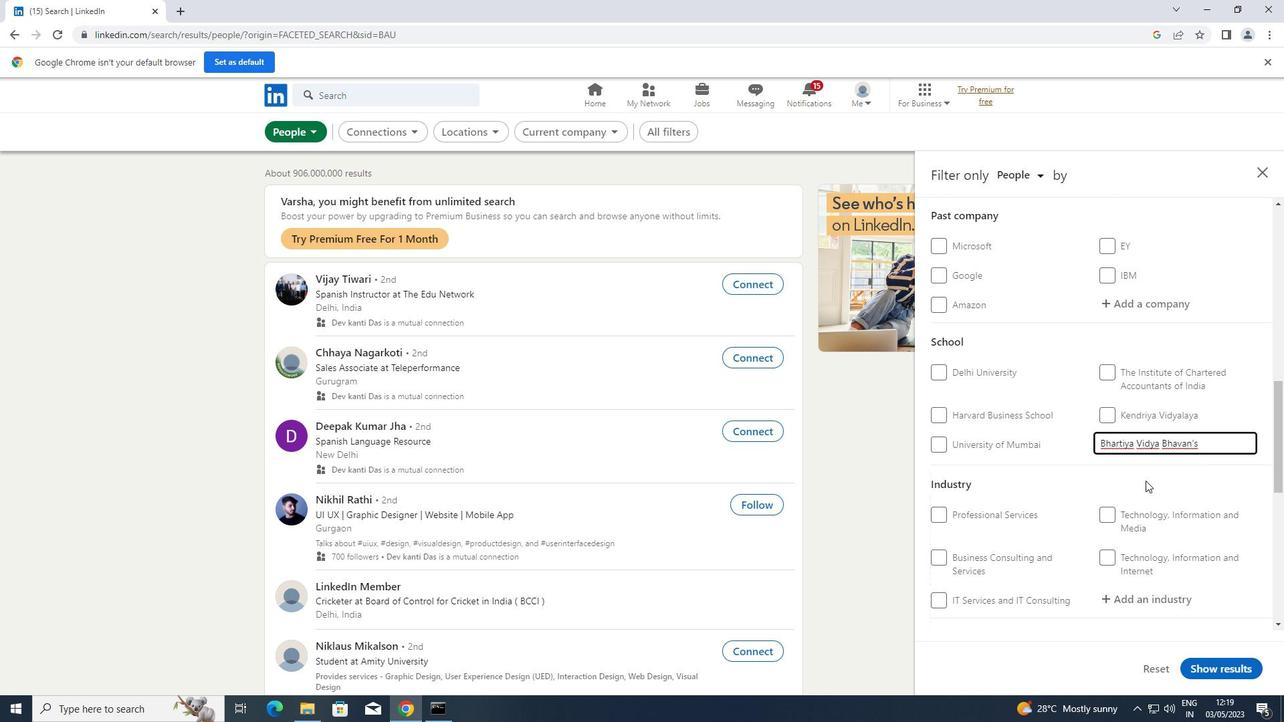 
Action: Mouse scrolled (1143, 480) with delta (0, 0)
Screenshot: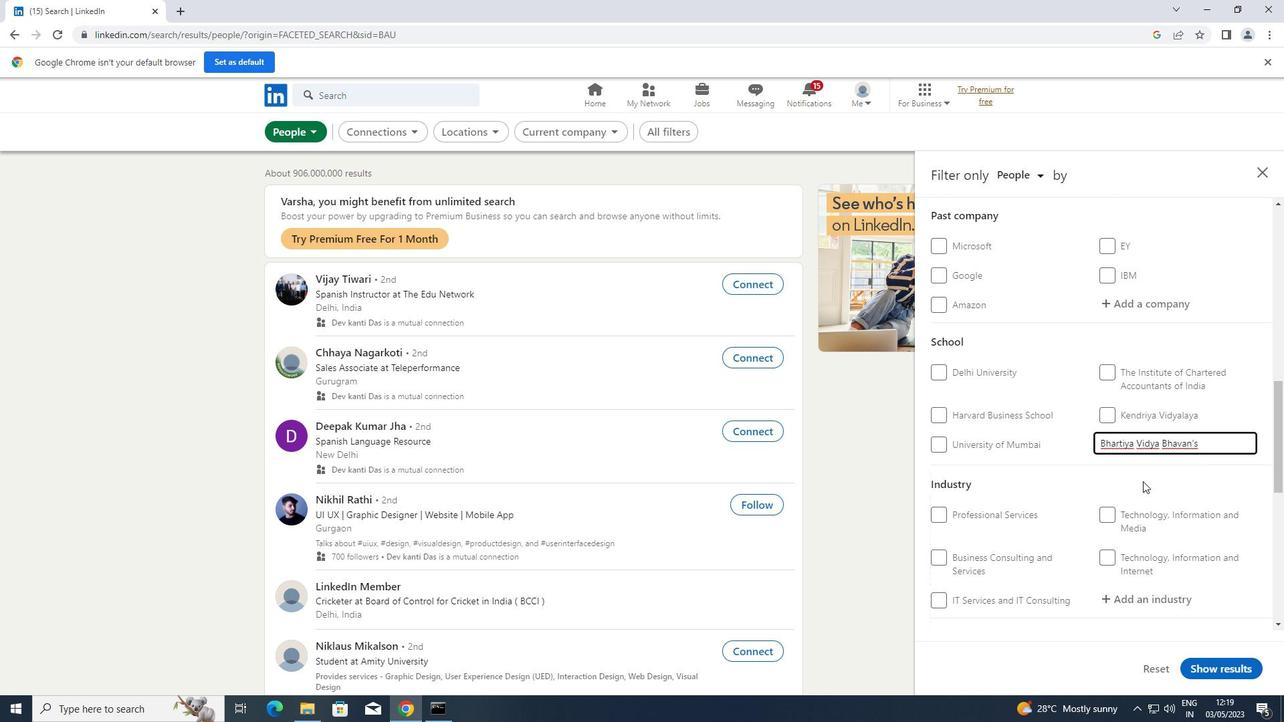 
Action: Mouse scrolled (1143, 480) with delta (0, 0)
Screenshot: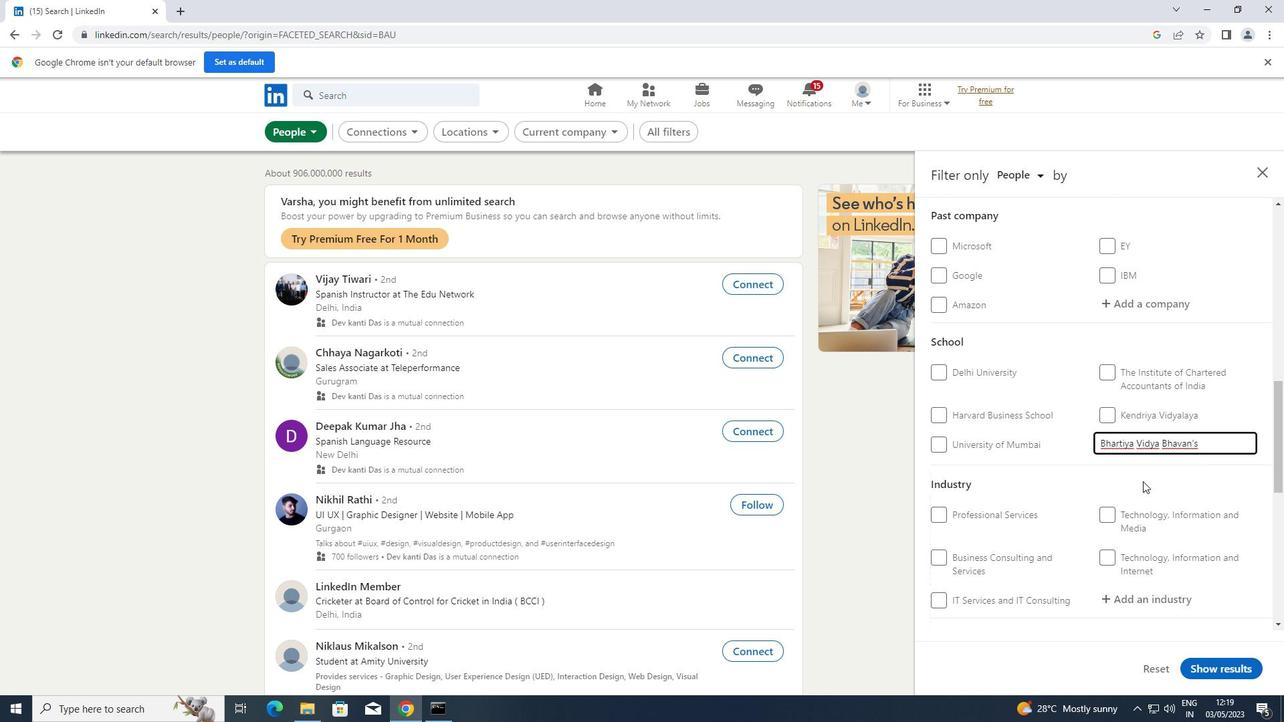 
Action: Mouse moved to (1164, 327)
Screenshot: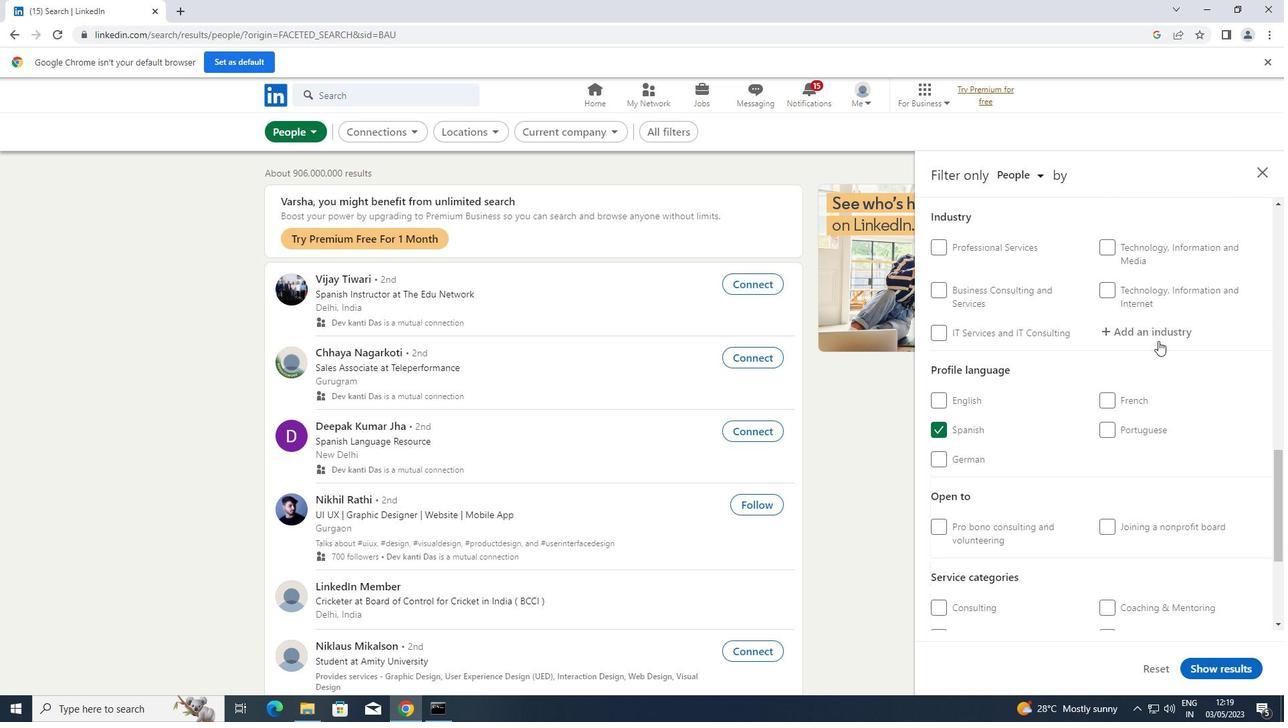 
Action: Mouse pressed left at (1164, 327)
Screenshot: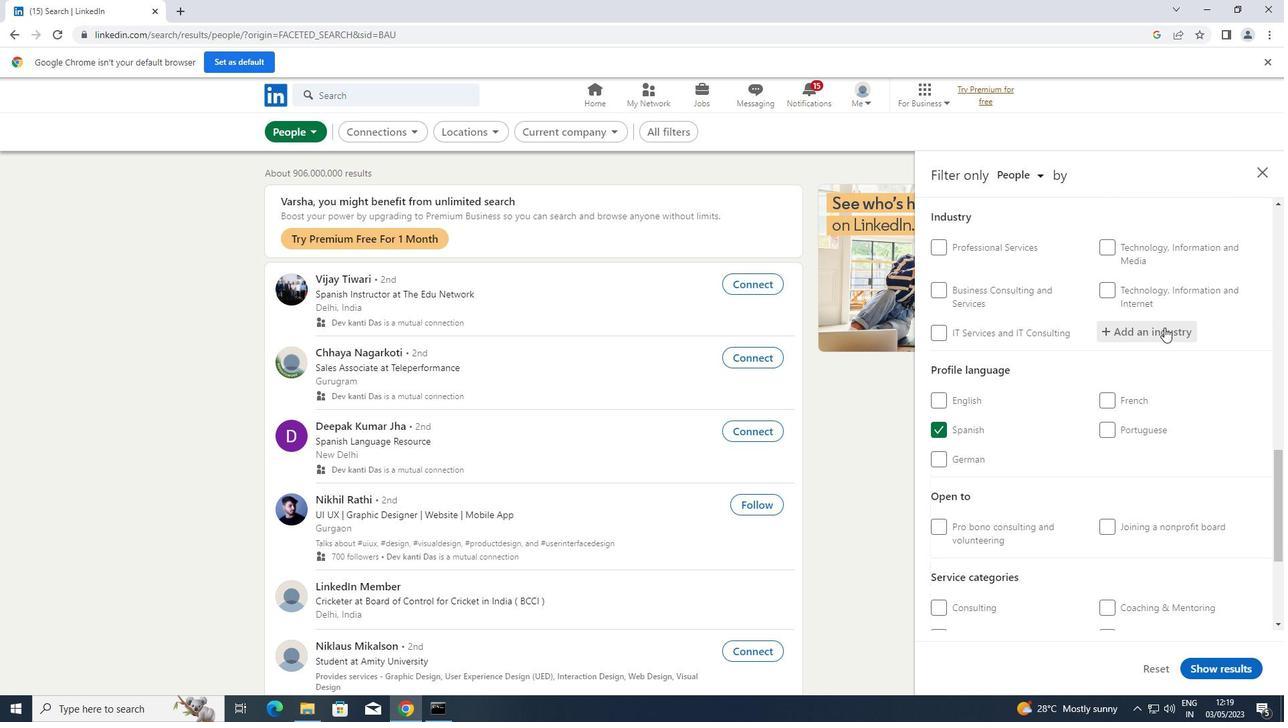 
Action: Key pressed <Key.shift>LAUNDARY<Key.space>AND<Key.space><Key.shift>DRYCLEANING
Screenshot: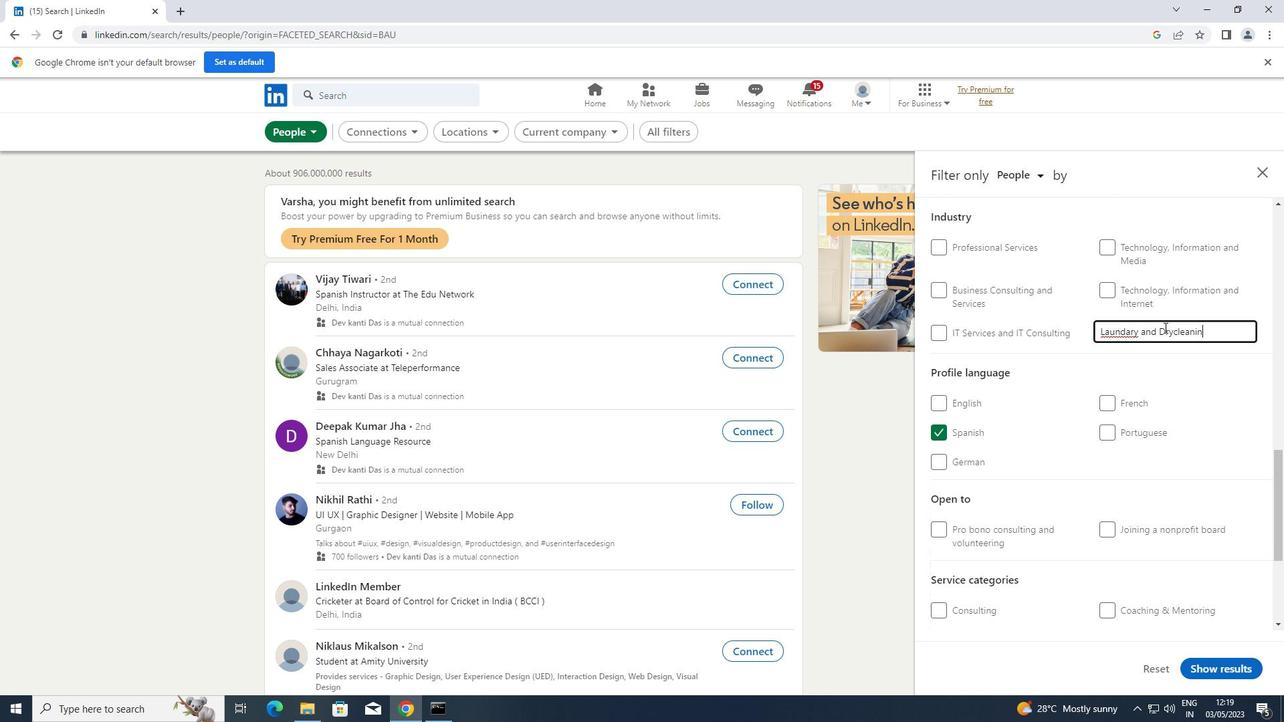 
Action: Mouse moved to (1130, 379)
Screenshot: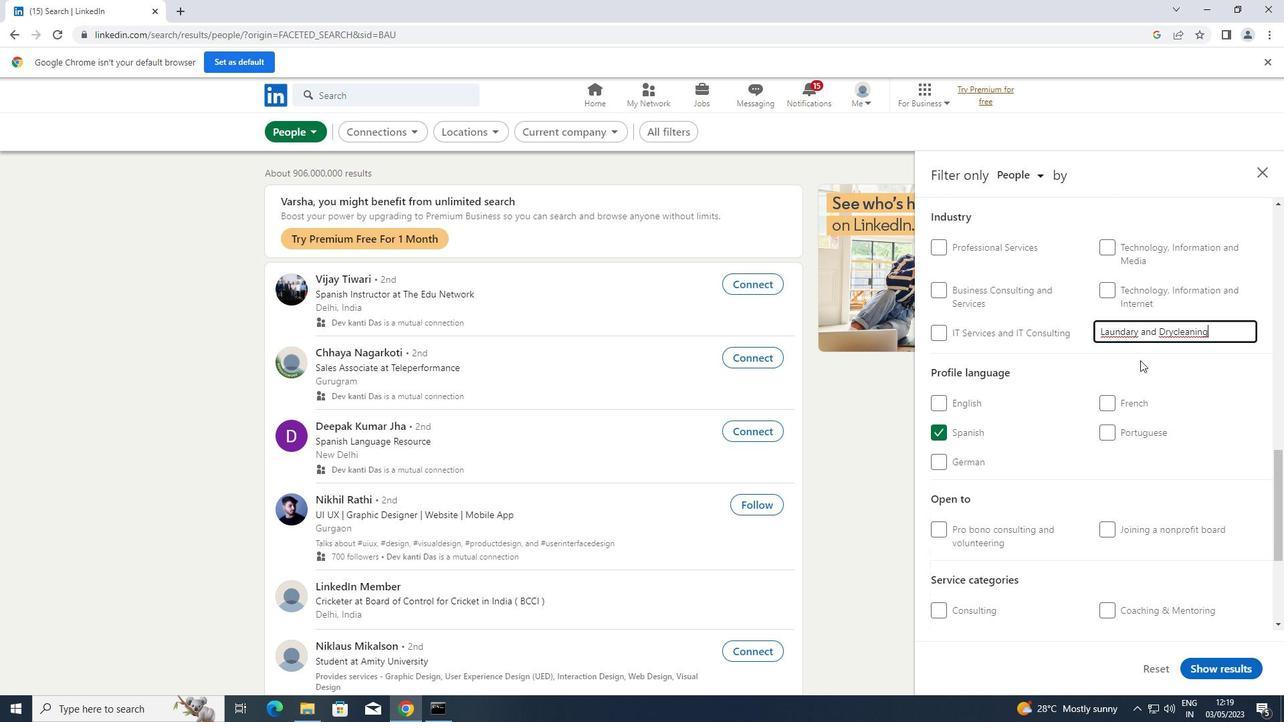 
Action: Mouse scrolled (1130, 379) with delta (0, 0)
Screenshot: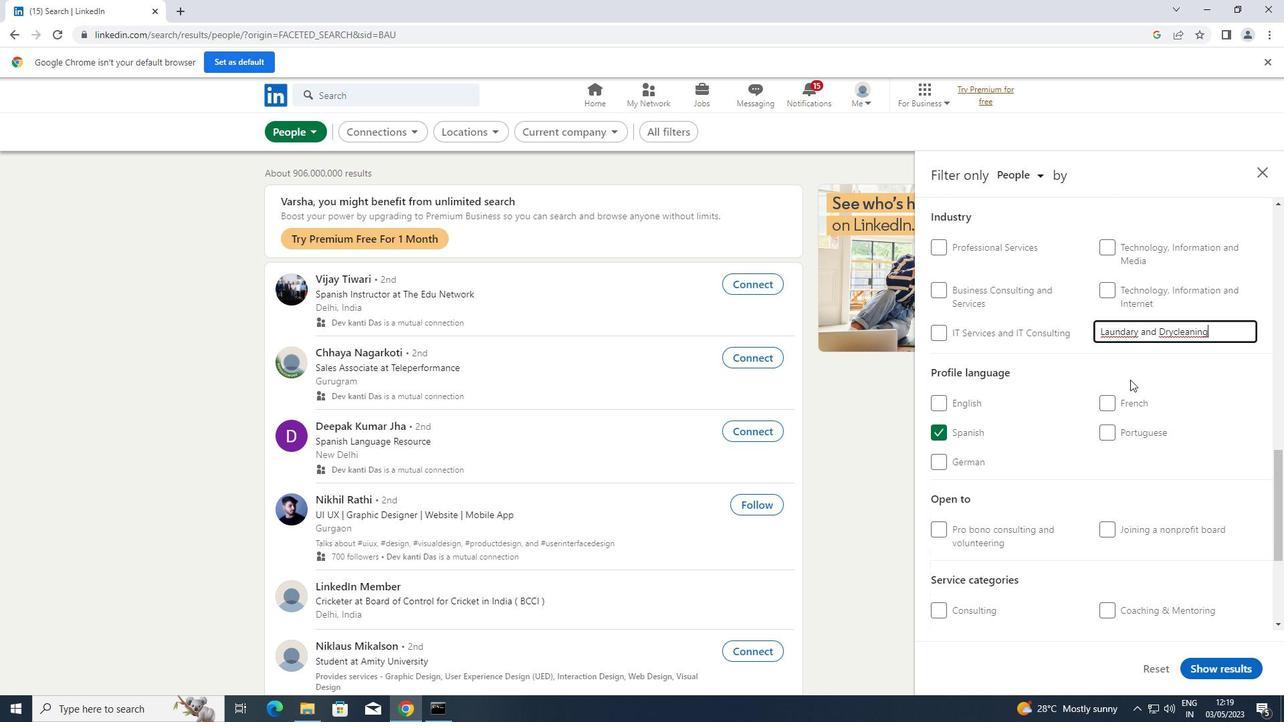 
Action: Mouse scrolled (1130, 379) with delta (0, 0)
Screenshot: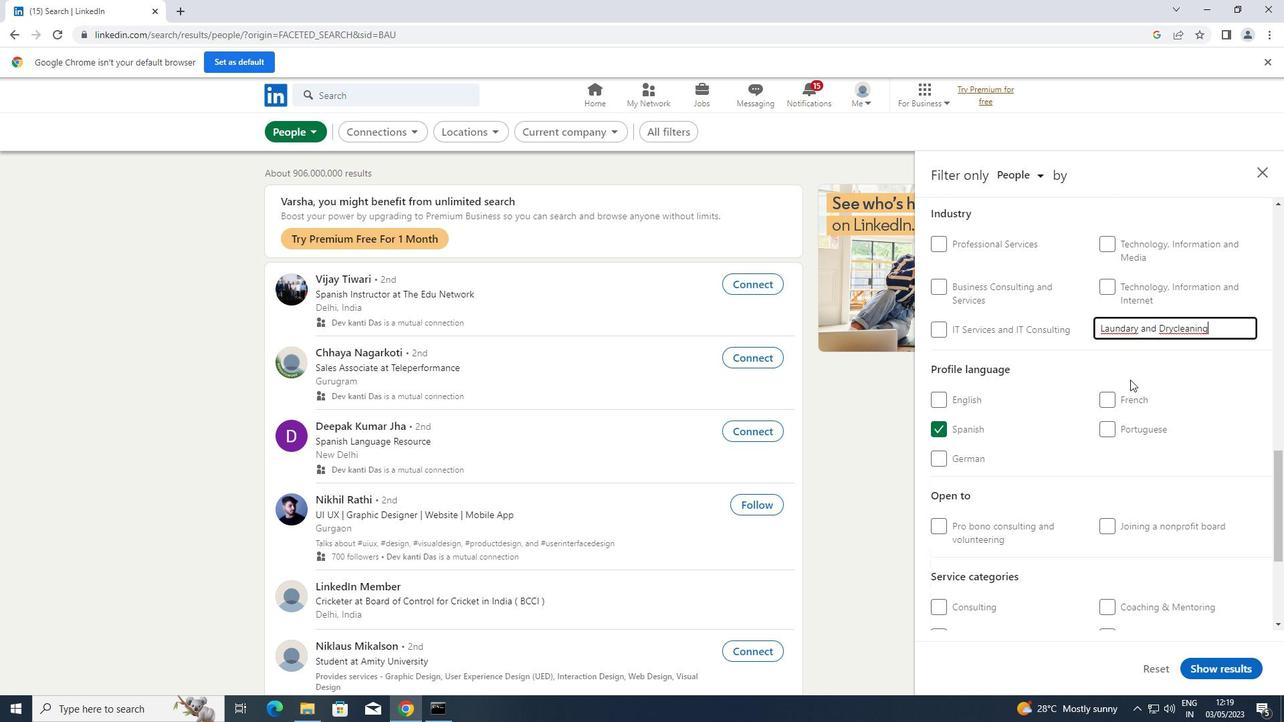 
Action: Mouse moved to (1178, 263)
Screenshot: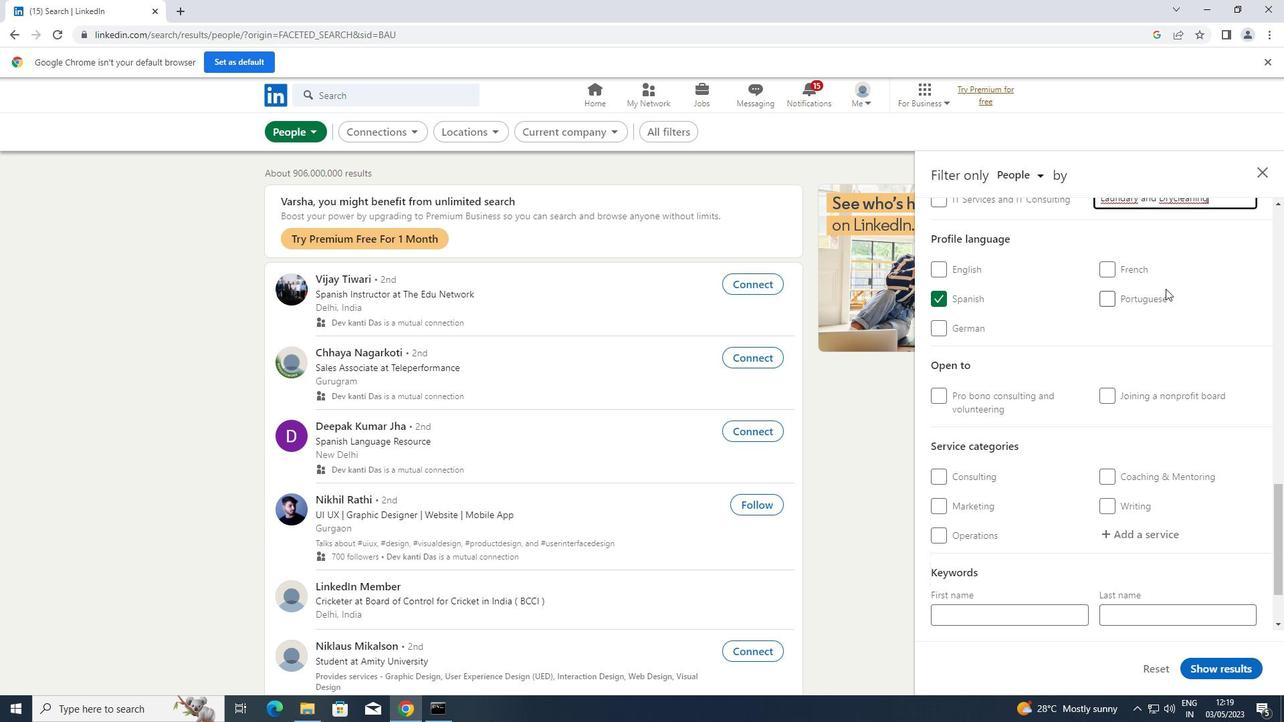 
Action: Mouse scrolled (1178, 264) with delta (0, 0)
Screenshot: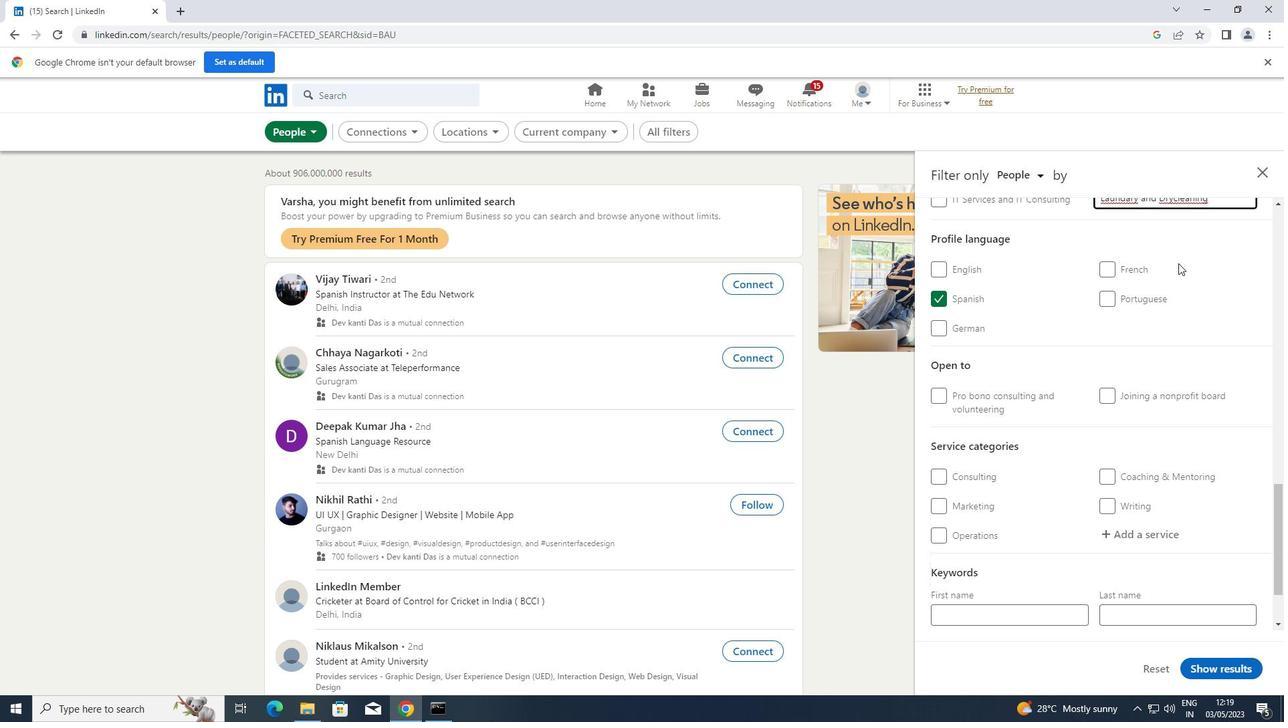 
Action: Mouse scrolled (1178, 264) with delta (0, 0)
Screenshot: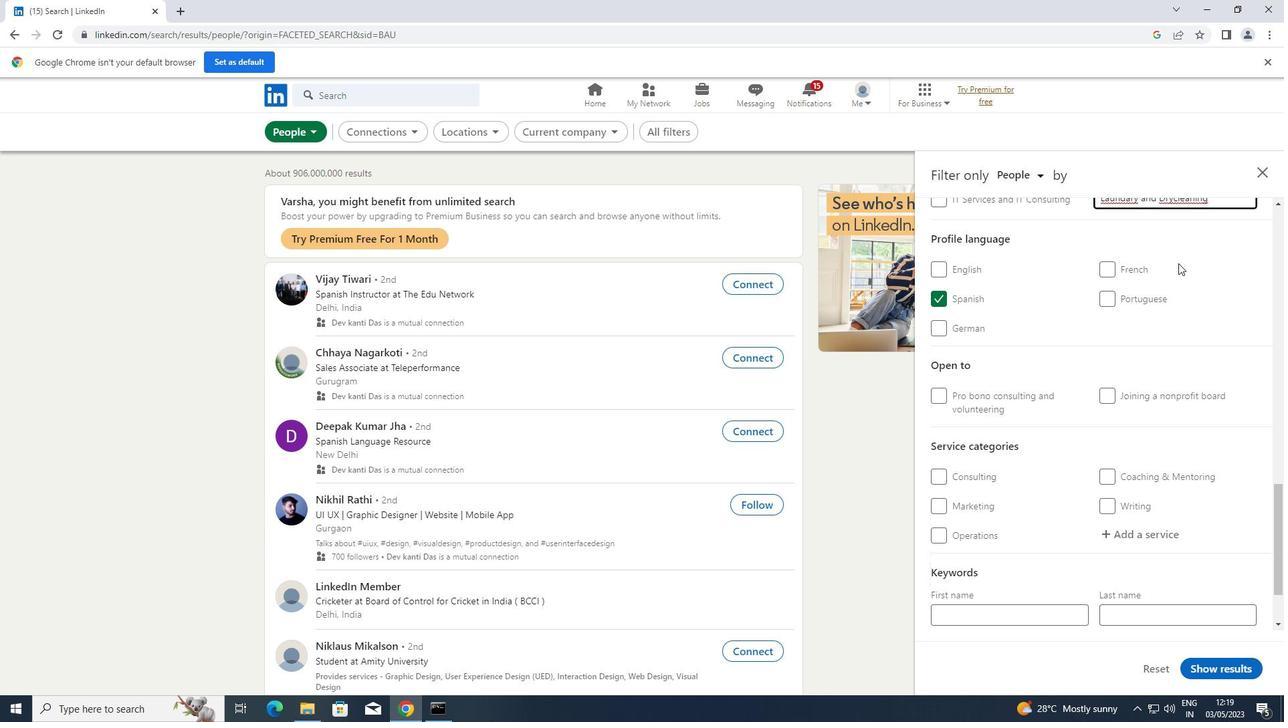 
Action: Mouse moved to (1218, 325)
Screenshot: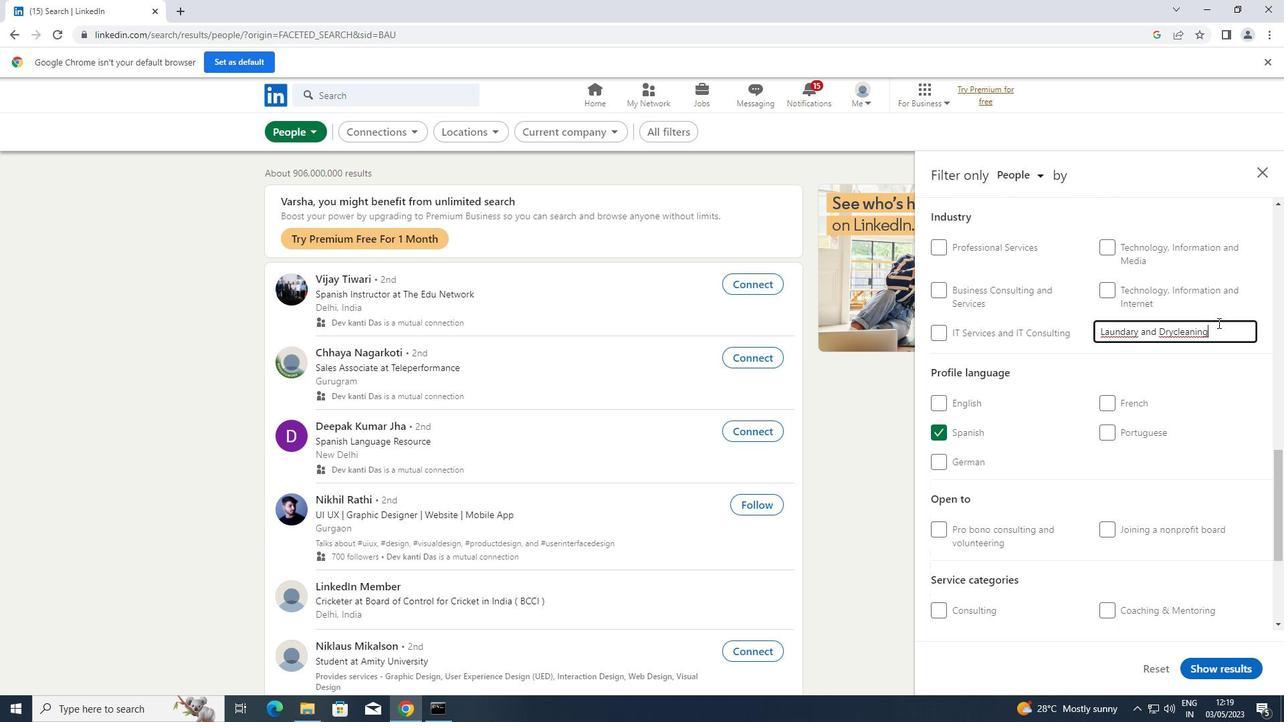 
Action: Mouse pressed left at (1218, 325)
Screenshot: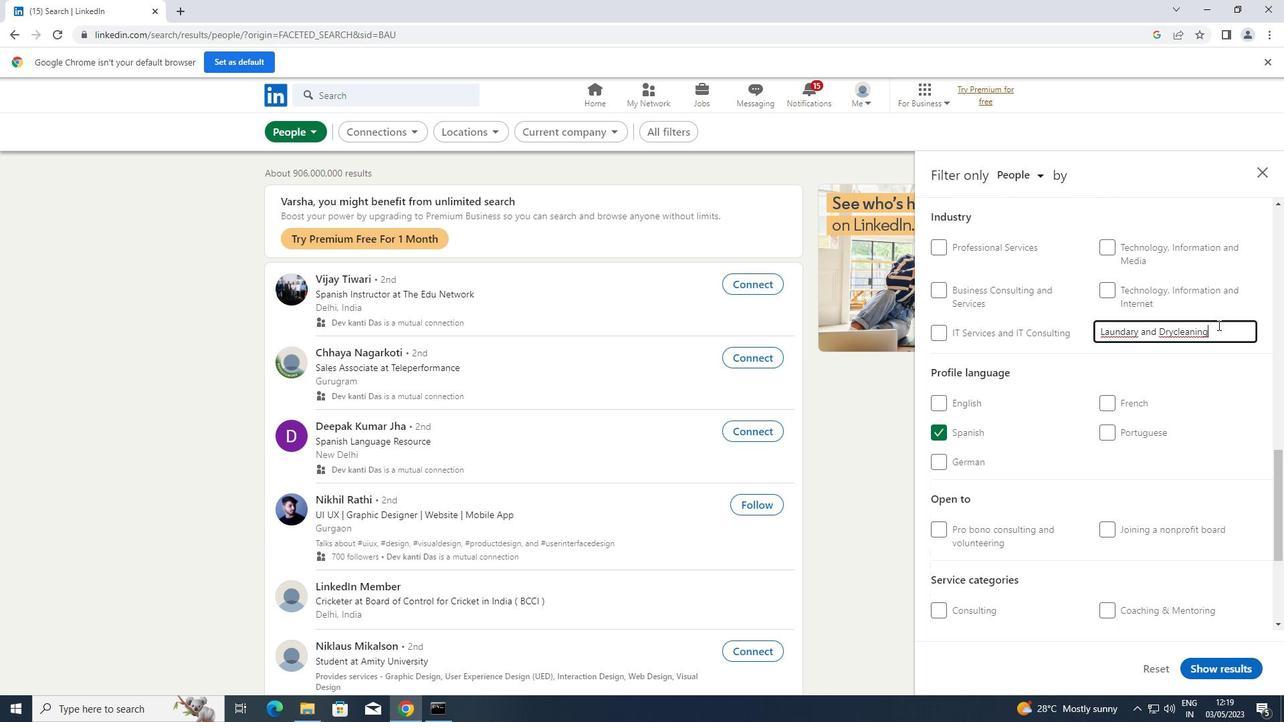 
Action: Key pressed <Key.space><Key.shift>SERVICES
Screenshot: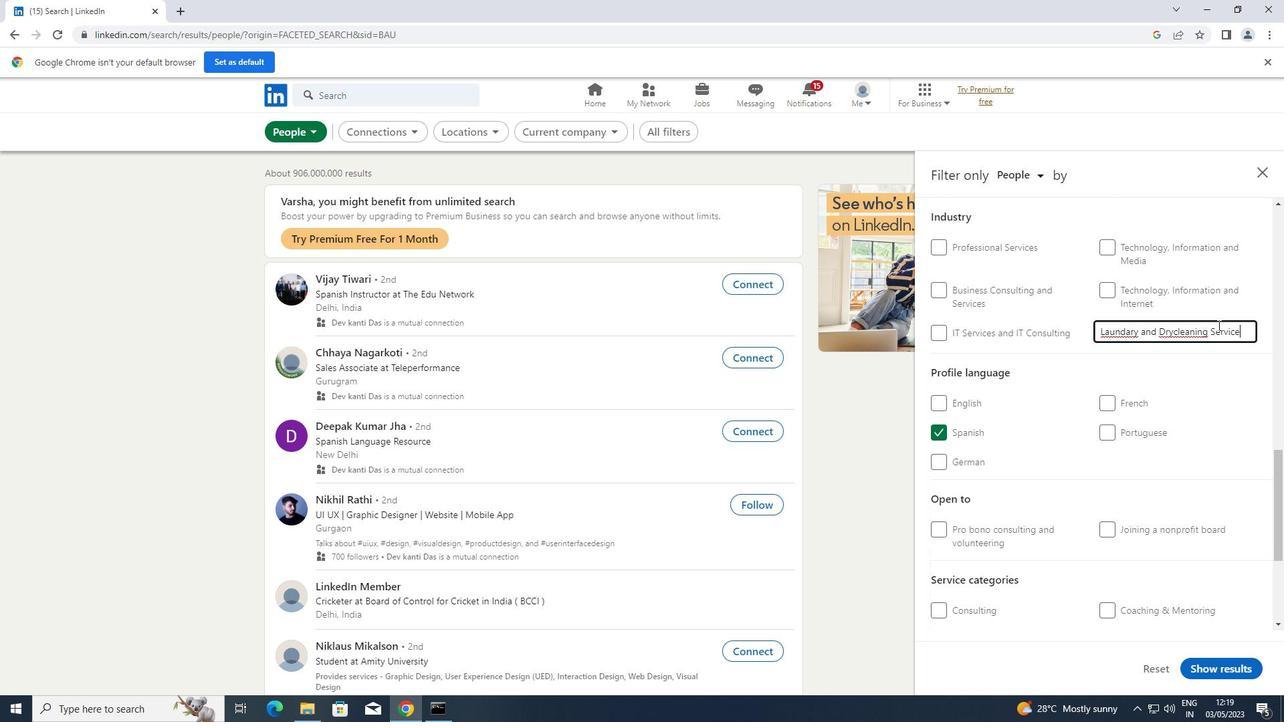 
Action: Mouse moved to (1135, 404)
Screenshot: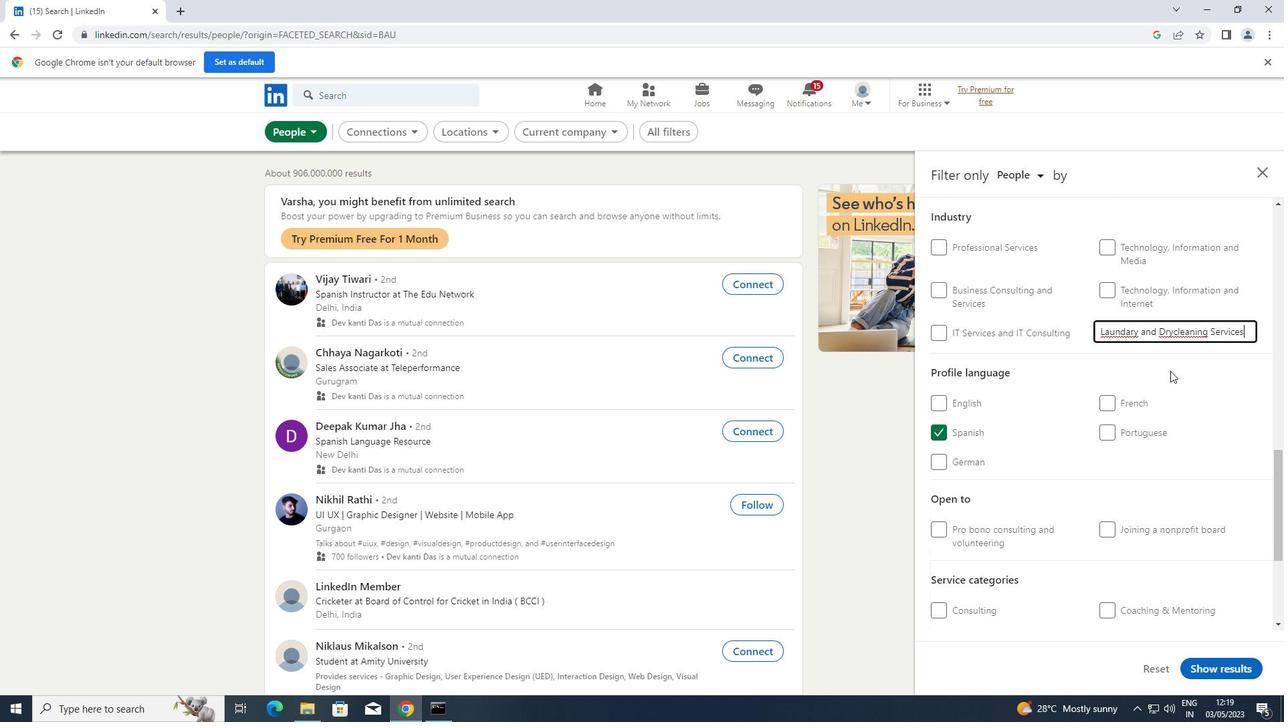 
Action: Mouse scrolled (1135, 404) with delta (0, 0)
Screenshot: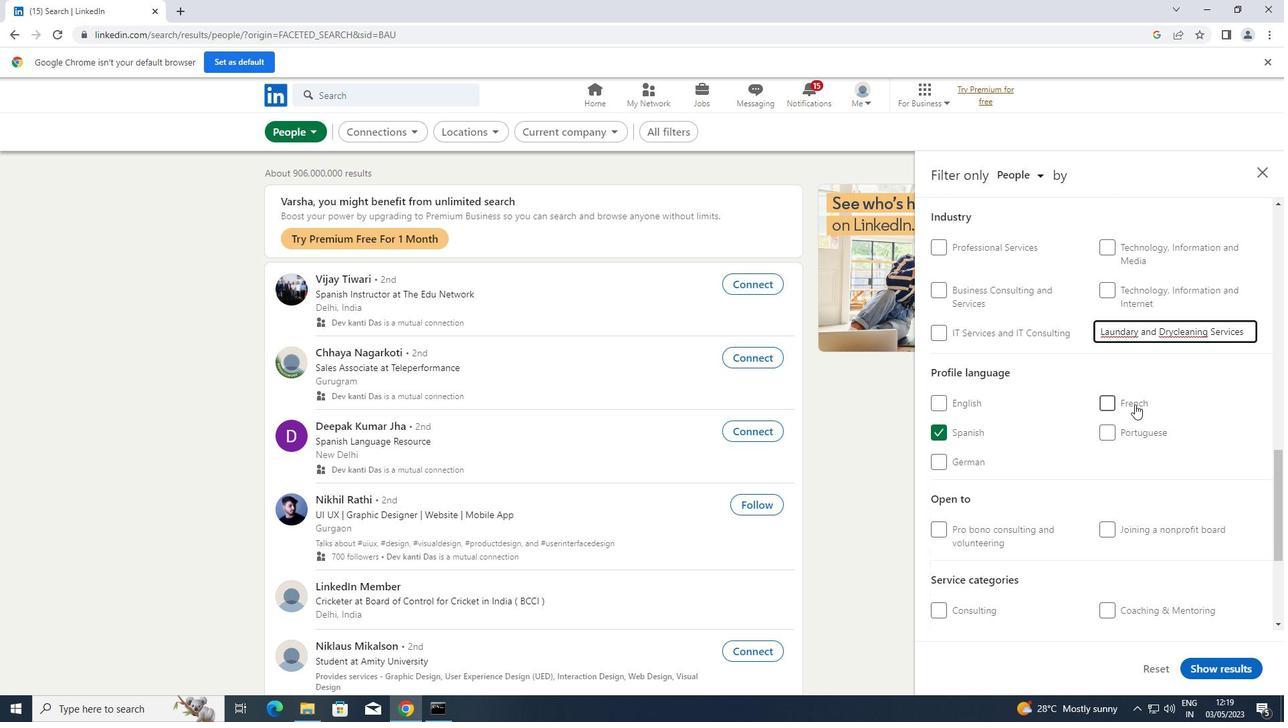 
Action: Mouse scrolled (1135, 404) with delta (0, 0)
Screenshot: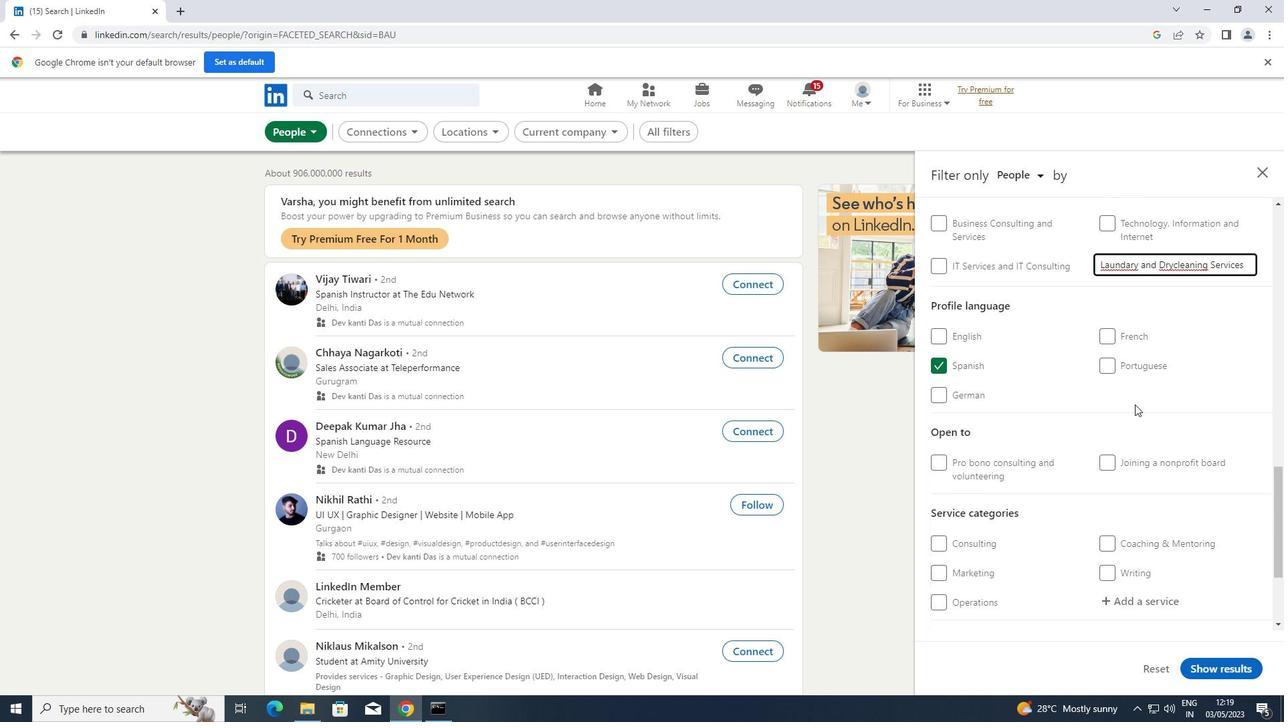
Action: Mouse scrolled (1135, 404) with delta (0, 0)
Screenshot: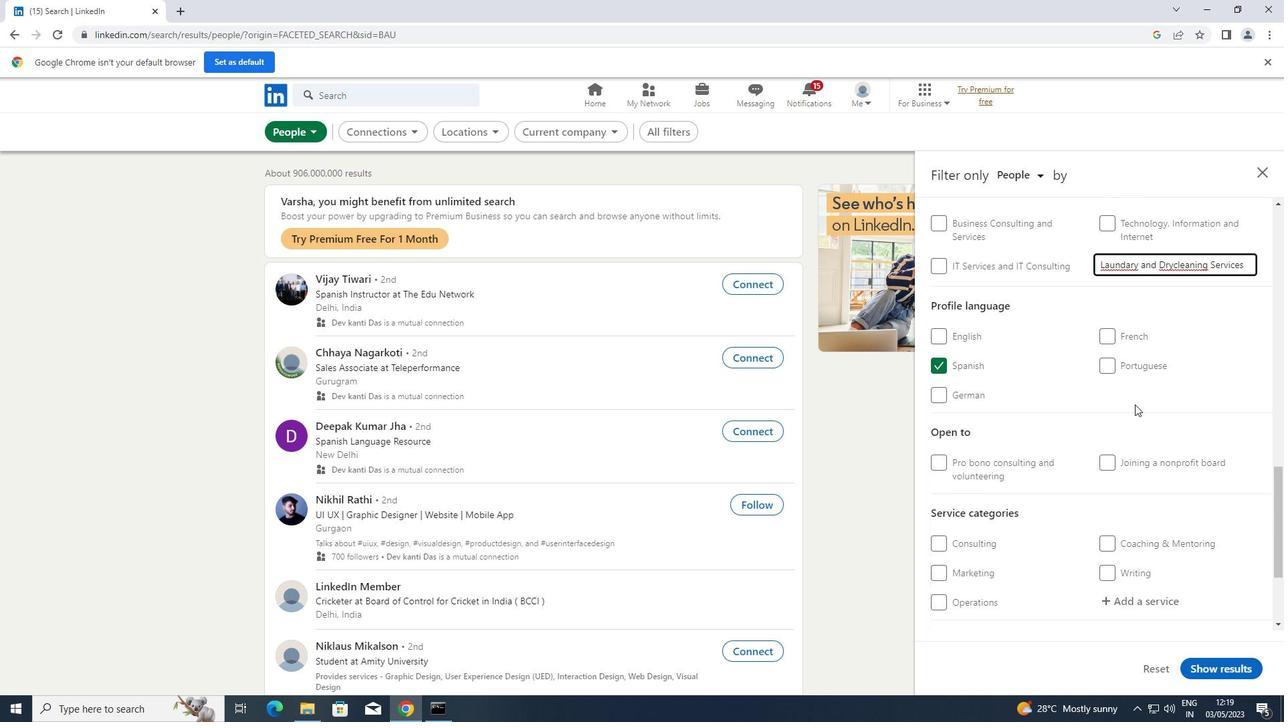 
Action: Mouse scrolled (1135, 404) with delta (0, 0)
Screenshot: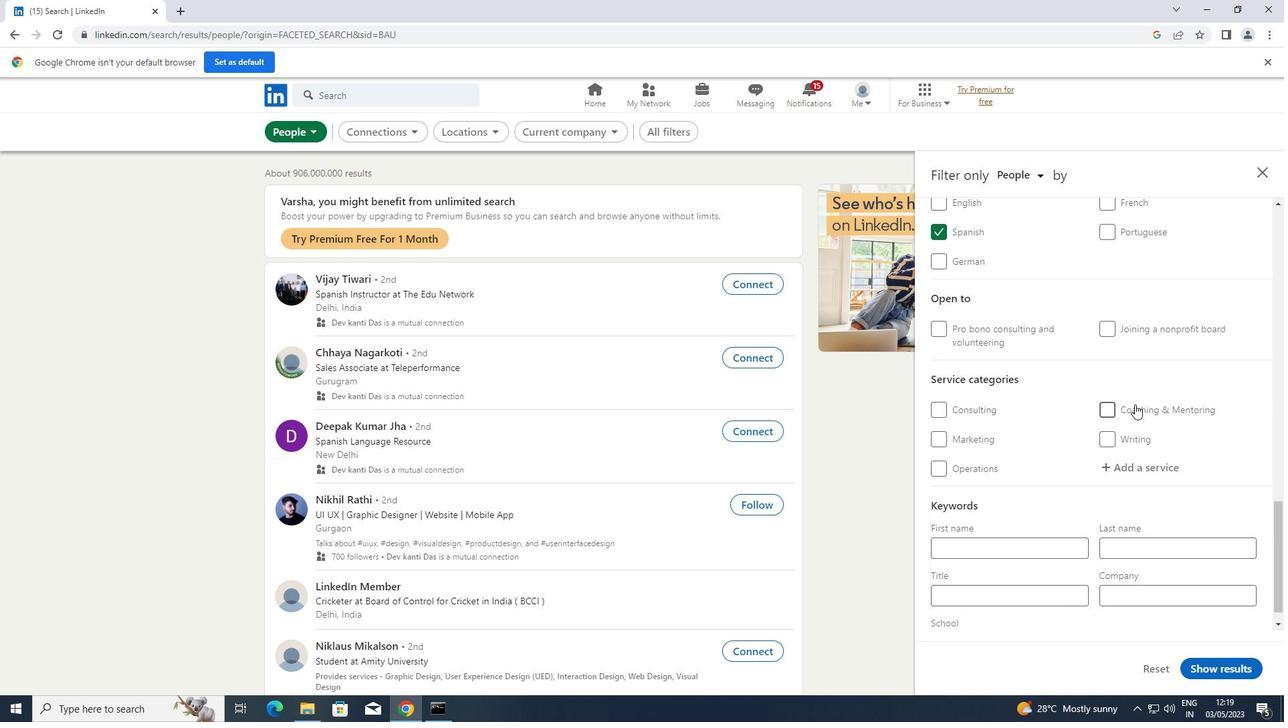 
Action: Mouse scrolled (1135, 404) with delta (0, 0)
Screenshot: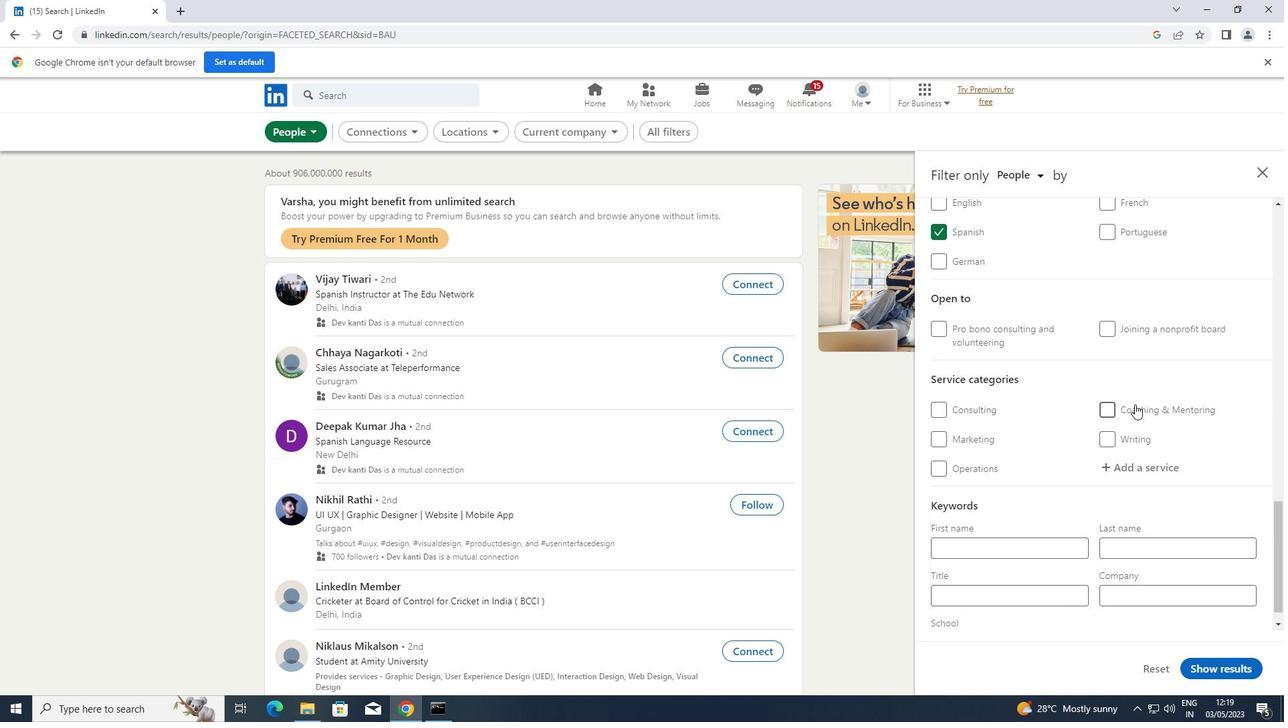 
Action: Mouse moved to (1153, 445)
Screenshot: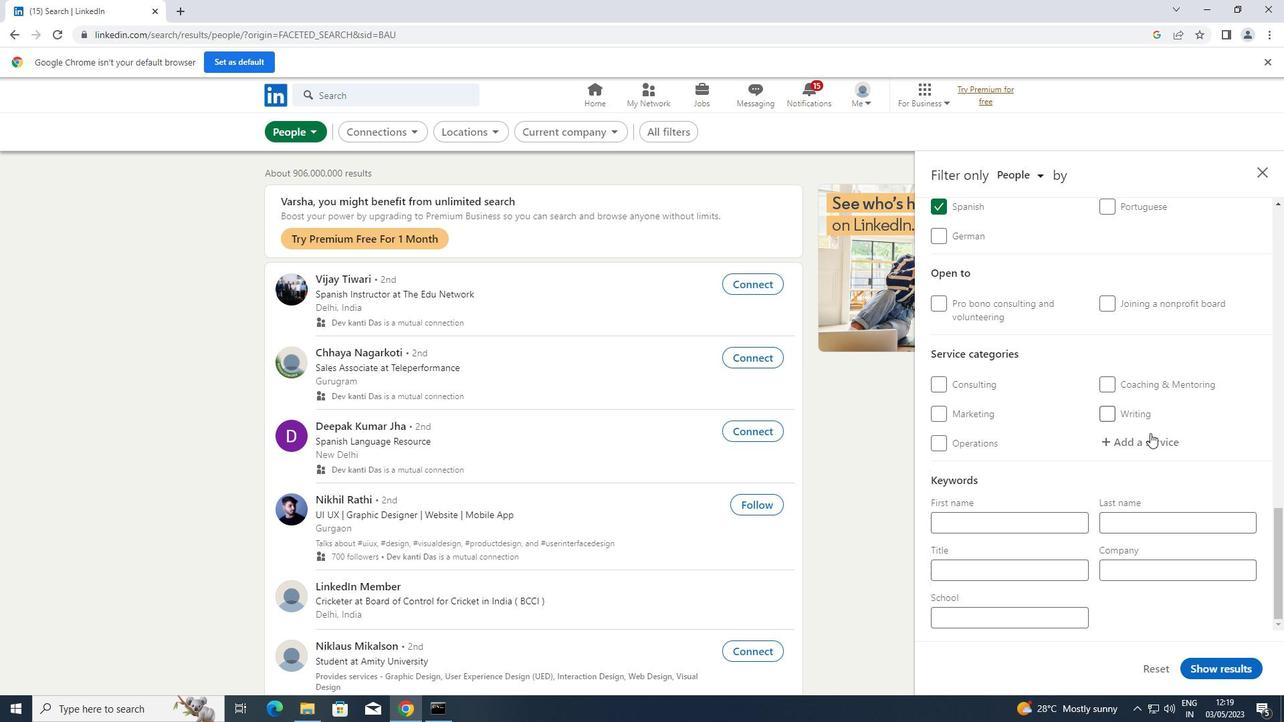 
Action: Mouse pressed left at (1153, 445)
Screenshot: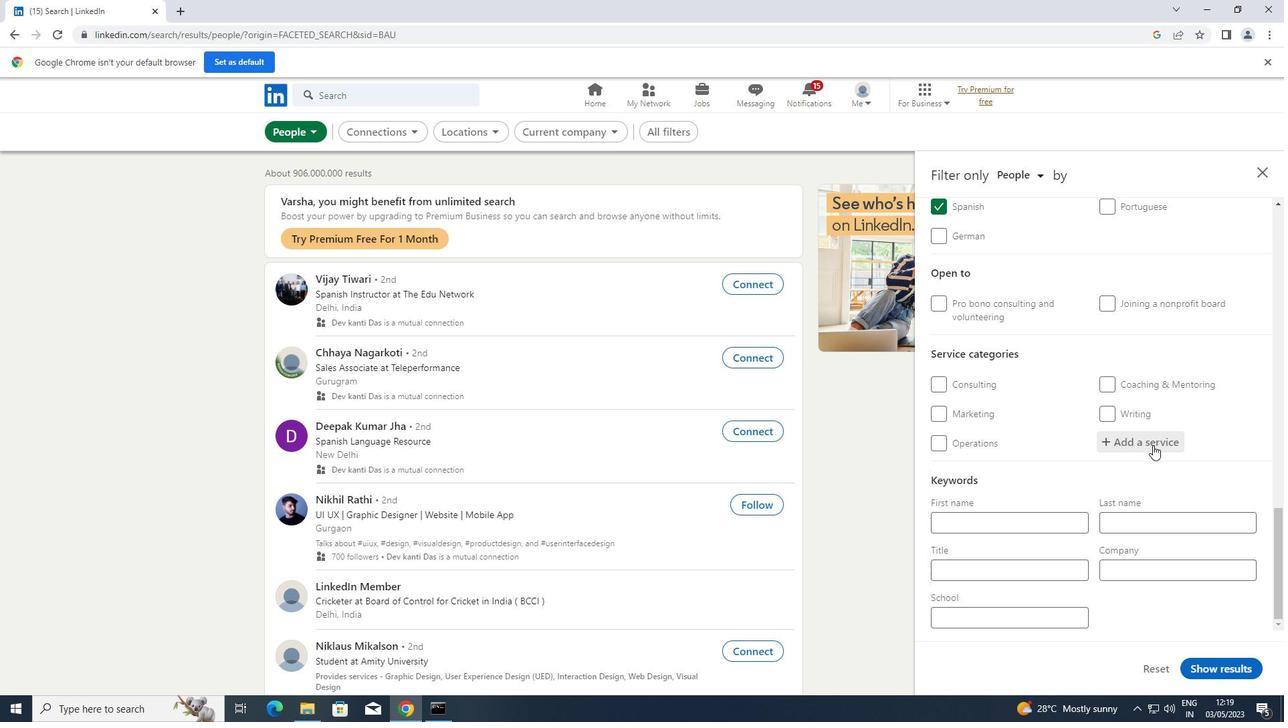 
Action: Key pressed <Key.shift>FINANCIA
Screenshot: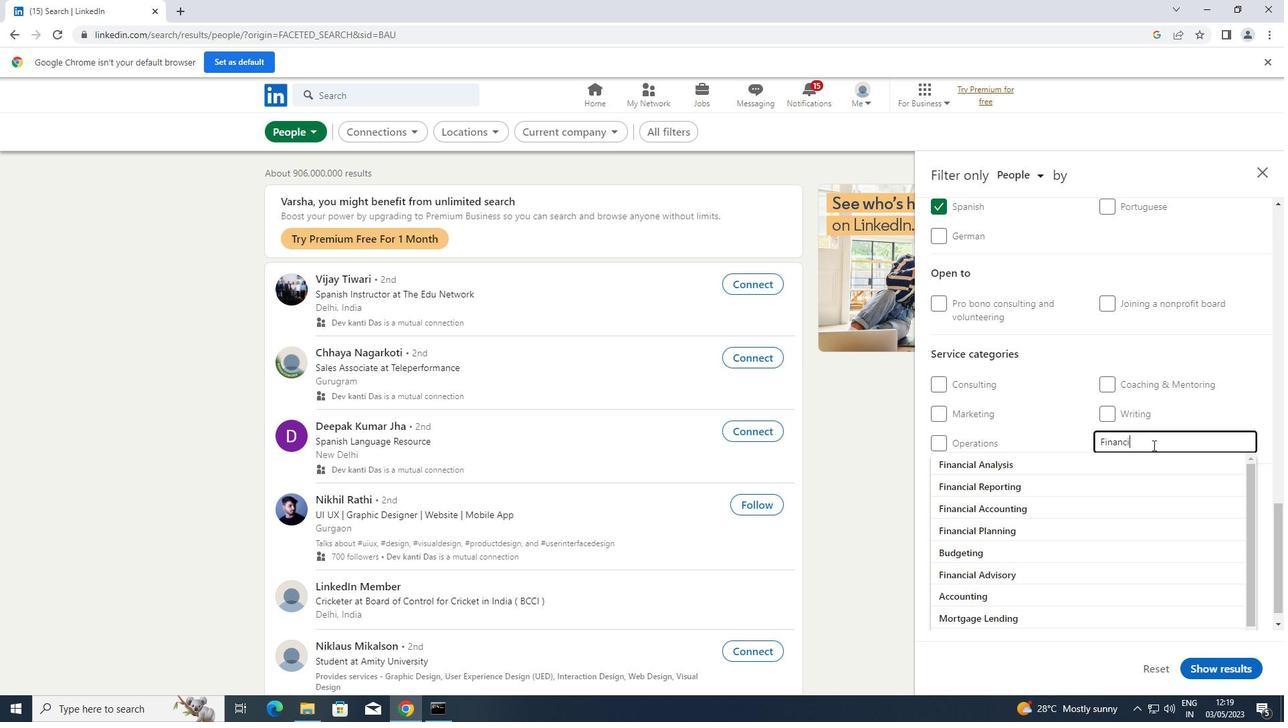 
Action: Mouse moved to (1062, 503)
Screenshot: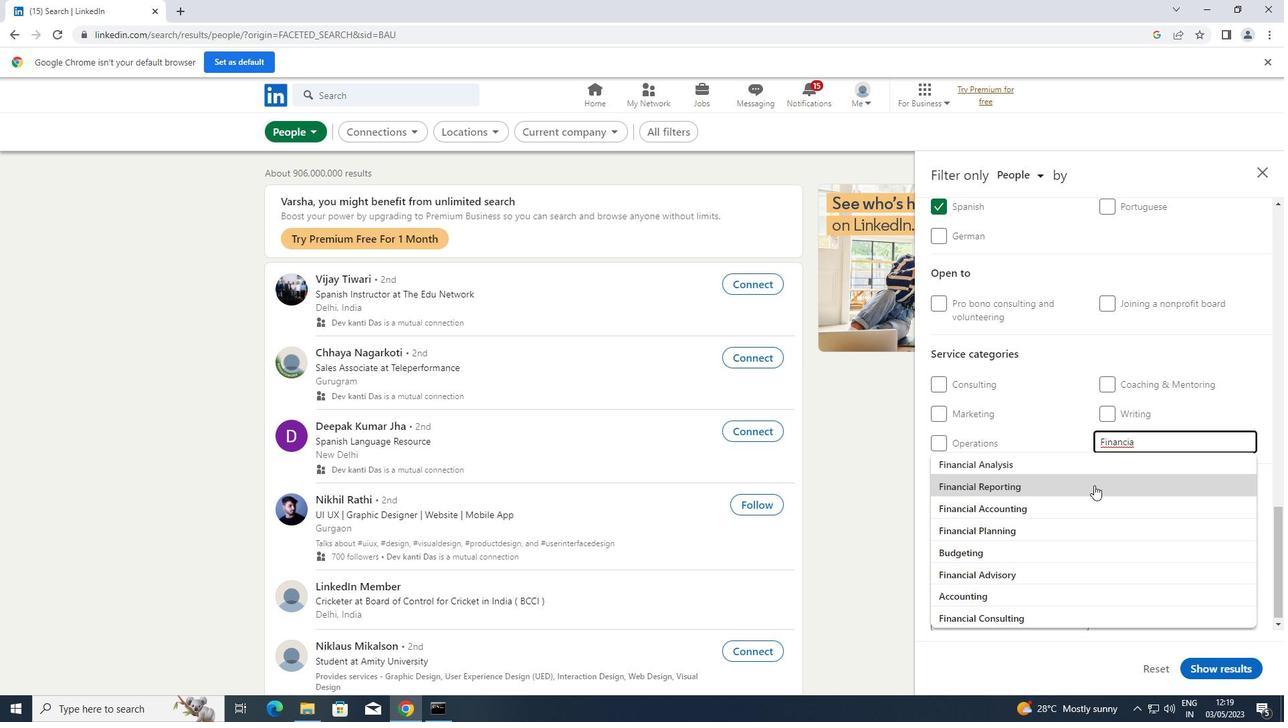 
Action: Mouse pressed left at (1062, 503)
Screenshot: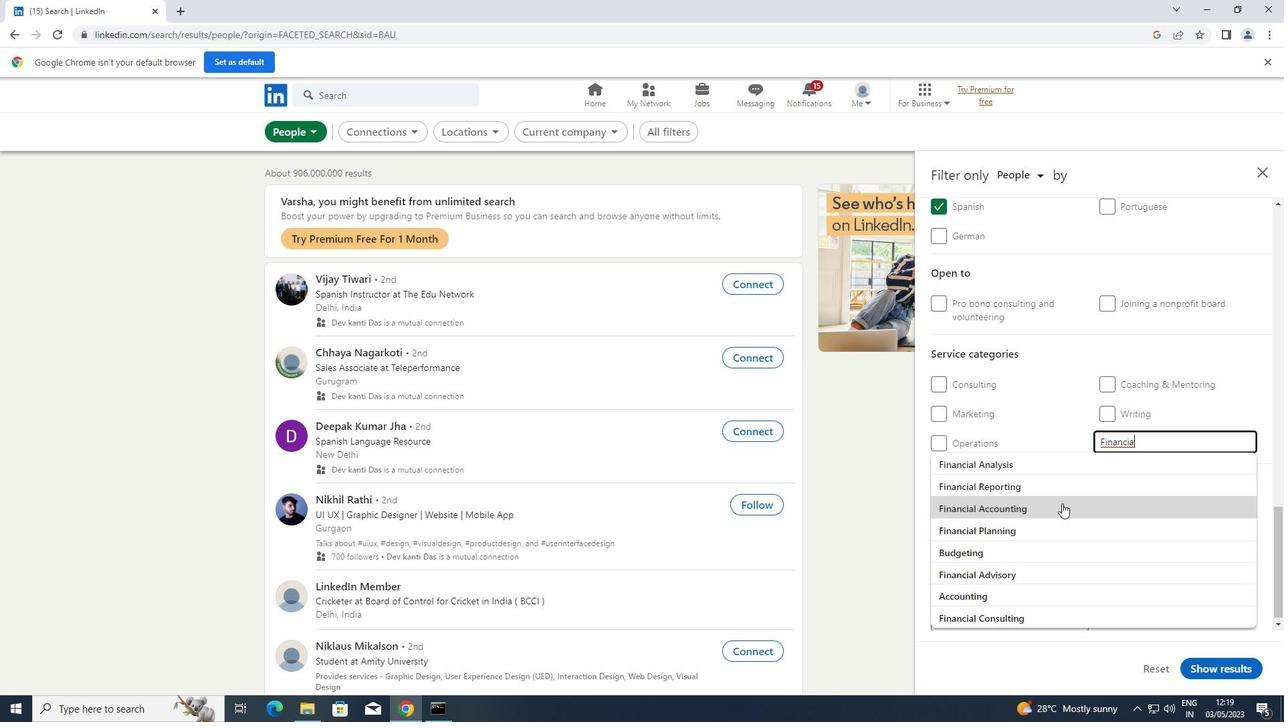 
Action: Mouse scrolled (1062, 503) with delta (0, 0)
Screenshot: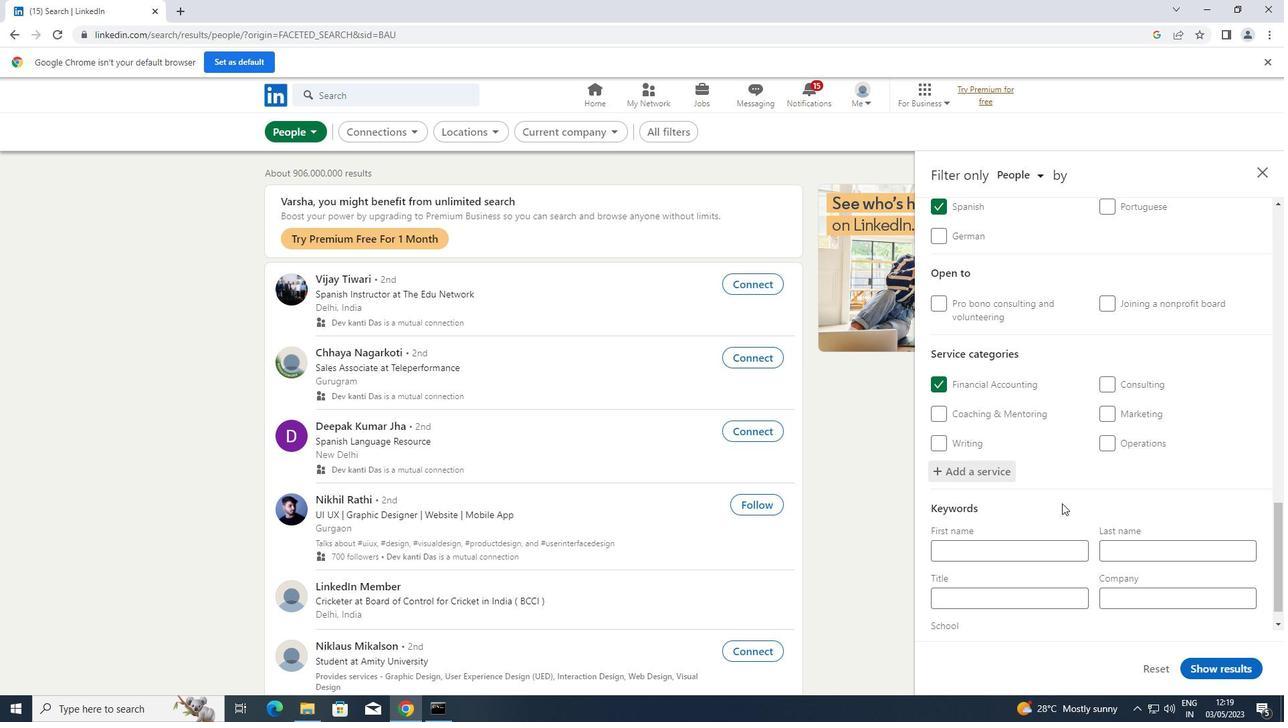 
Action: Mouse scrolled (1062, 503) with delta (0, 0)
Screenshot: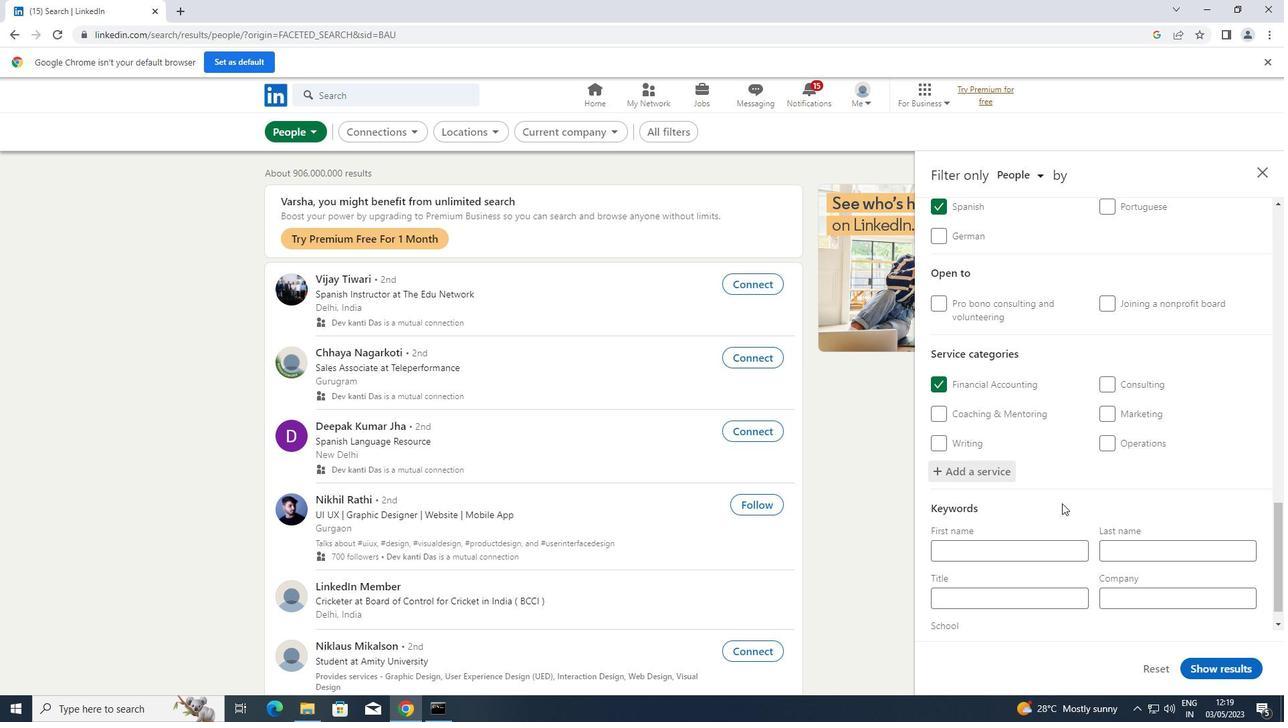 
Action: Mouse scrolled (1062, 503) with delta (0, 0)
Screenshot: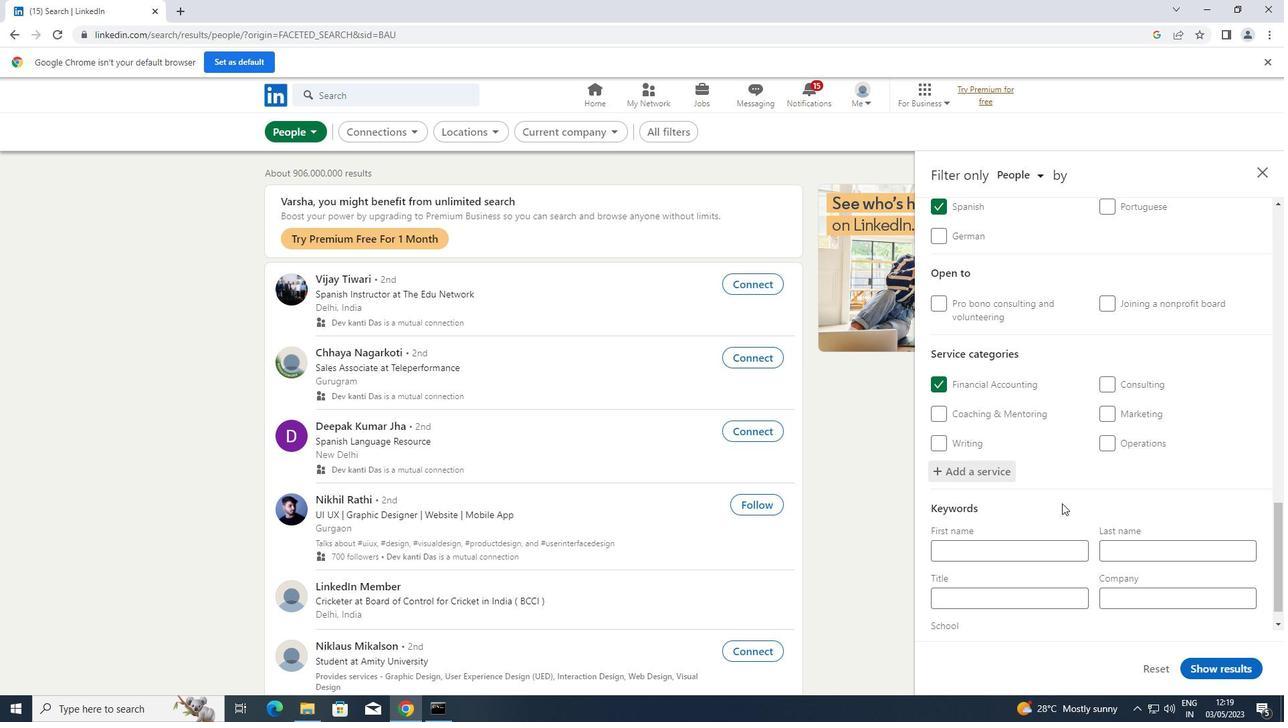 
Action: Mouse scrolled (1062, 503) with delta (0, 0)
Screenshot: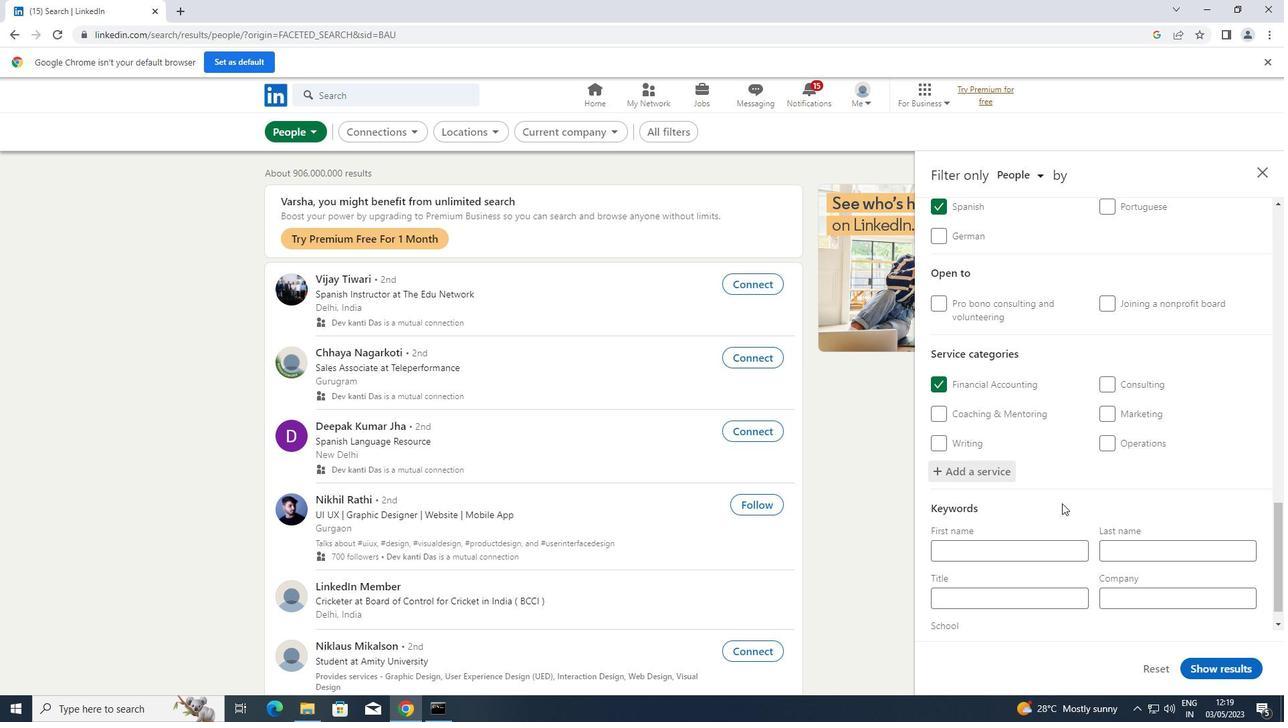 
Action: Mouse scrolled (1062, 503) with delta (0, 0)
Screenshot: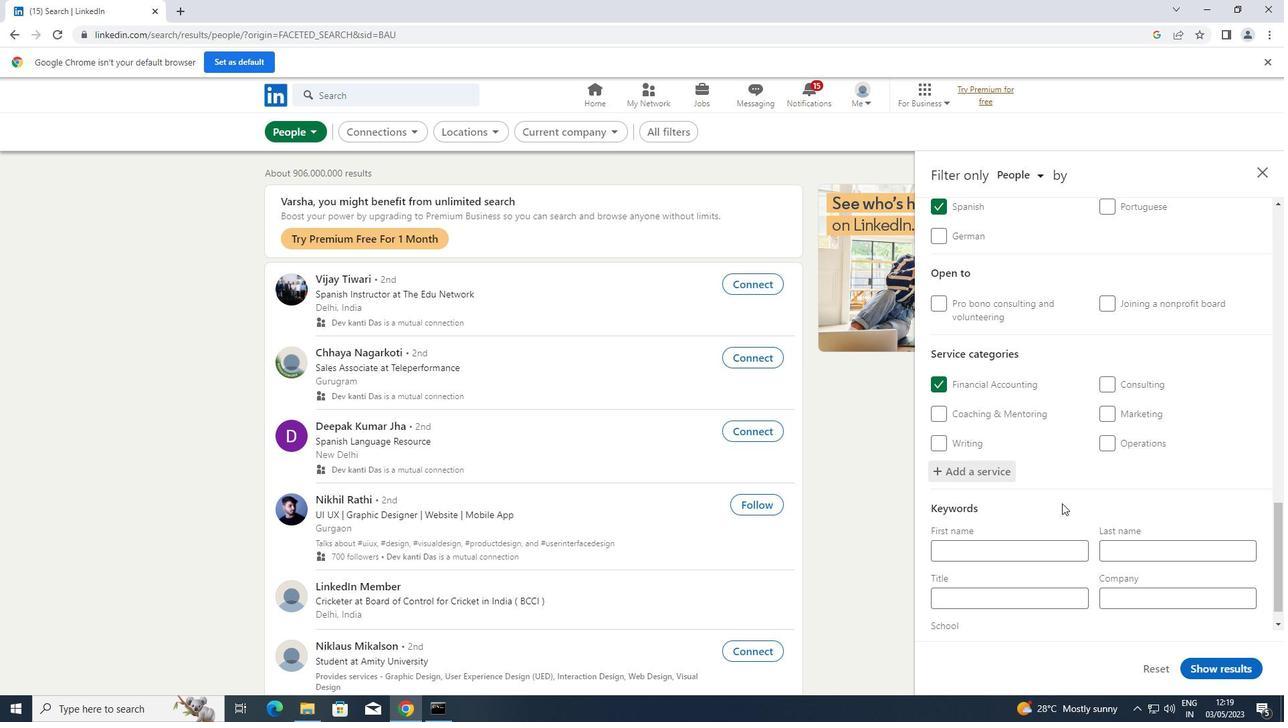 
Action: Mouse moved to (1036, 561)
Screenshot: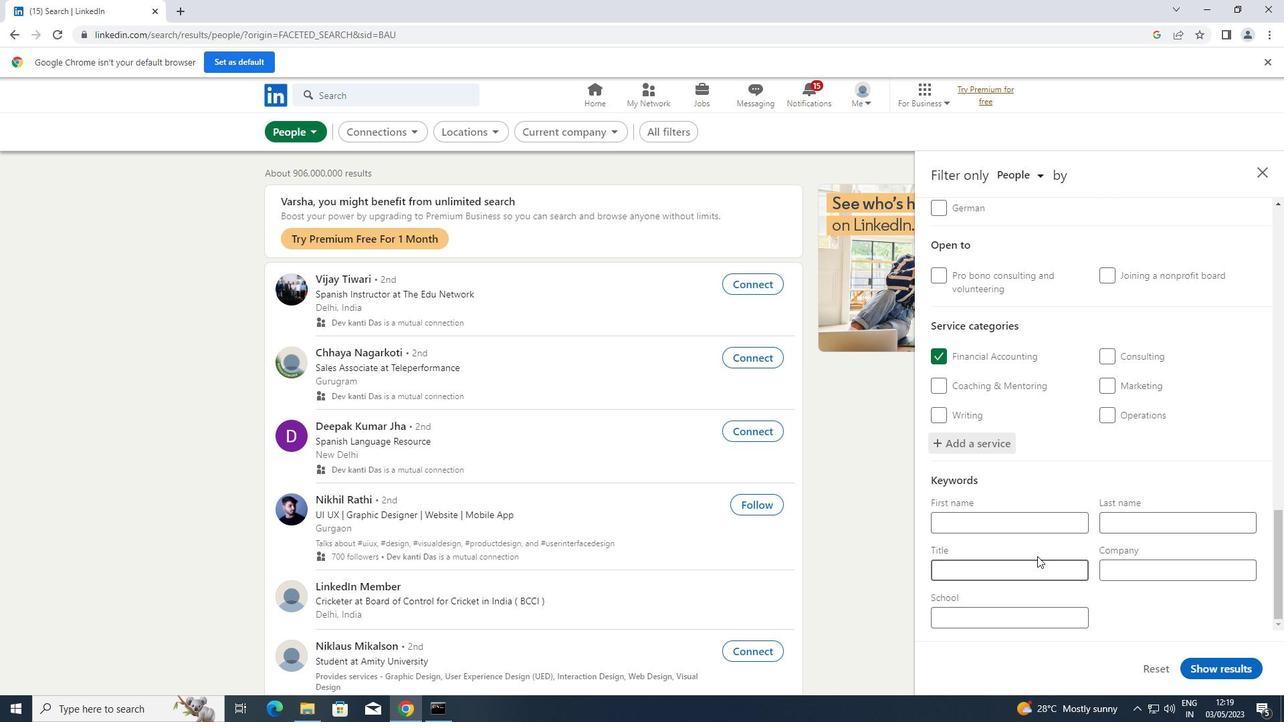
Action: Mouse pressed left at (1036, 561)
Screenshot: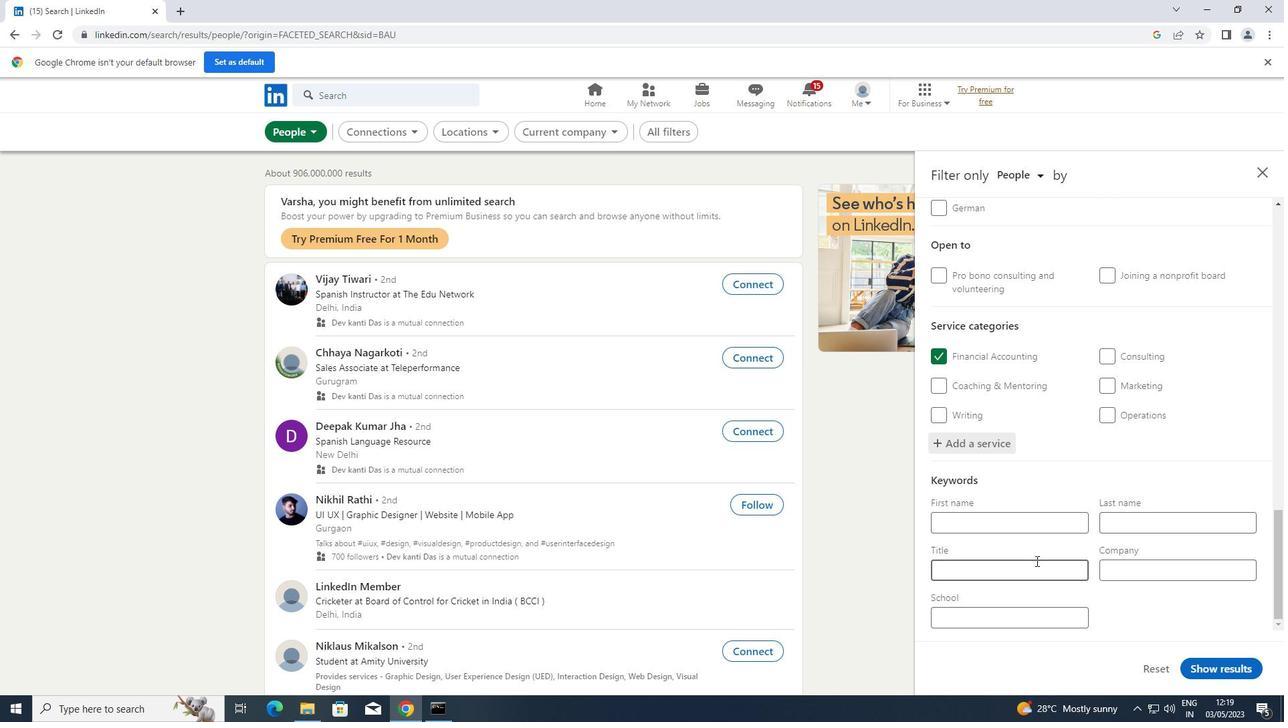 
Action: Key pressed <Key.shift>SUPERVISORS
Screenshot: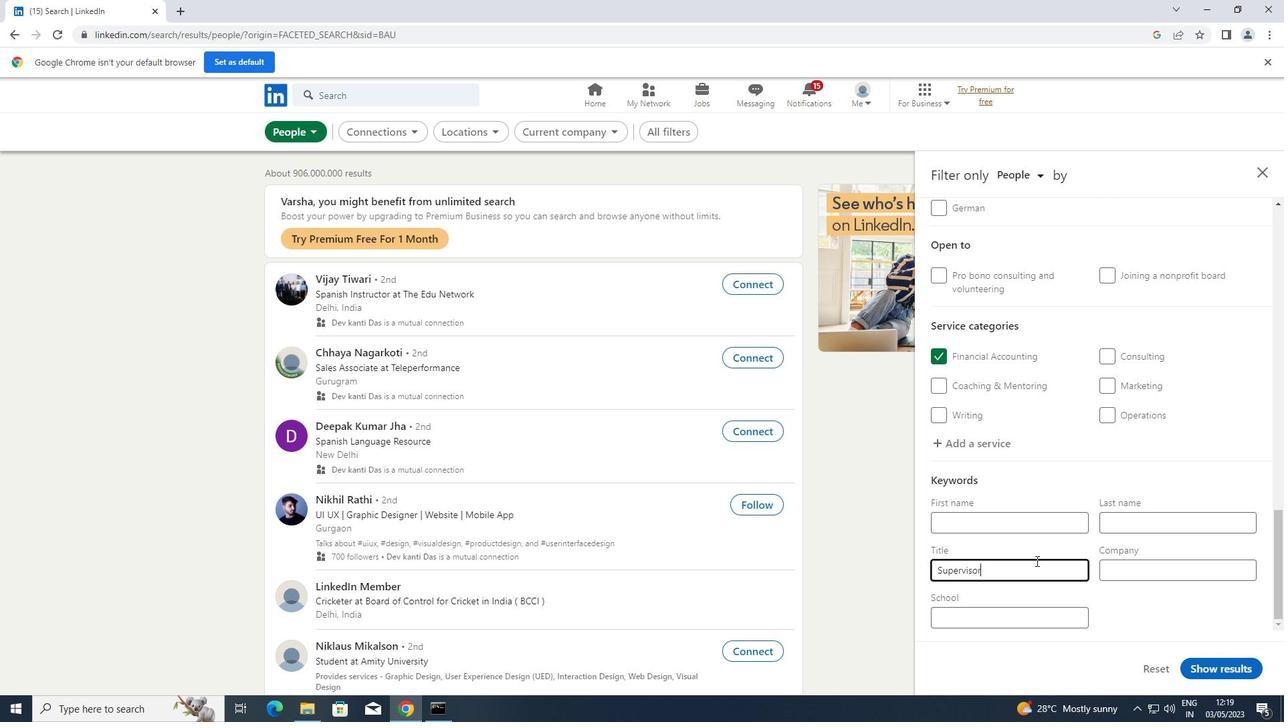 
Action: Mouse moved to (1194, 660)
Screenshot: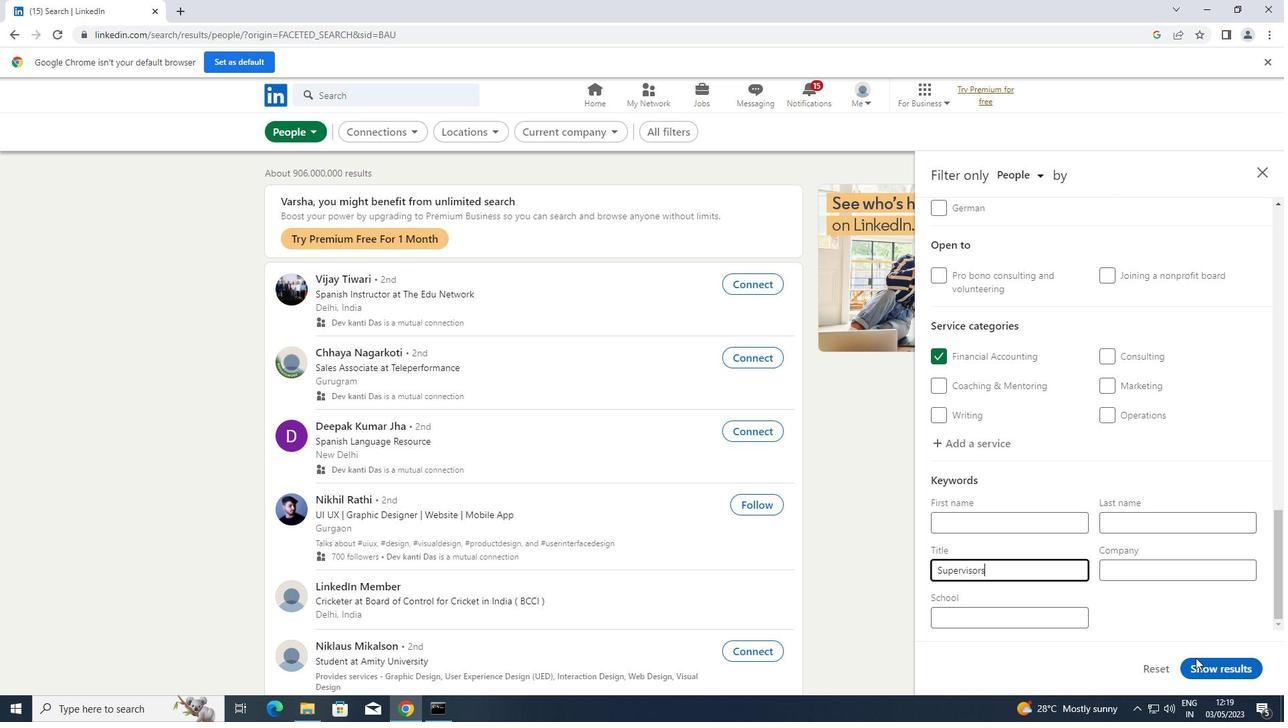 
Action: Mouse pressed left at (1194, 660)
Screenshot: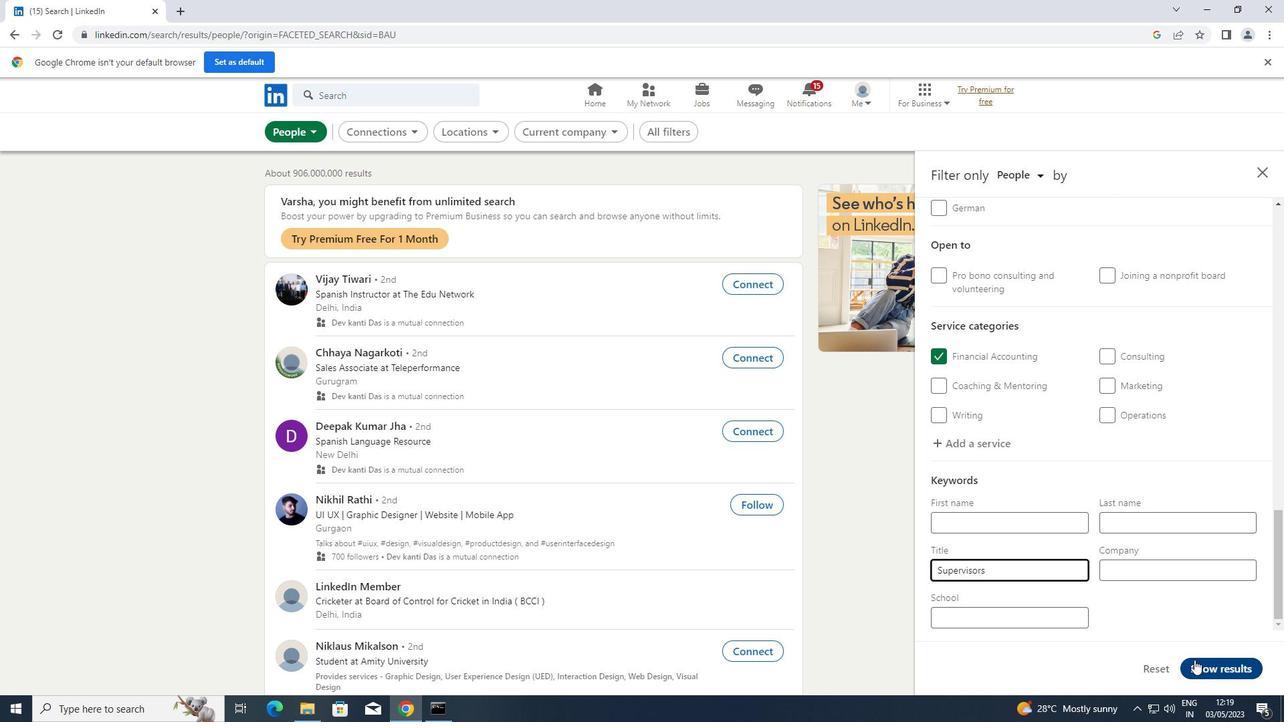 
